 Task: In the Company bankofamerica.com, Create email and send with subject: 'Welcome to a New Paradigm: Introducing Our Visionary Solution', and with mail content 'Good Morning,_x000D_
Welcome to a community of trailblazers and innovators. Discover a transformative opportunity that will empower you to thrive in your industry._x000D_
Thanks & Regards', attach the document: Project_plan.docx and insert image: visitingcard.jpg. Below Thanks and Regards, write facebook and insert the URL: 'www.facebook.com'. Mark checkbox to create task to follow up : In 3 business days .  Enter or choose an email address of recipient's from company's contact and send.. Logged in from softage.5@softage.net
Action: Mouse moved to (93, 71)
Screenshot: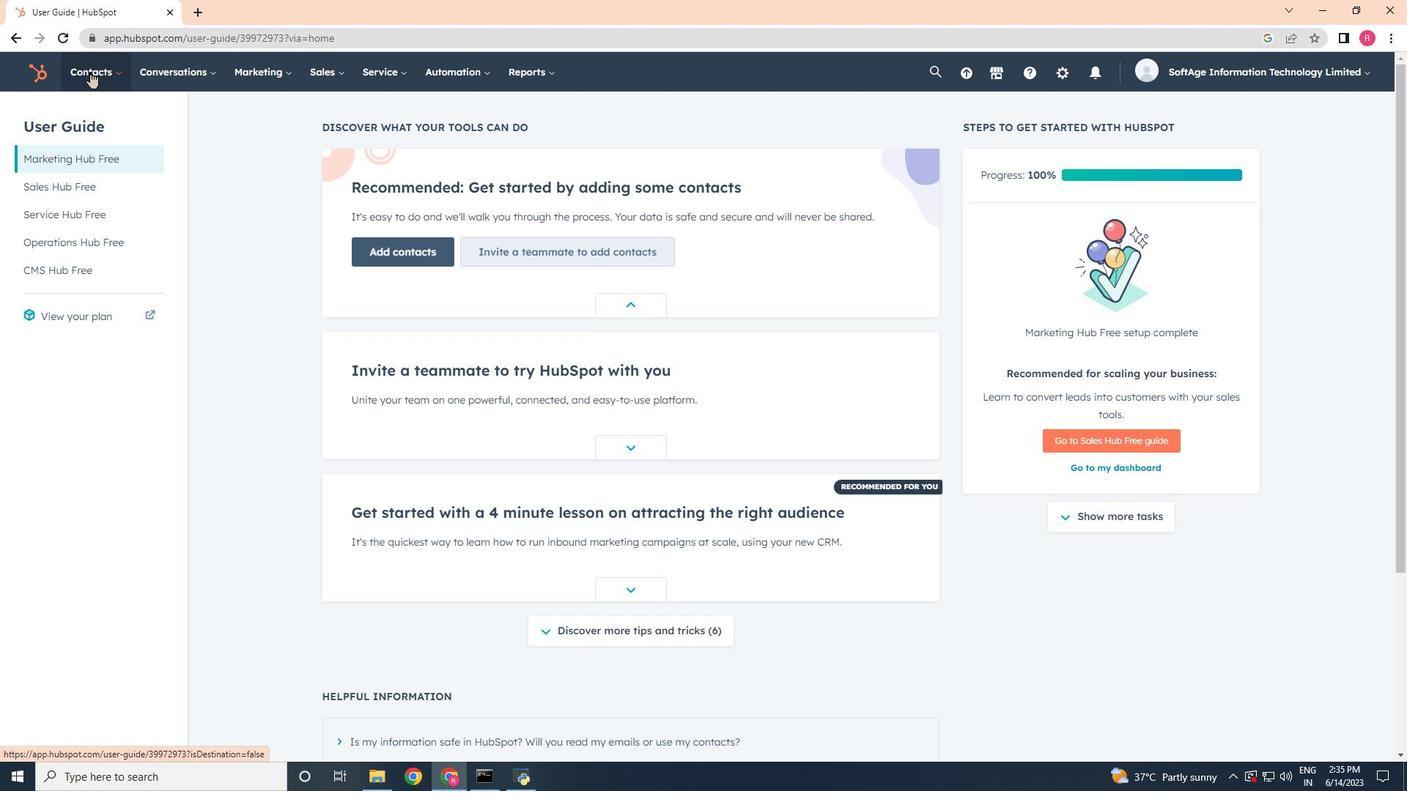 
Action: Mouse pressed left at (93, 71)
Screenshot: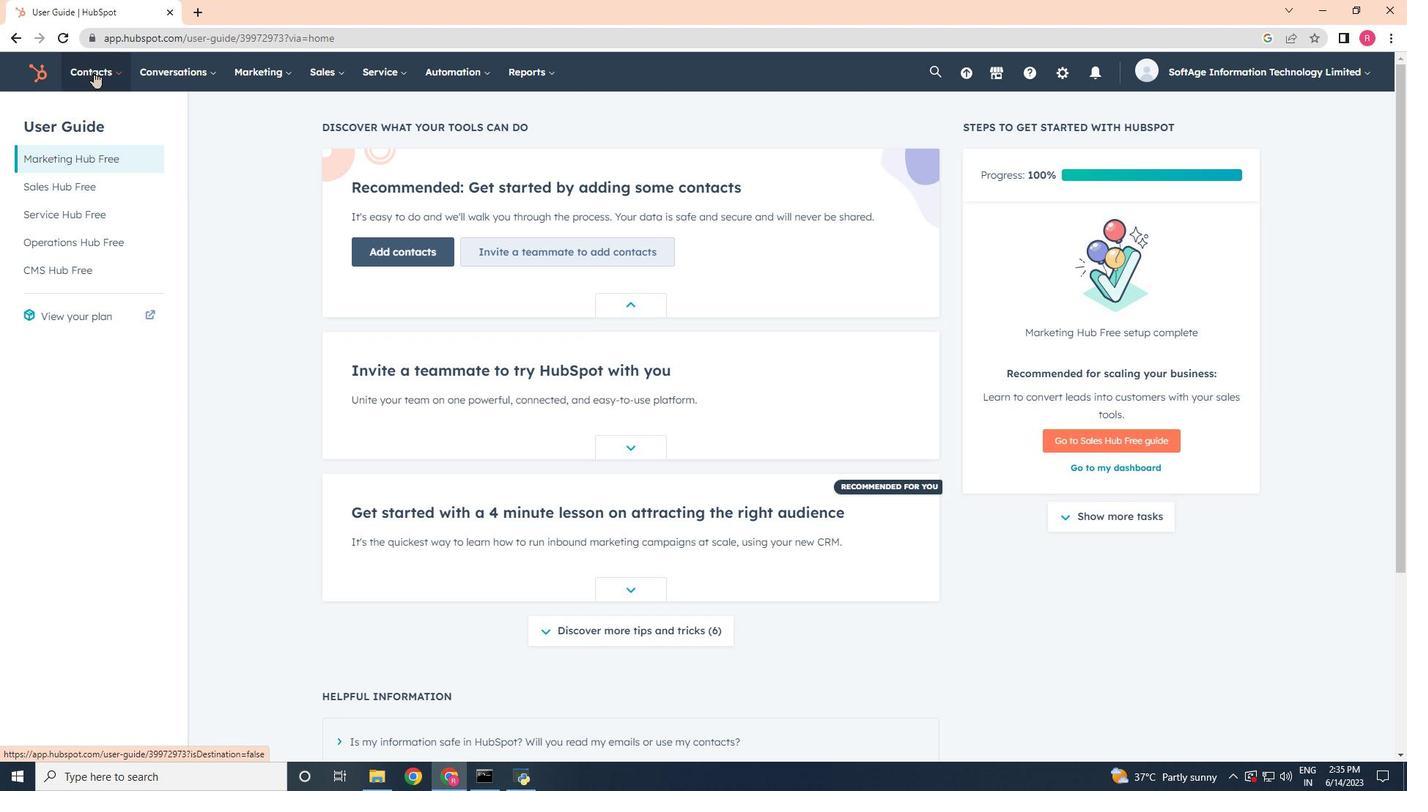 
Action: Mouse moved to (112, 137)
Screenshot: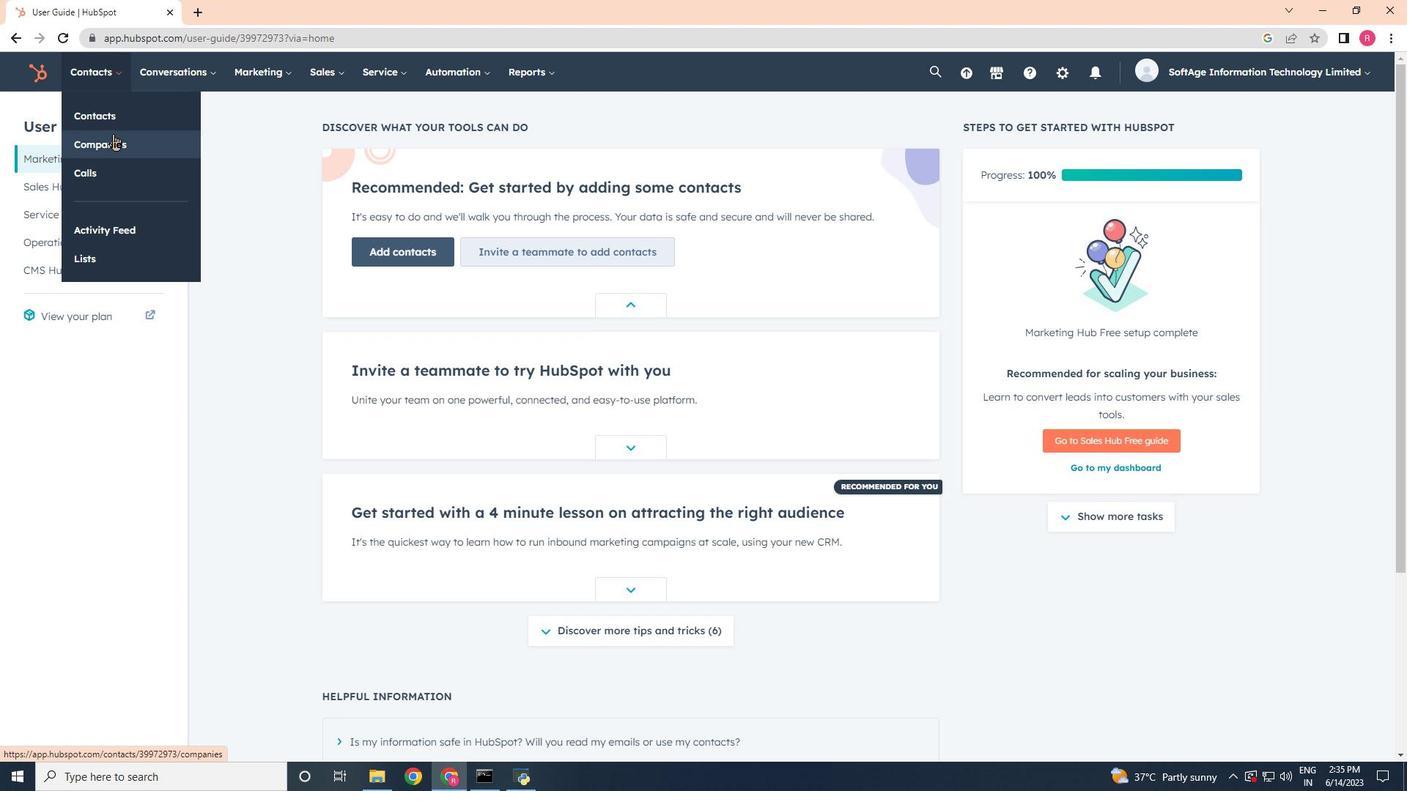
Action: Mouse pressed left at (112, 137)
Screenshot: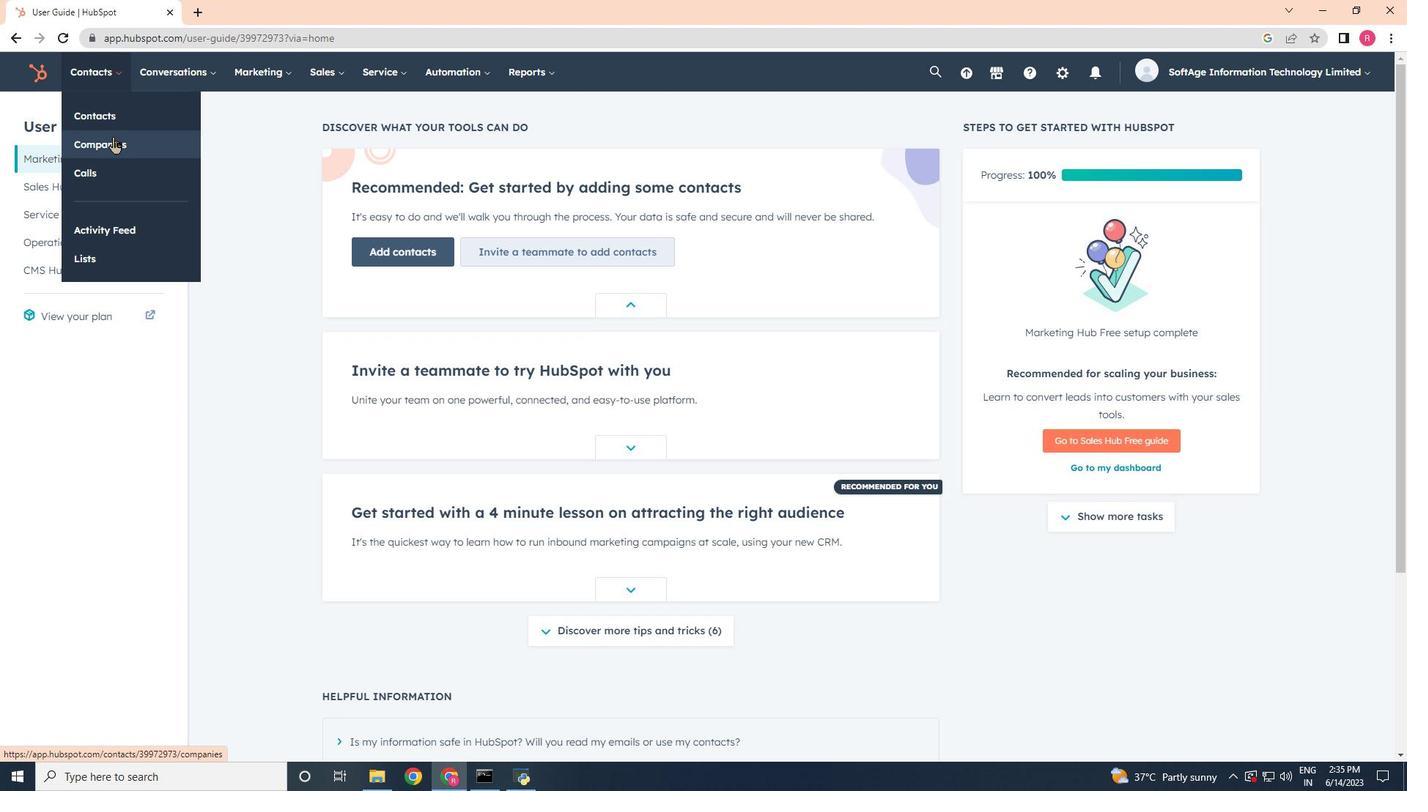 
Action: Mouse moved to (140, 243)
Screenshot: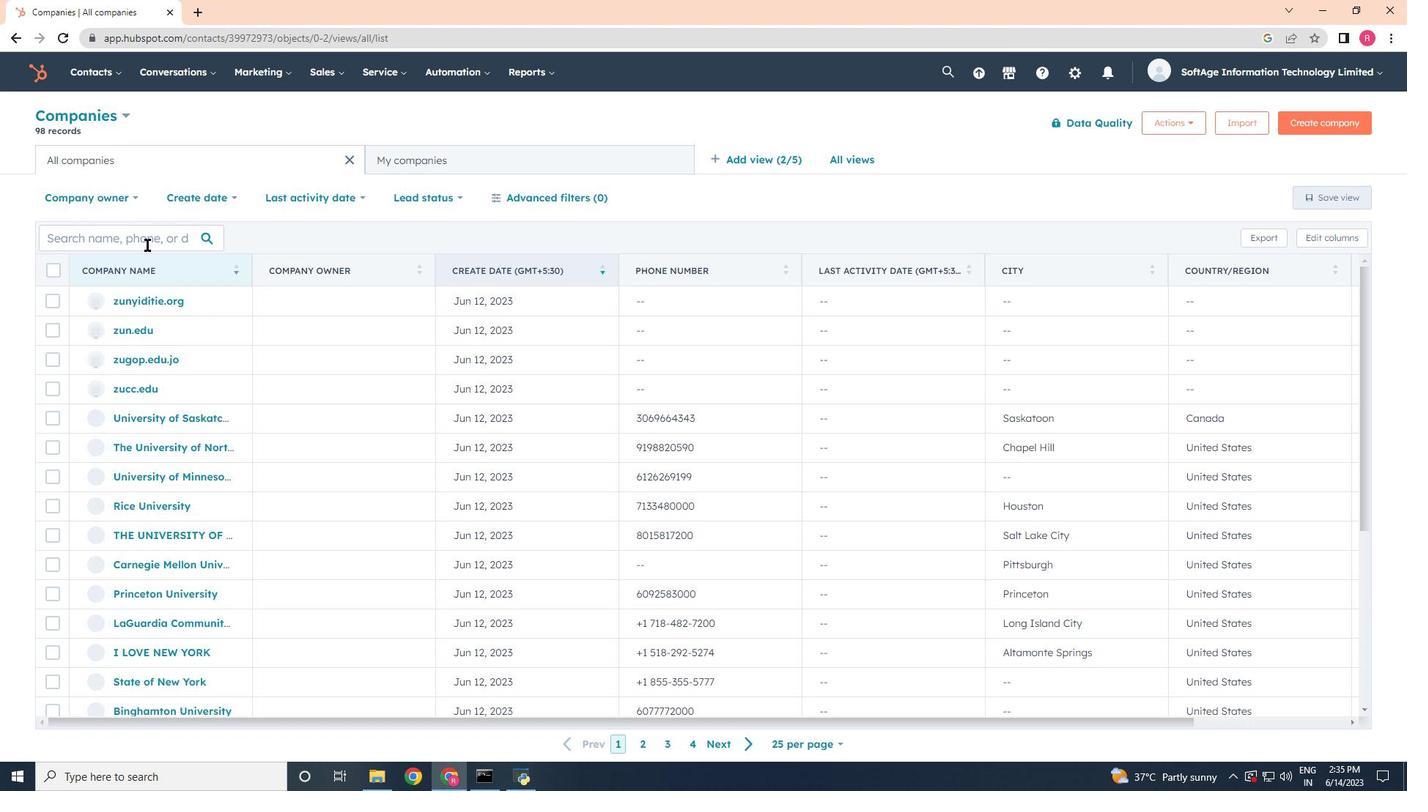 
Action: Mouse pressed left at (140, 243)
Screenshot: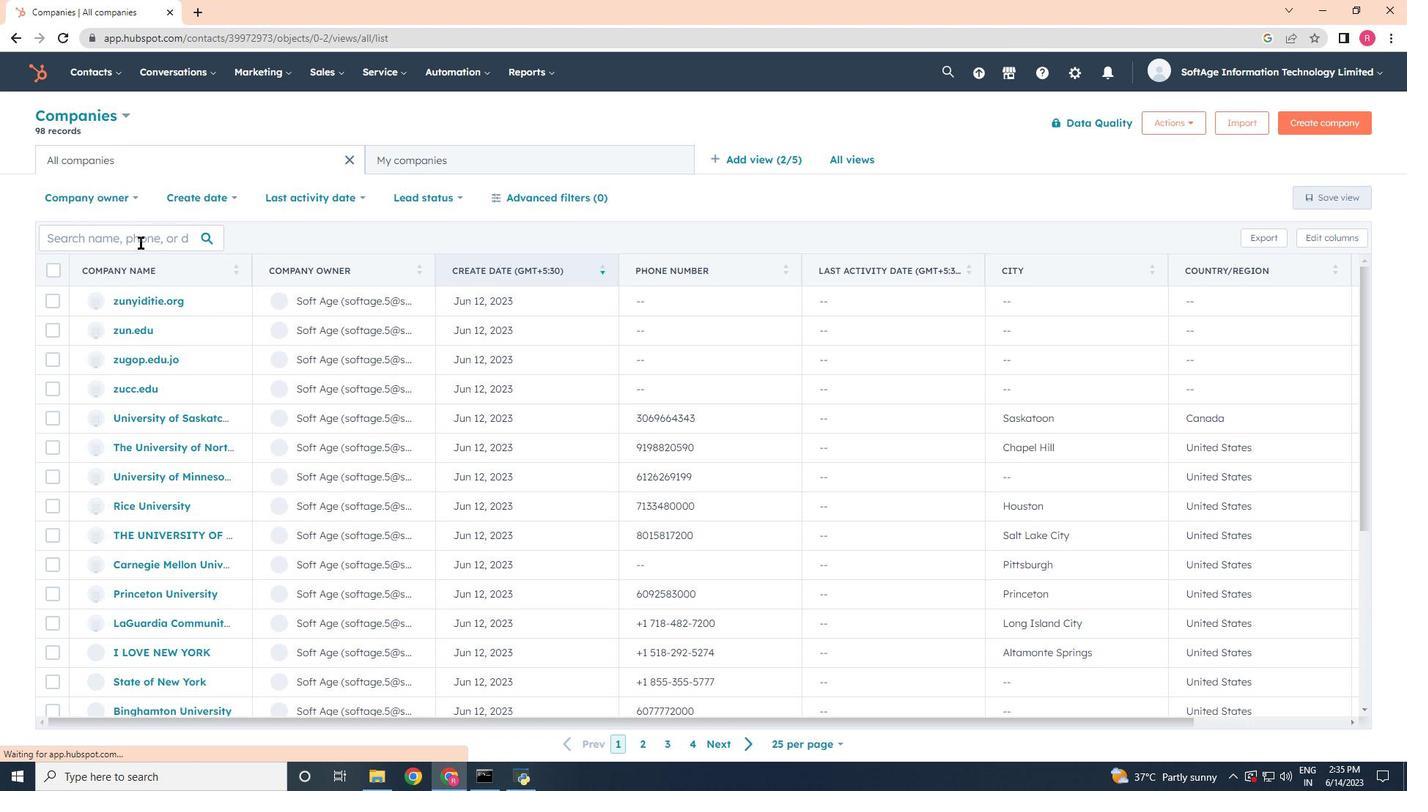 
Action: Key pressed bankofamerica
Screenshot: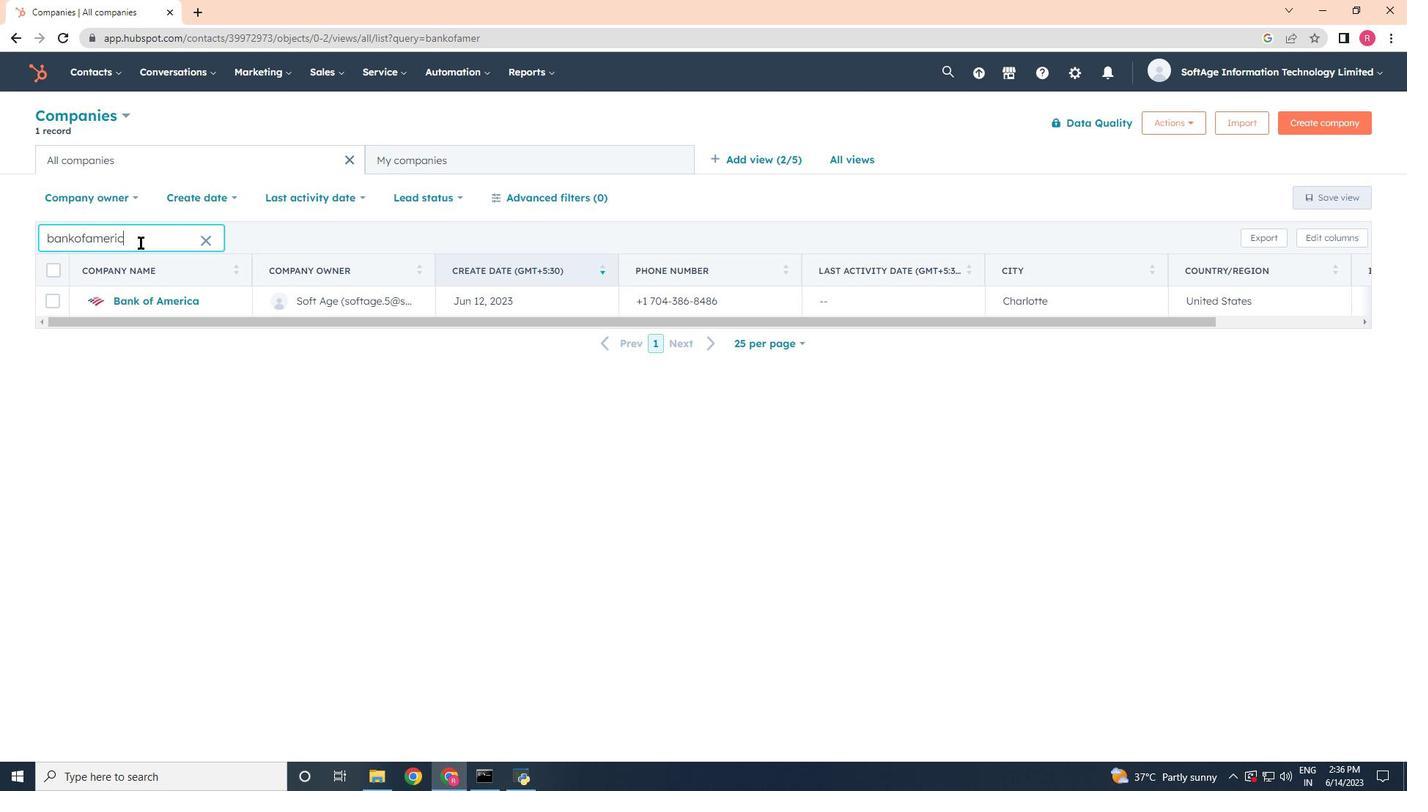 
Action: Mouse moved to (135, 301)
Screenshot: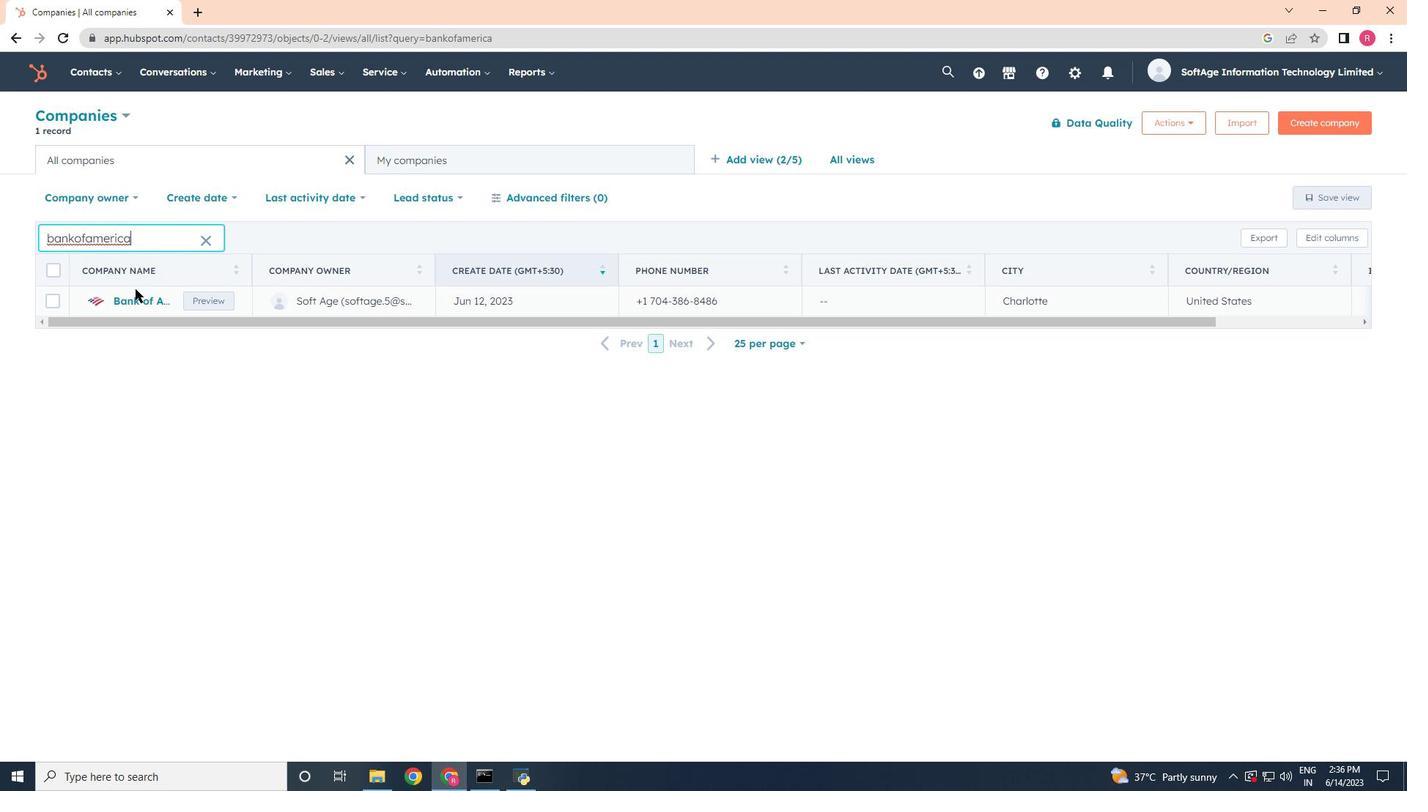 
Action: Mouse pressed left at (135, 301)
Screenshot: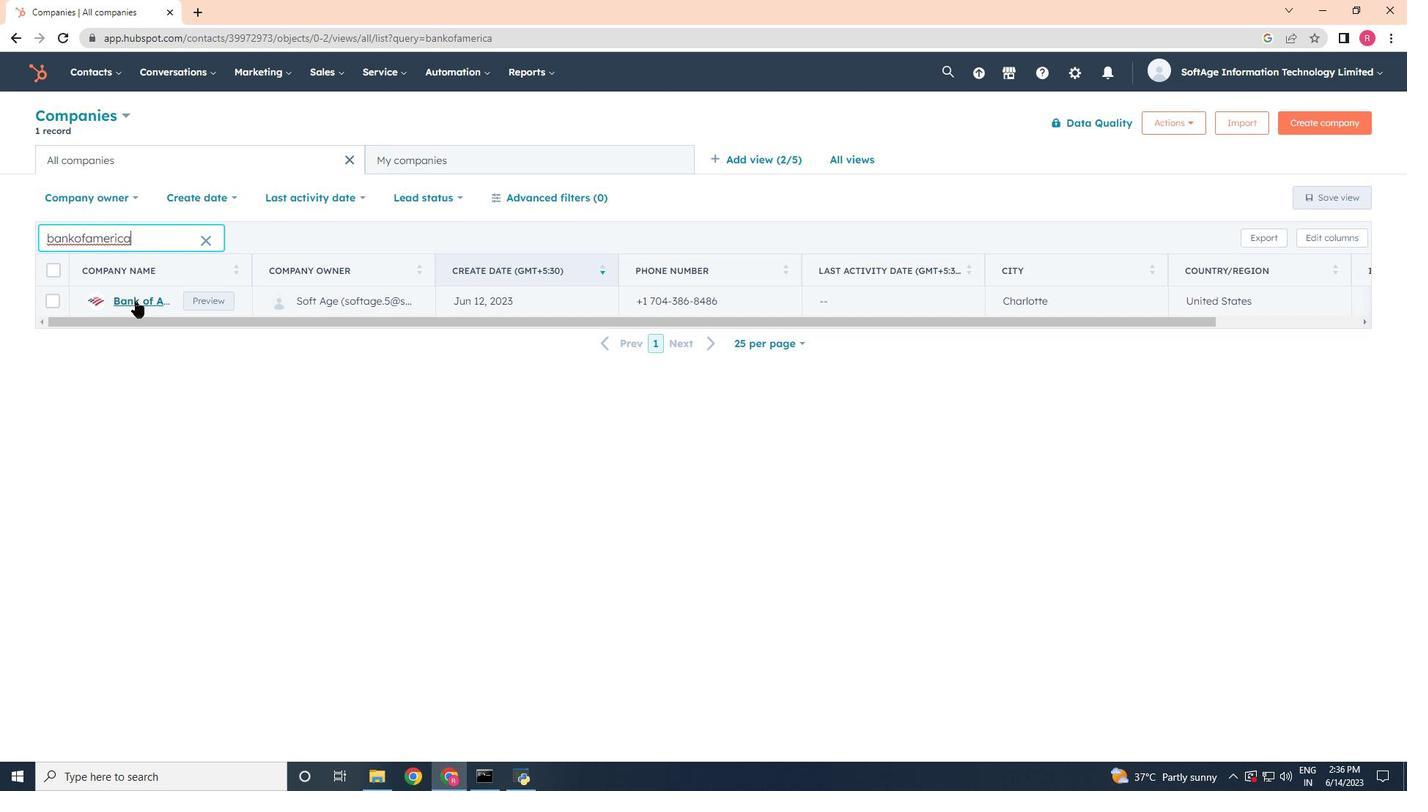 
Action: Mouse moved to (104, 249)
Screenshot: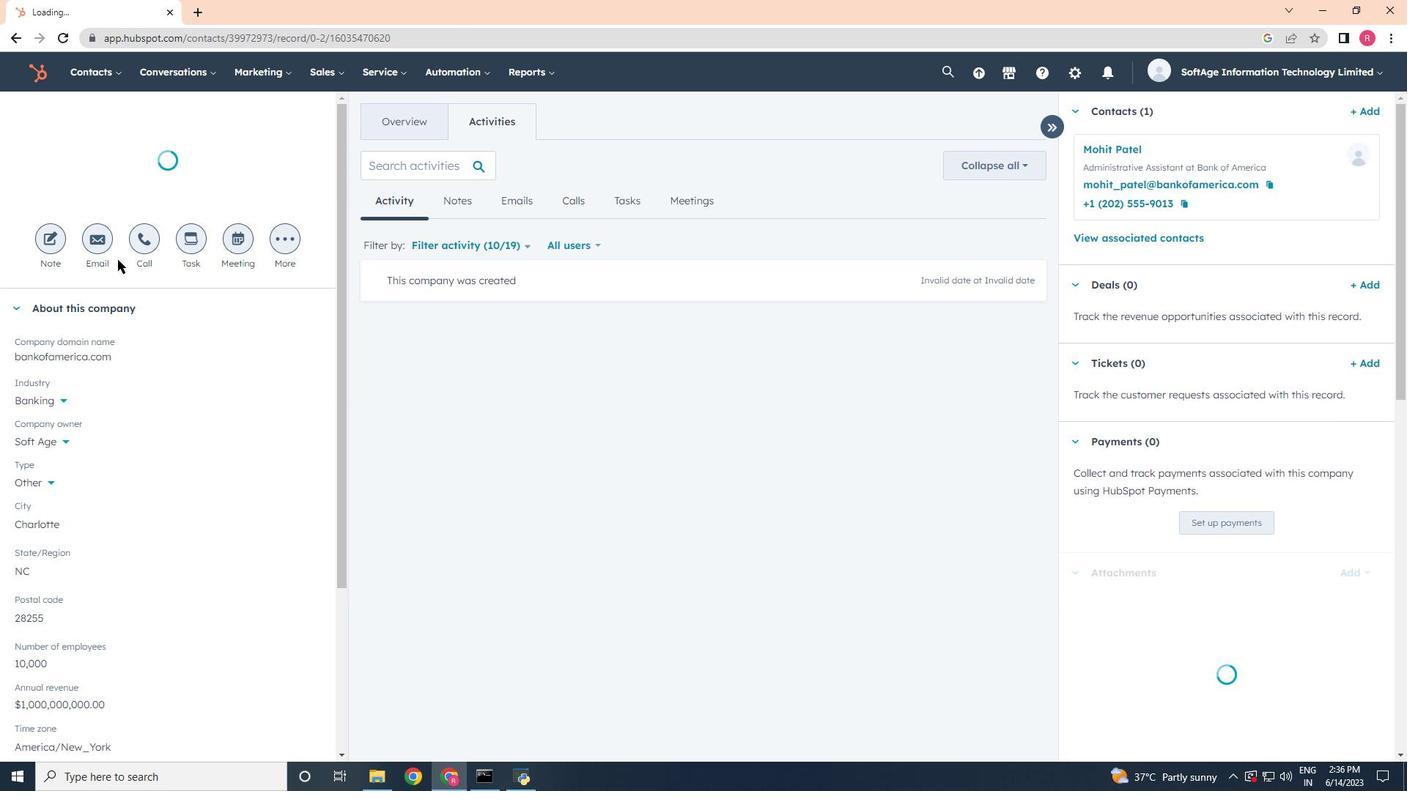 
Action: Mouse pressed left at (104, 249)
Screenshot: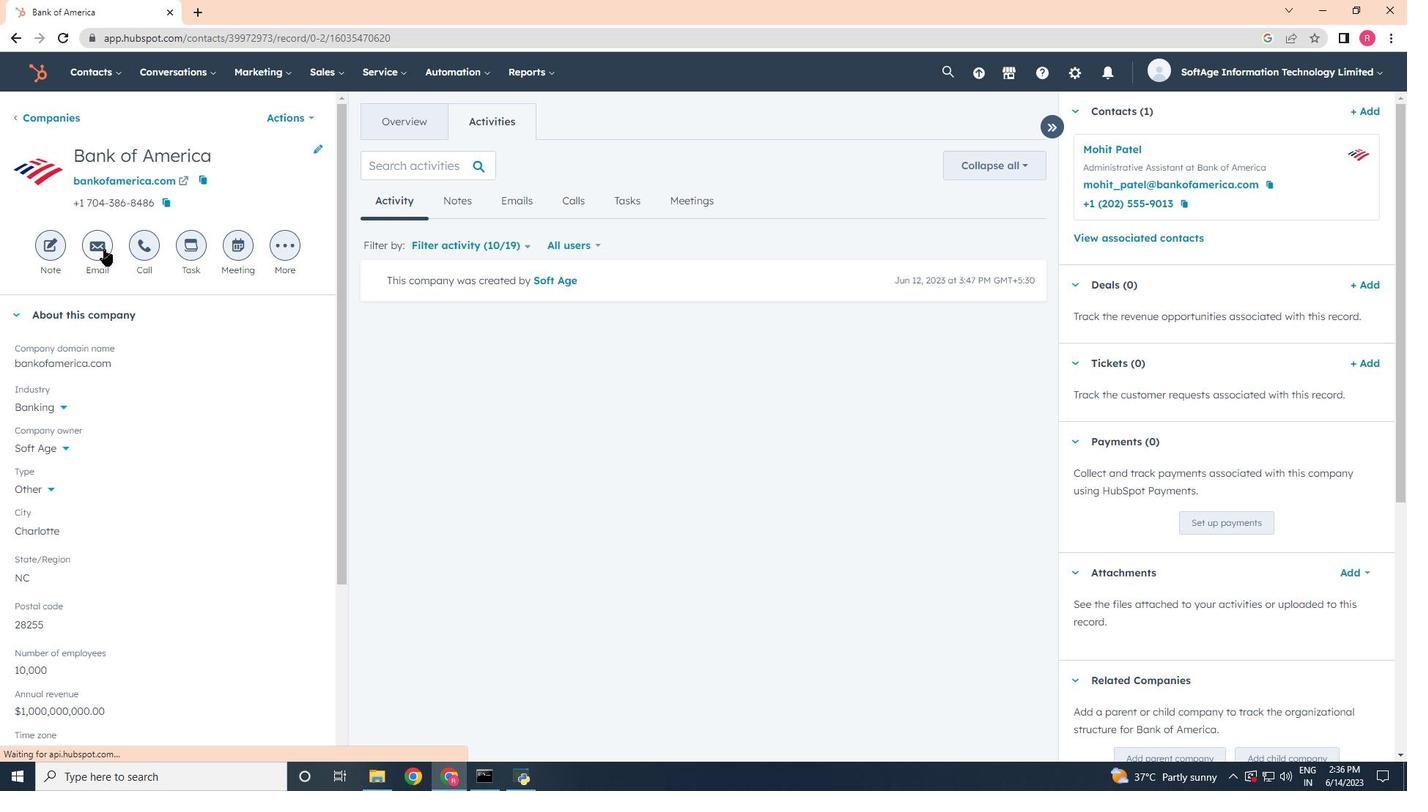 
Action: Mouse moved to (1237, 371)
Screenshot: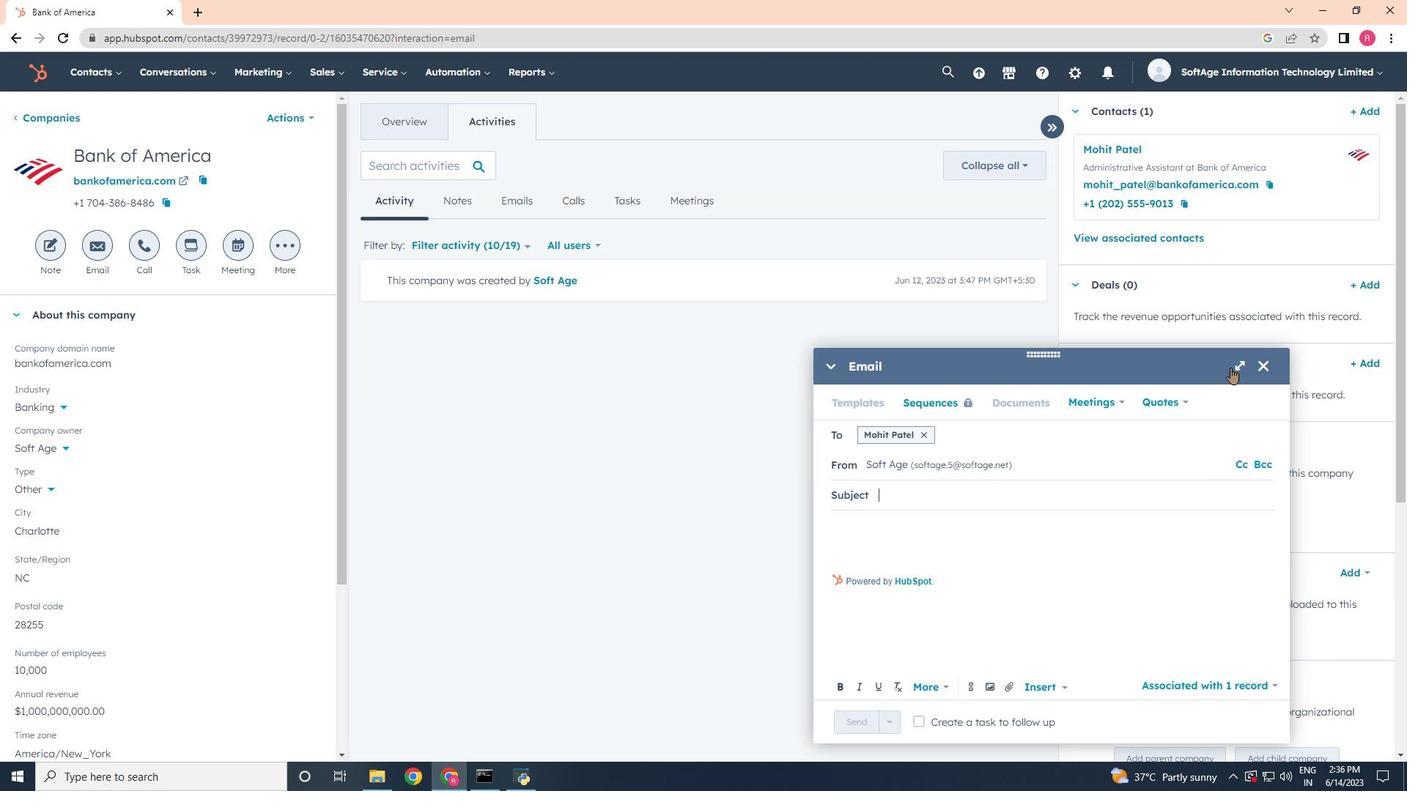 
Action: Mouse pressed left at (1237, 371)
Screenshot: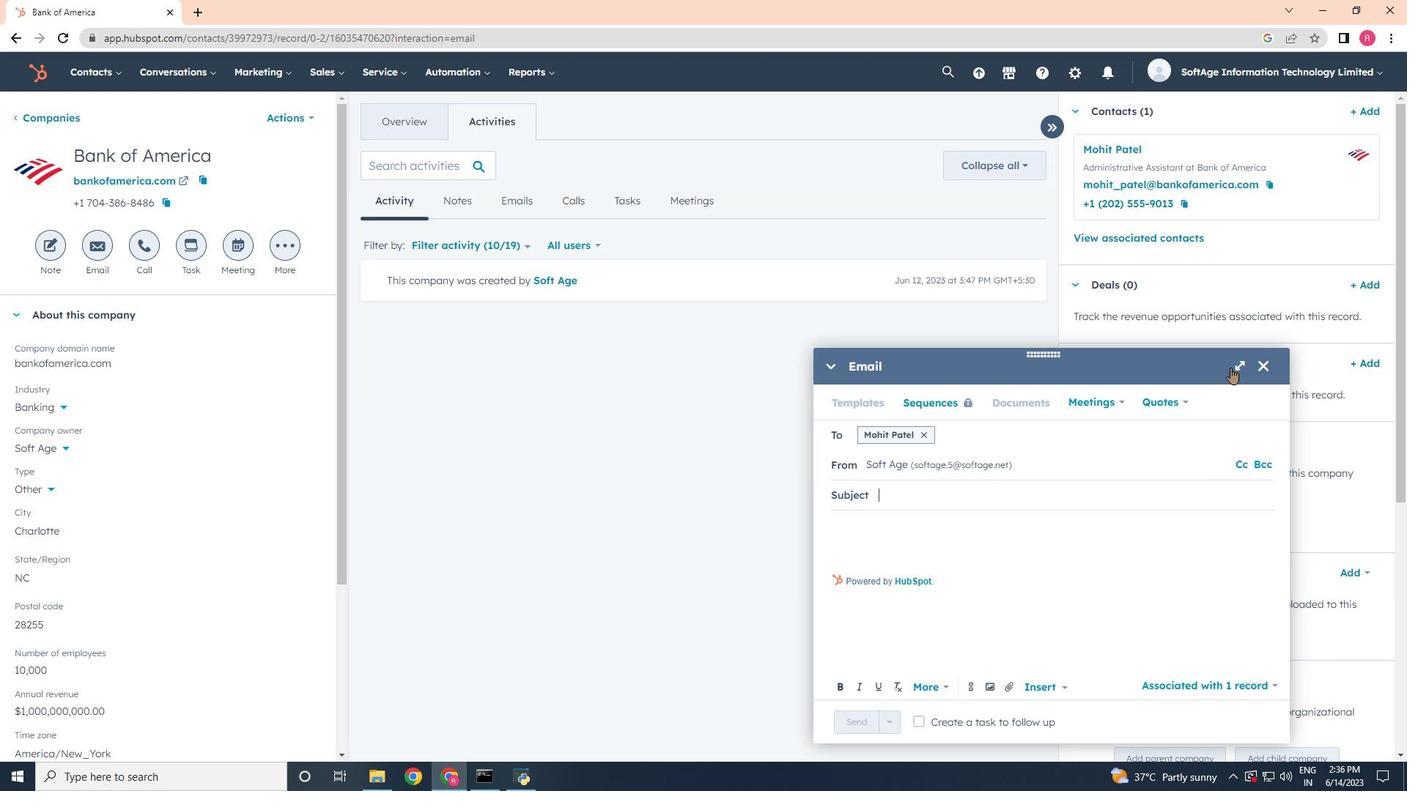 
Action: Mouse moved to (377, 279)
Screenshot: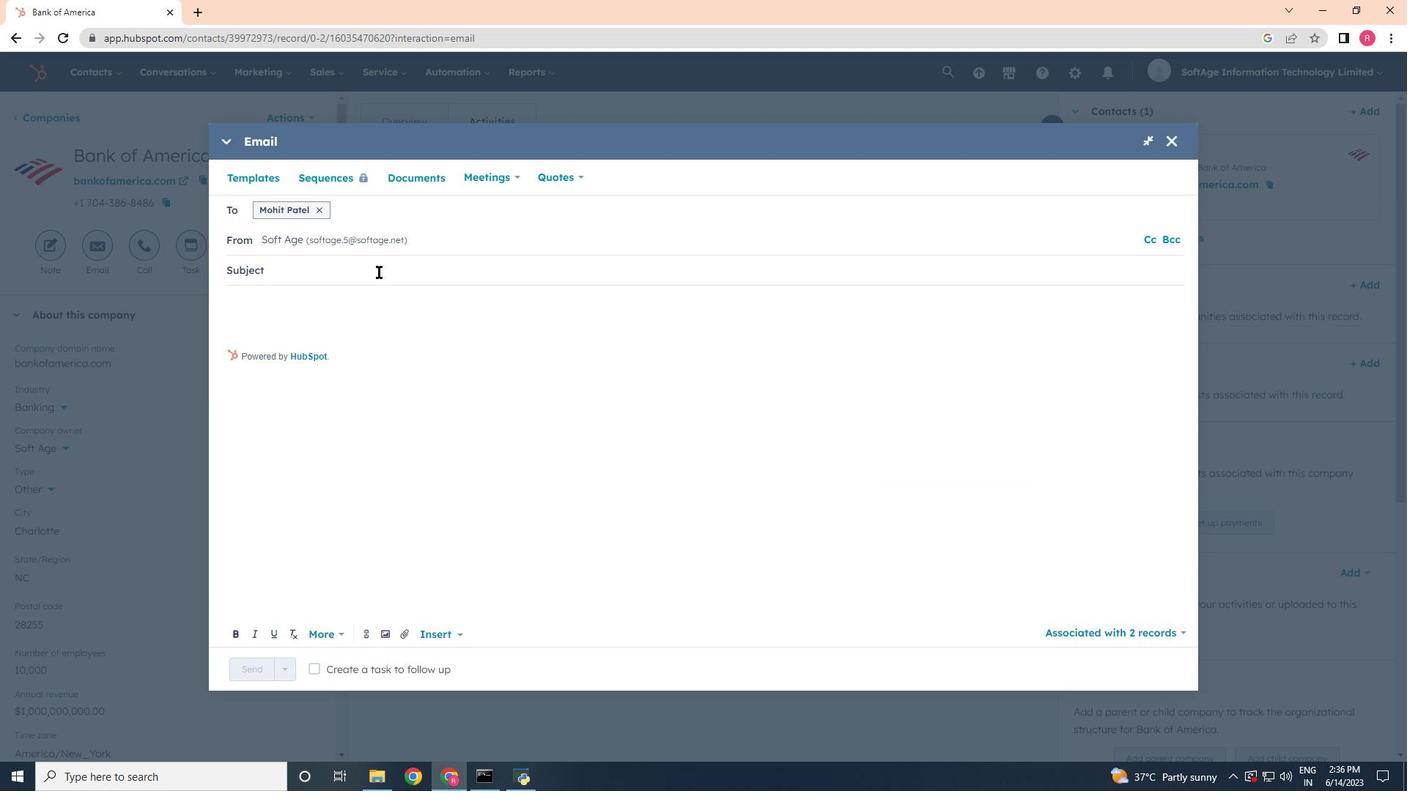 
Action: Key pressed <Key.shift>Welcome<Key.space>to<Key.space>a<Key.space><Key.shift>NEW<Key.backspace><Key.backspace>ew<Key.space><Key.shift><Key.shift><Key.shift><Key.shift><Key.shift><Key.shift>Solution<Key.shift_r><Key.shift_r><Key.shift_r><Key.shift_r><Key.shift_r>:<Key.space><Key.backspace><Key.backspace><Key.space><Key.backspace><Key.backspace><Key.backspace><Key.backspace><Key.backspace><Key.backspace><Key.backspace><Key.backspace><Key.backspace><Key.shift><Key.shift><Key.shift><Key.shift><Key.shift><Key.shift><Key.shift><Key.shift><Key.shift><Key.shift><Key.shift>Paradigm<Key.shift_r>:<Key.space><Key.shift>Introducing<Key.space><Key.shift>Our<Key.space><Key.shift>Visionary<Key.space><Key.shift>Solution
Screenshot: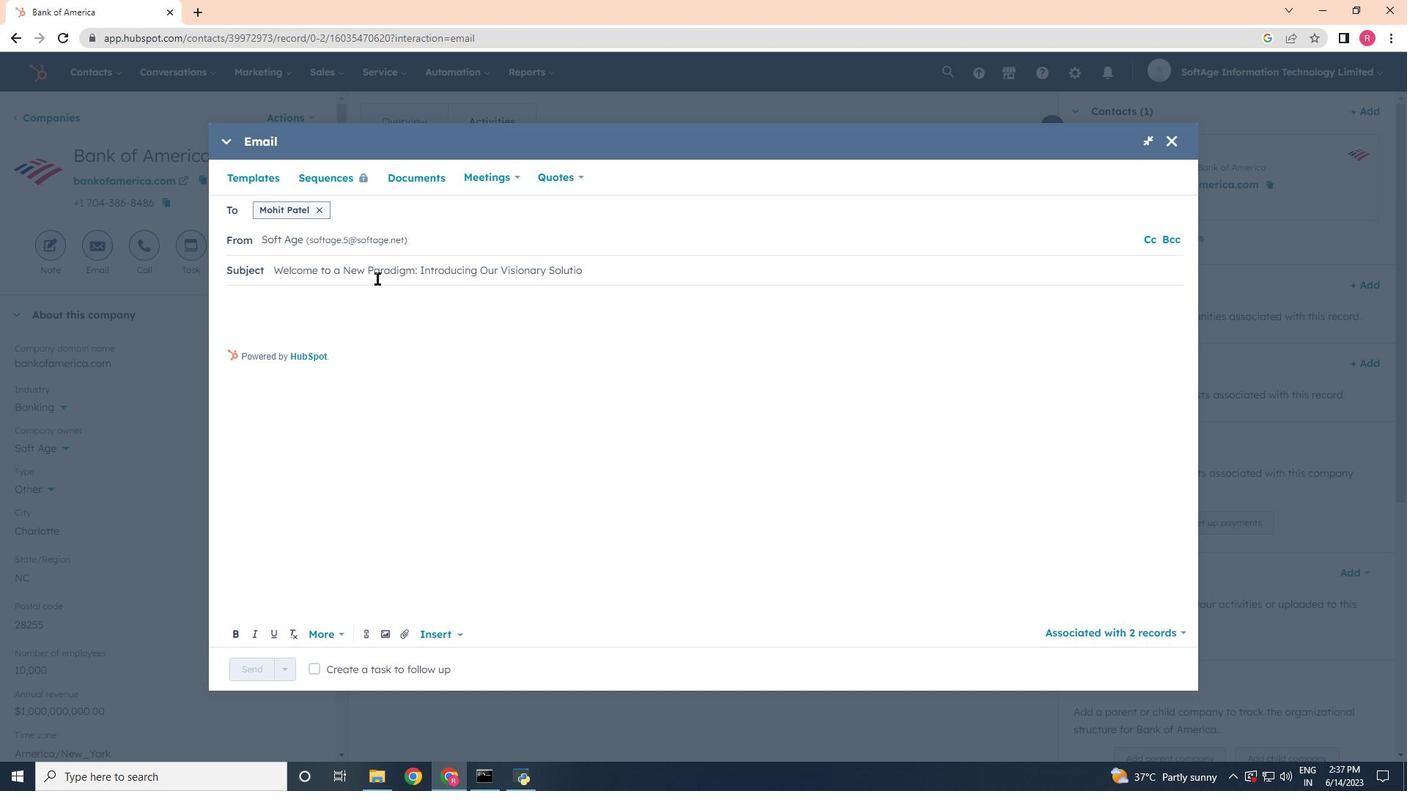 
Action: Mouse moved to (245, 296)
Screenshot: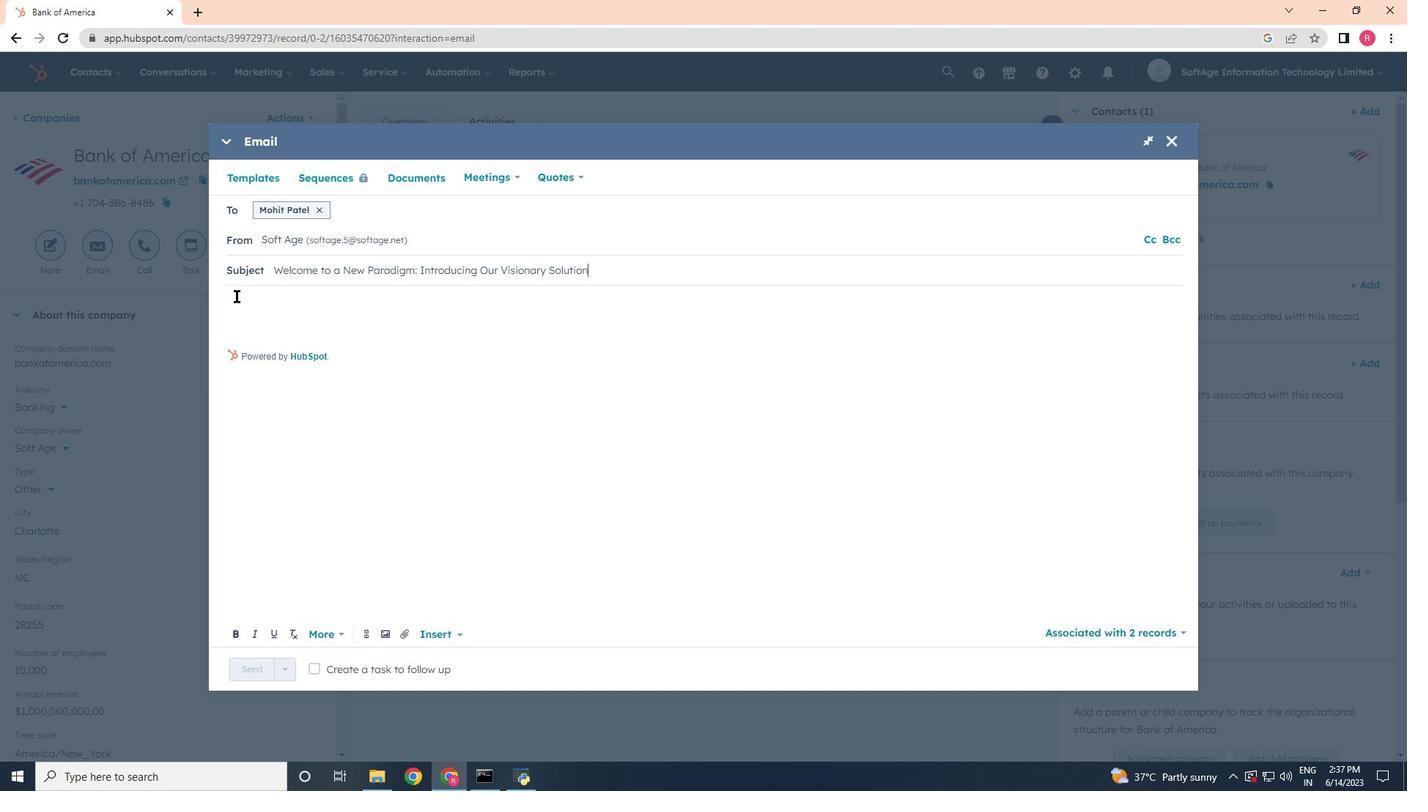 
Action: Mouse pressed left at (245, 296)
Screenshot: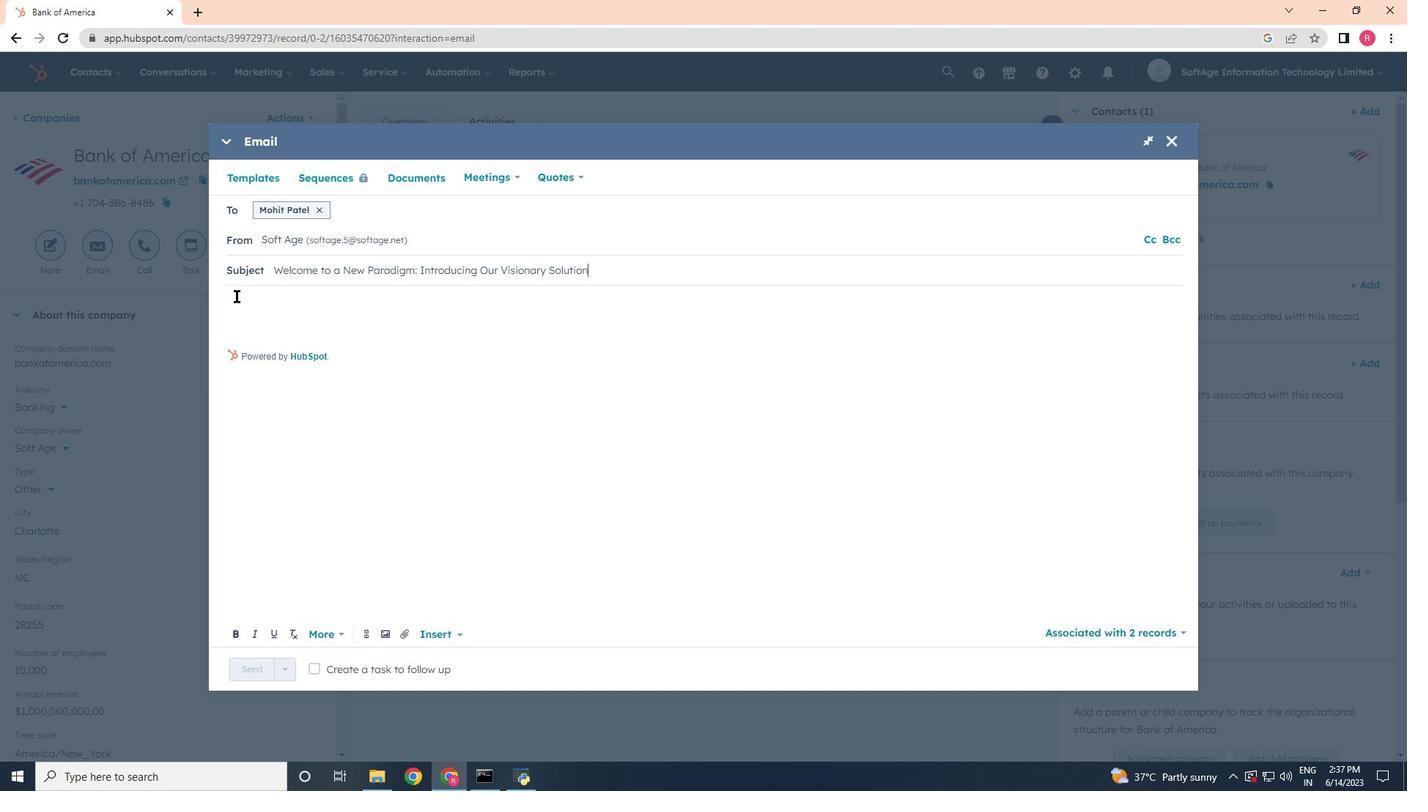 
Action: Mouse moved to (243, 295)
Screenshot: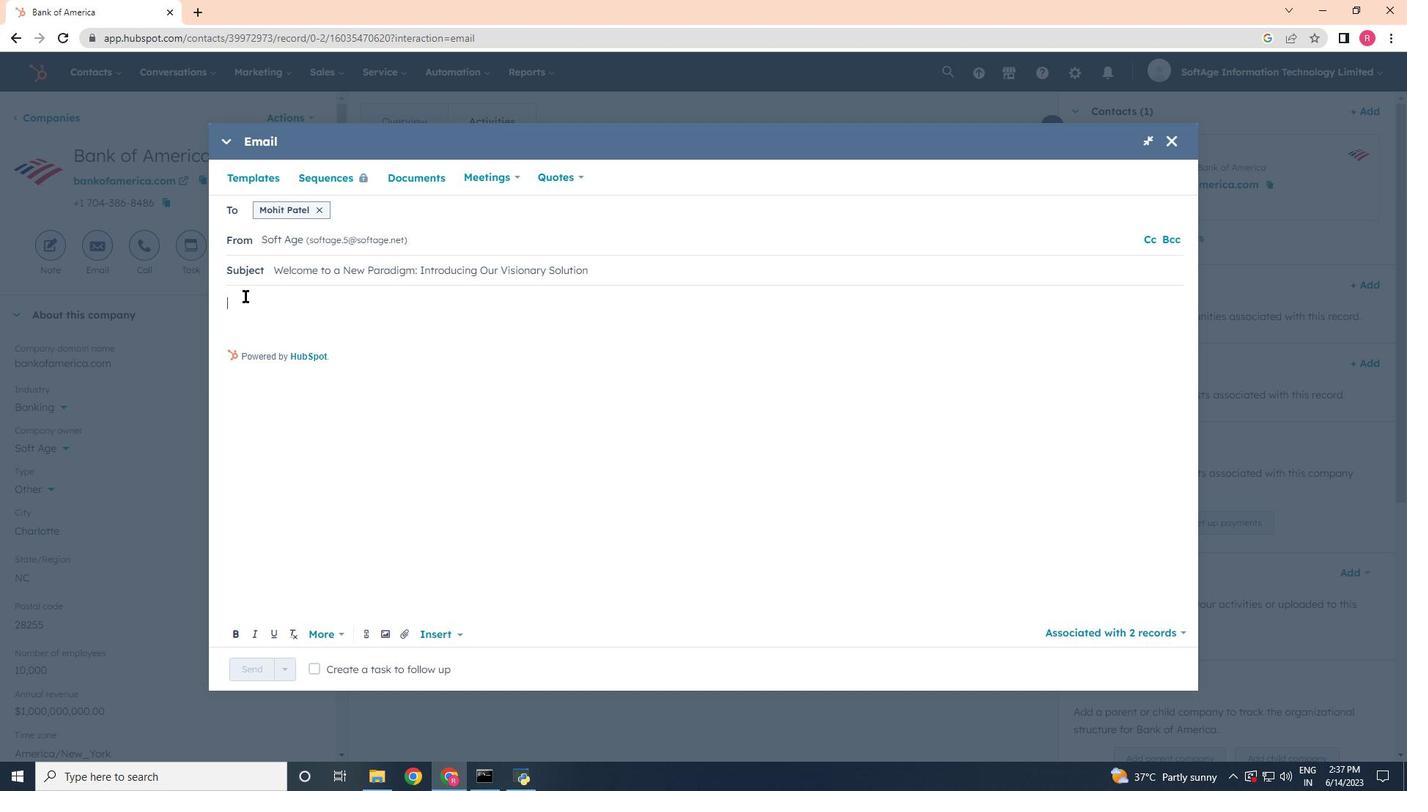 
Action: Key pressed <Key.shift>Good<Key.space><Key.shift>Morning,<Key.enter><Key.enter><Key.shift>Welcome<Key.space>to<Key.space>a<Key.space>community<Key.space>of<Key.space>trailblazers<Key.space>and<Key.space>innovators.<Key.space><Key.shift>Discover<Key.space>a<Key.space>transformative<Key.space>opportunity<Key.space>that<Key.space>will<Key.space>empower<Key.space>you<Key.space>to<Key.space>theive<Key.space><Key.backspace><Key.backspace><Key.backspace><Key.backspace><Key.backspace>rive<Key.space>in<Key.space>your<Key.space>industry<Key.space><Key.backspace>.<Key.enter><Key.enter><Key.shift>Thanks<Key.space><Key.shift><Key.shift><Key.shift><Key.shift><Key.shift>&<Key.space><Key.shift>regards,<Key.enter>
Screenshot: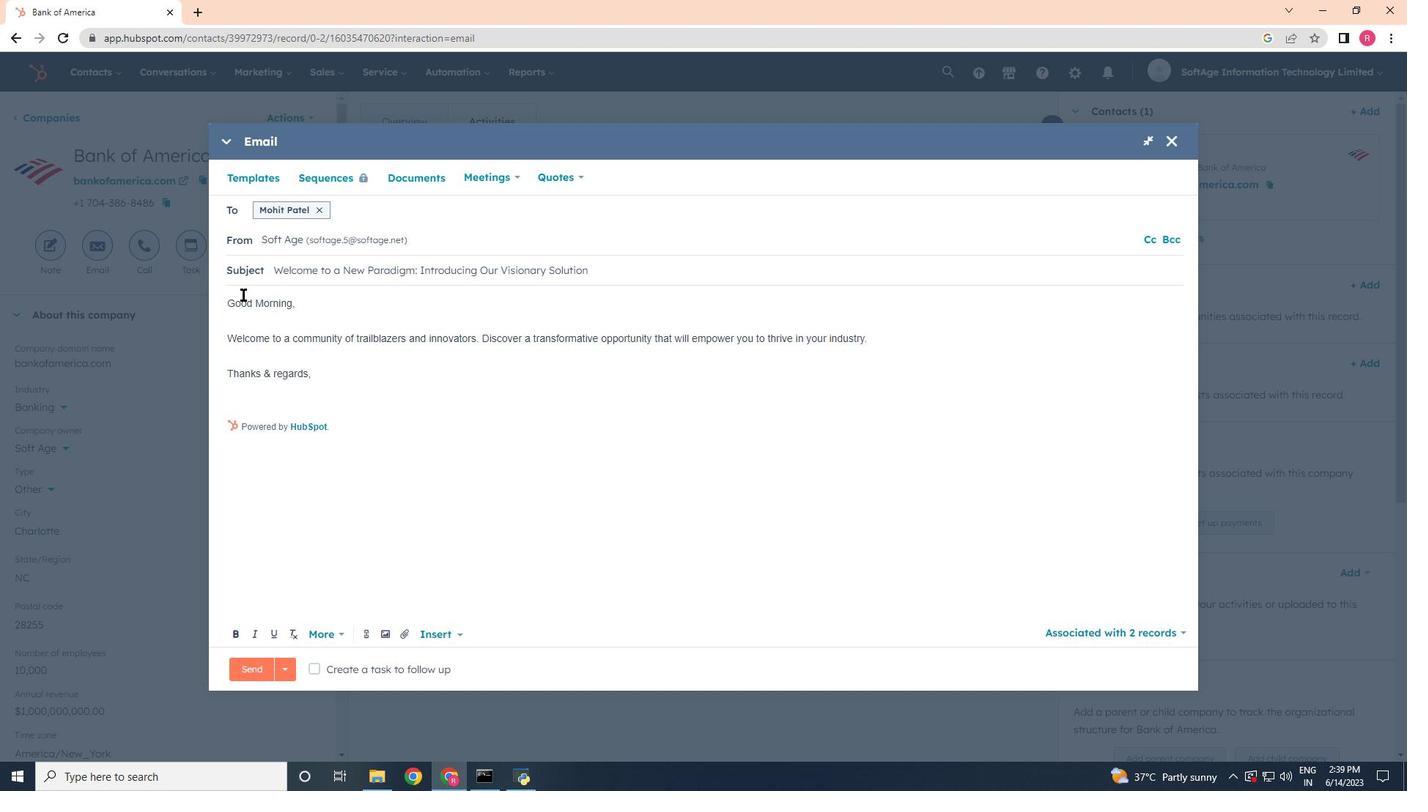 
Action: Mouse moved to (278, 376)
Screenshot: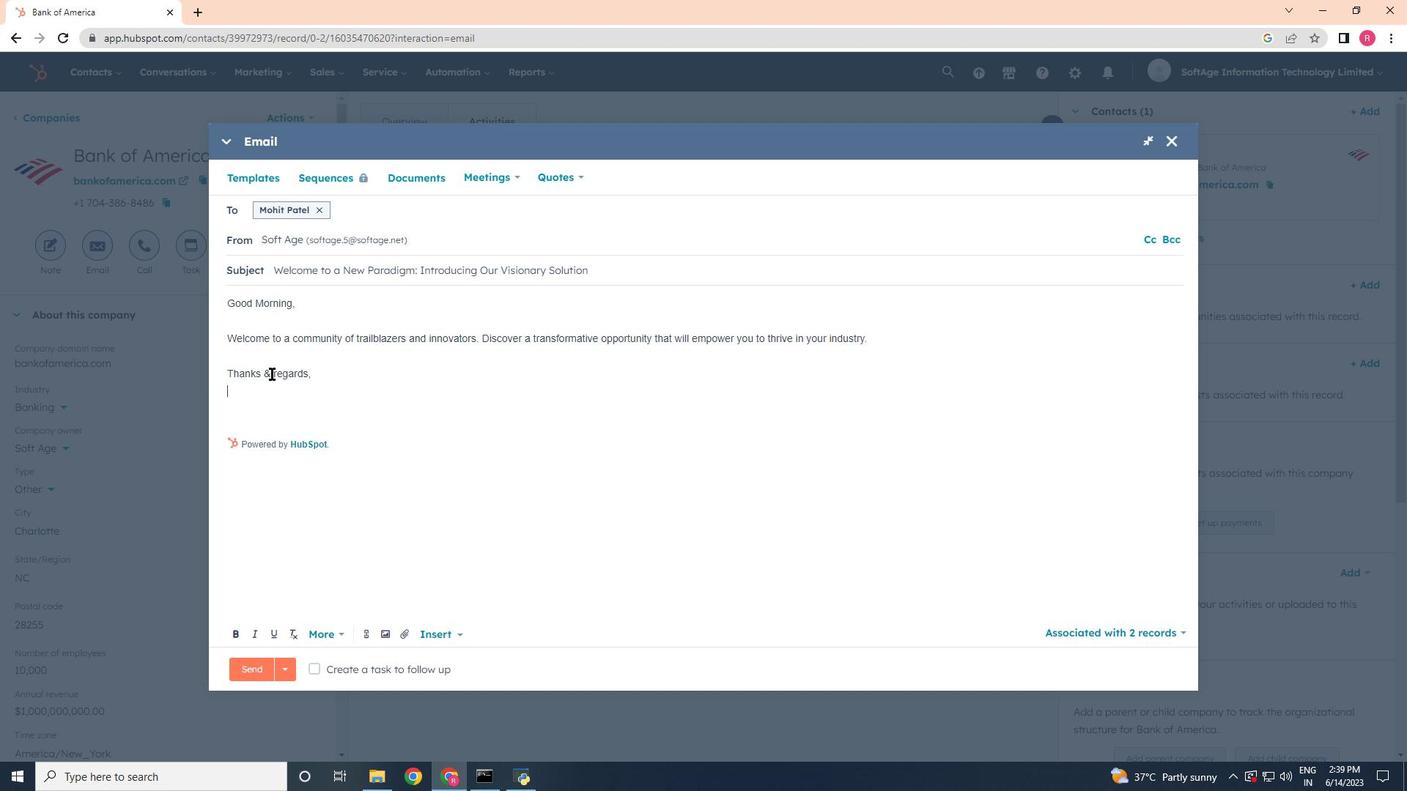 
Action: Mouse pressed left at (278, 376)
Screenshot: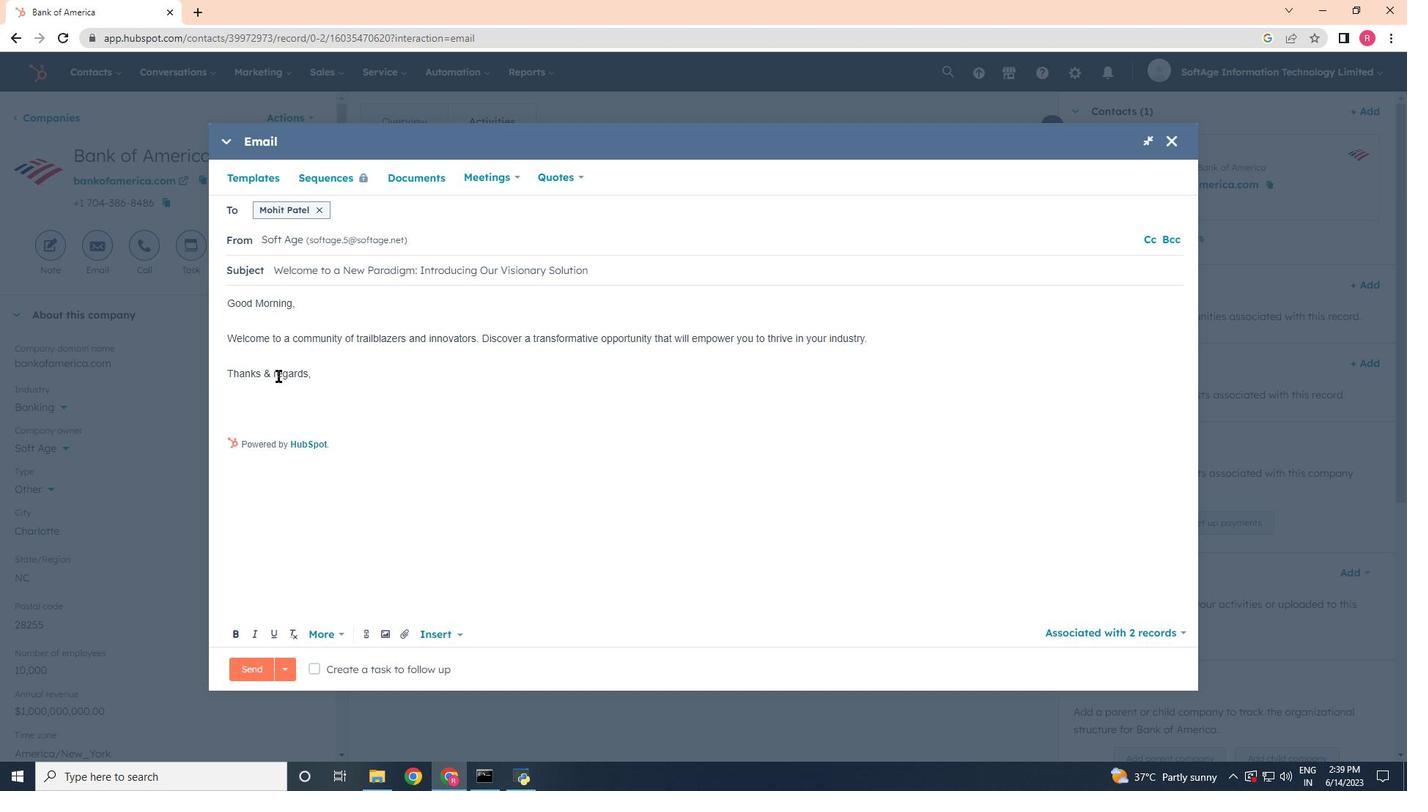 
Action: Mouse moved to (261, 368)
Screenshot: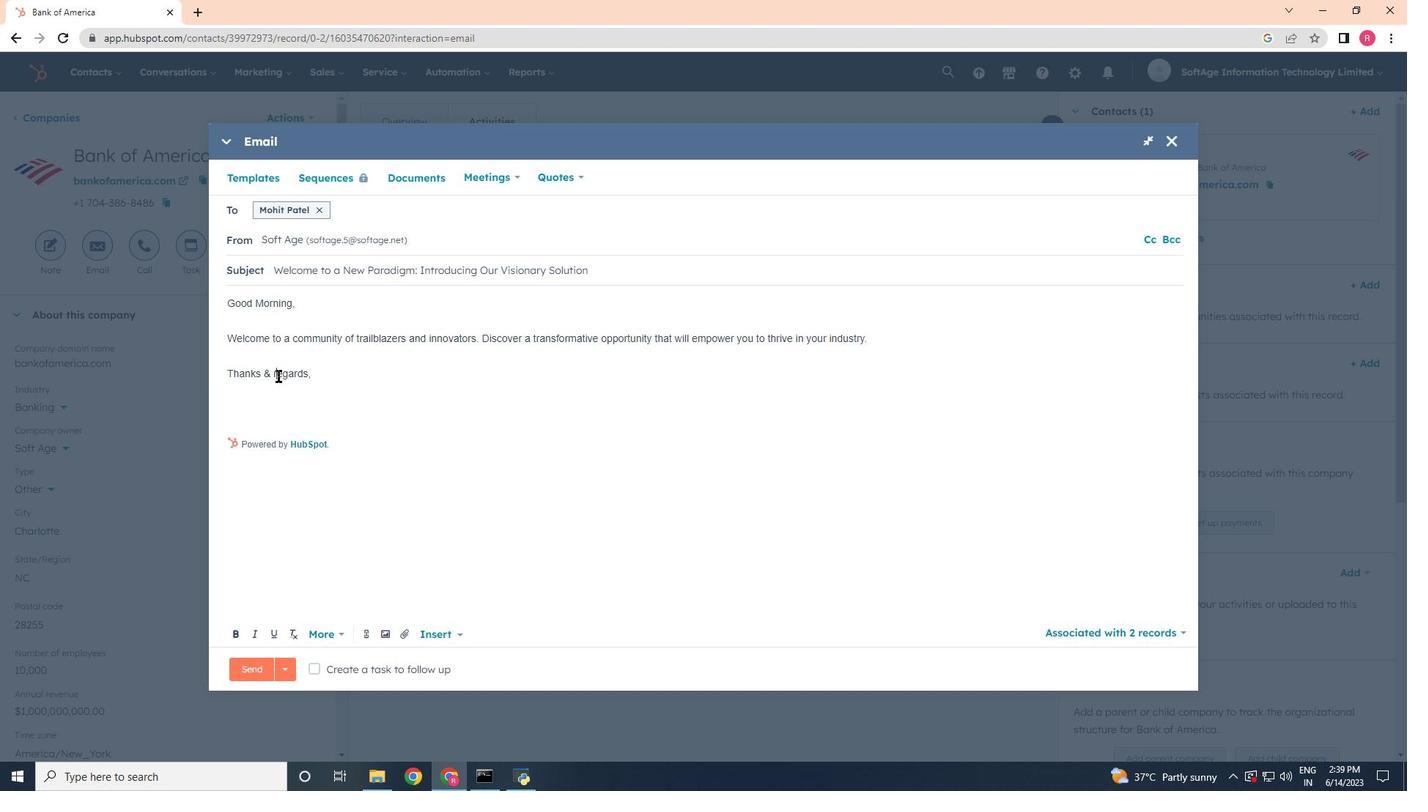 
Action: Key pressed <Key.backspace><Key.shift><Key.shift>R
Screenshot: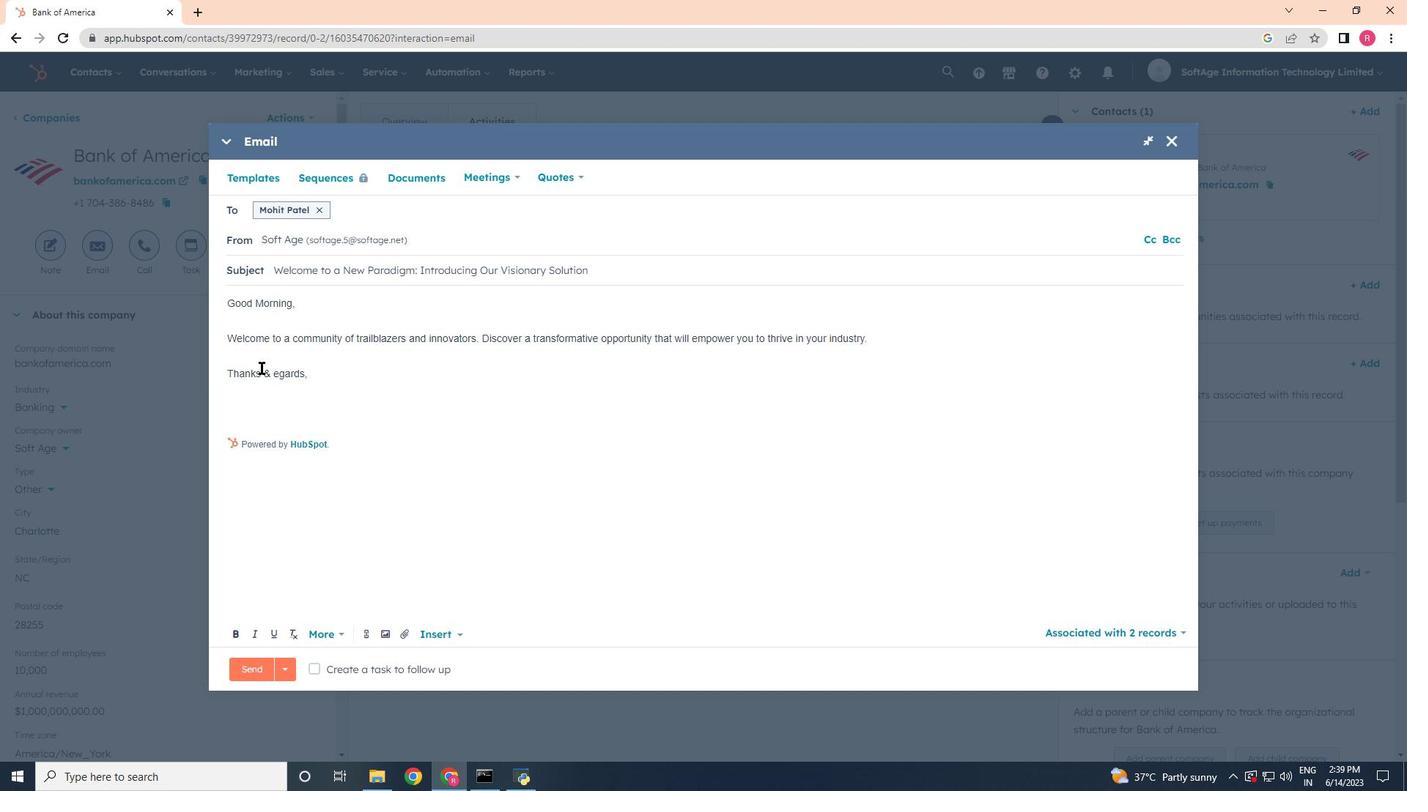 
Action: Mouse moved to (276, 414)
Screenshot: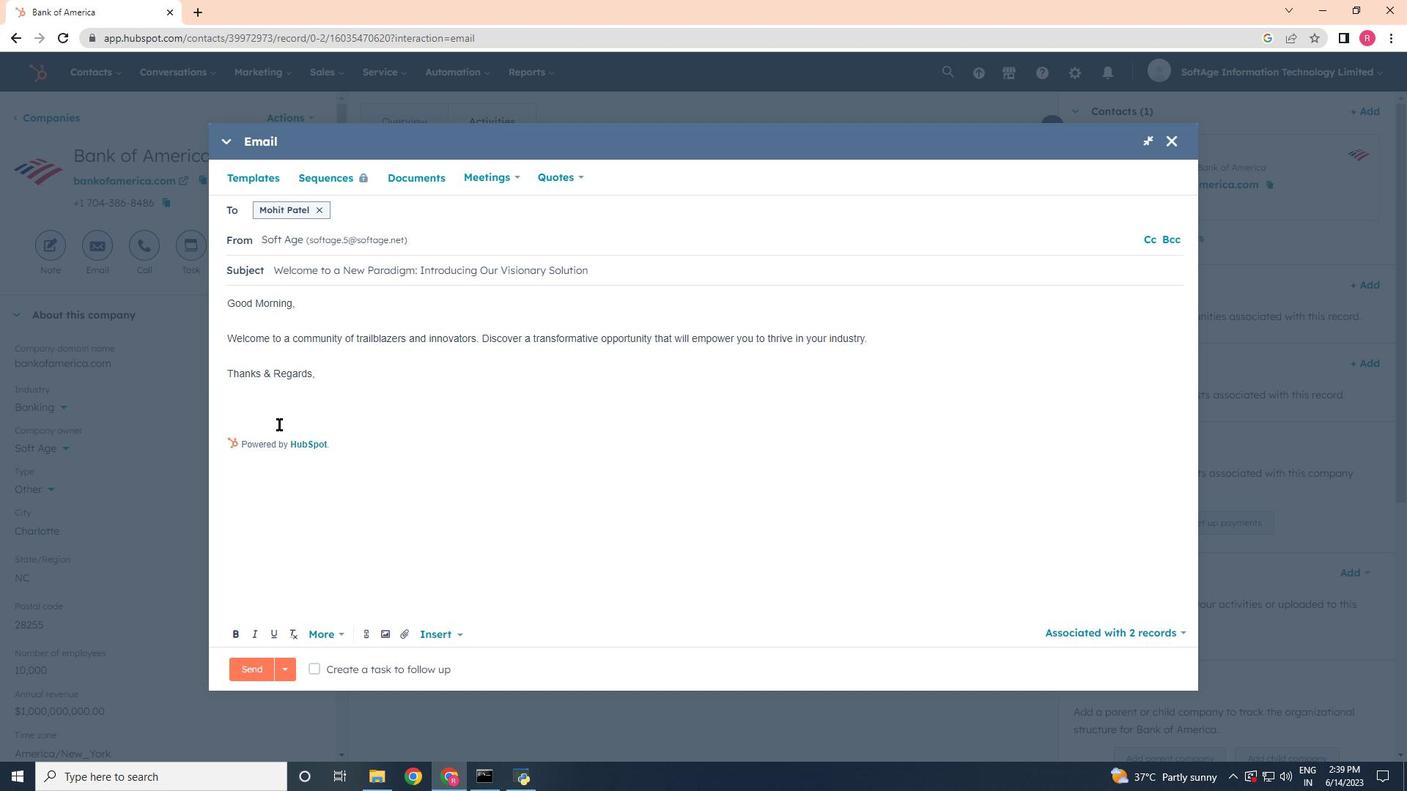 
Action: Mouse pressed left at (276, 414)
Screenshot: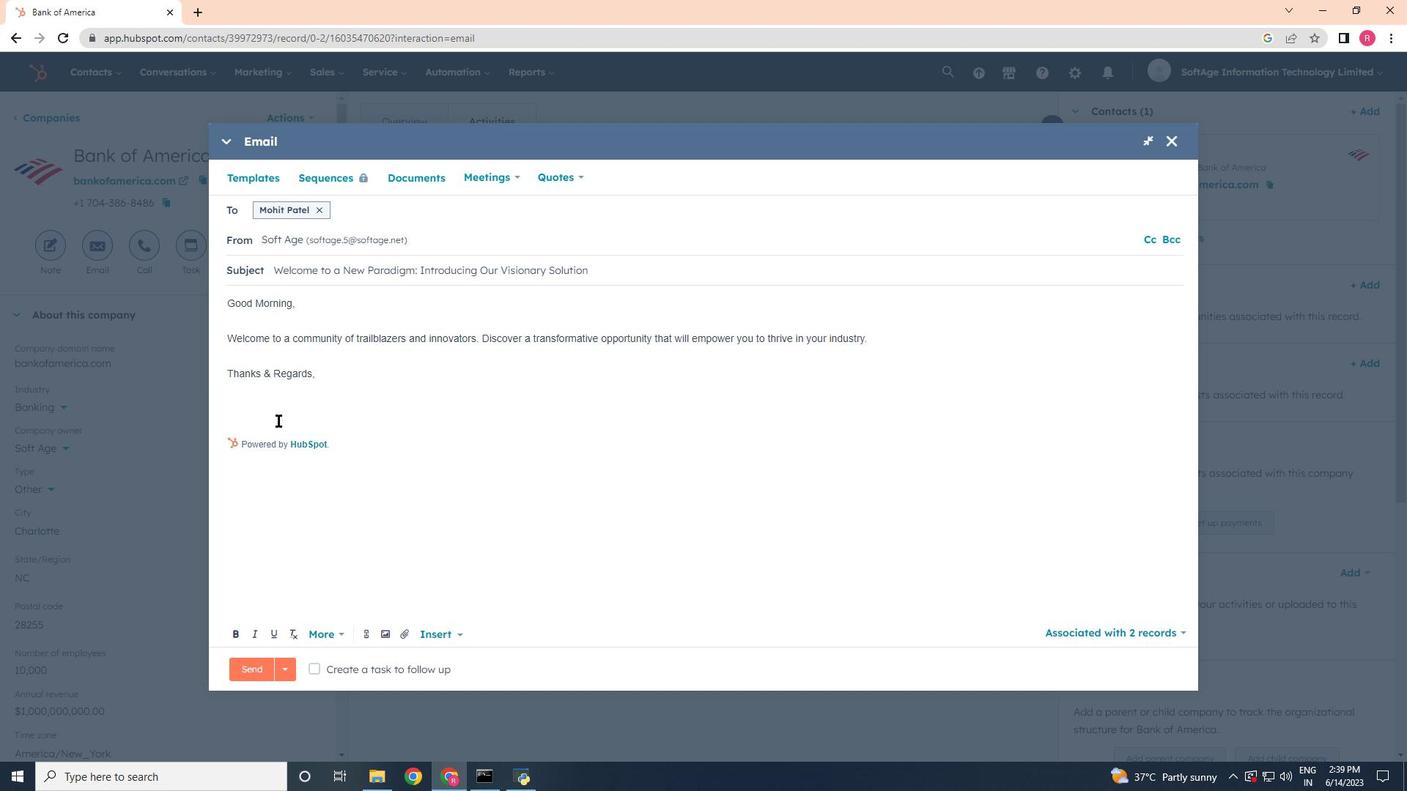 
Action: Mouse moved to (266, 408)
Screenshot: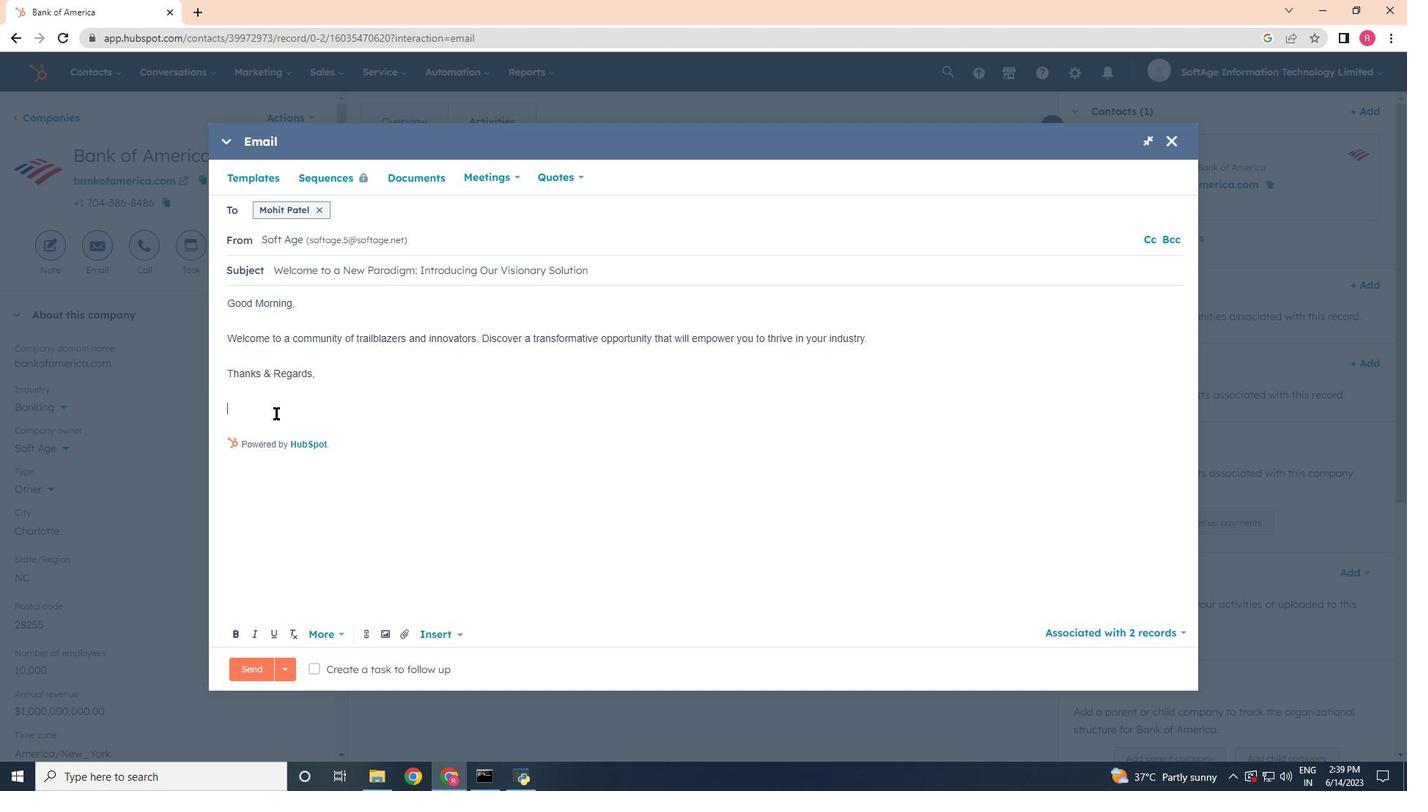
Action: Key pressed <Key.backspace>
Screenshot: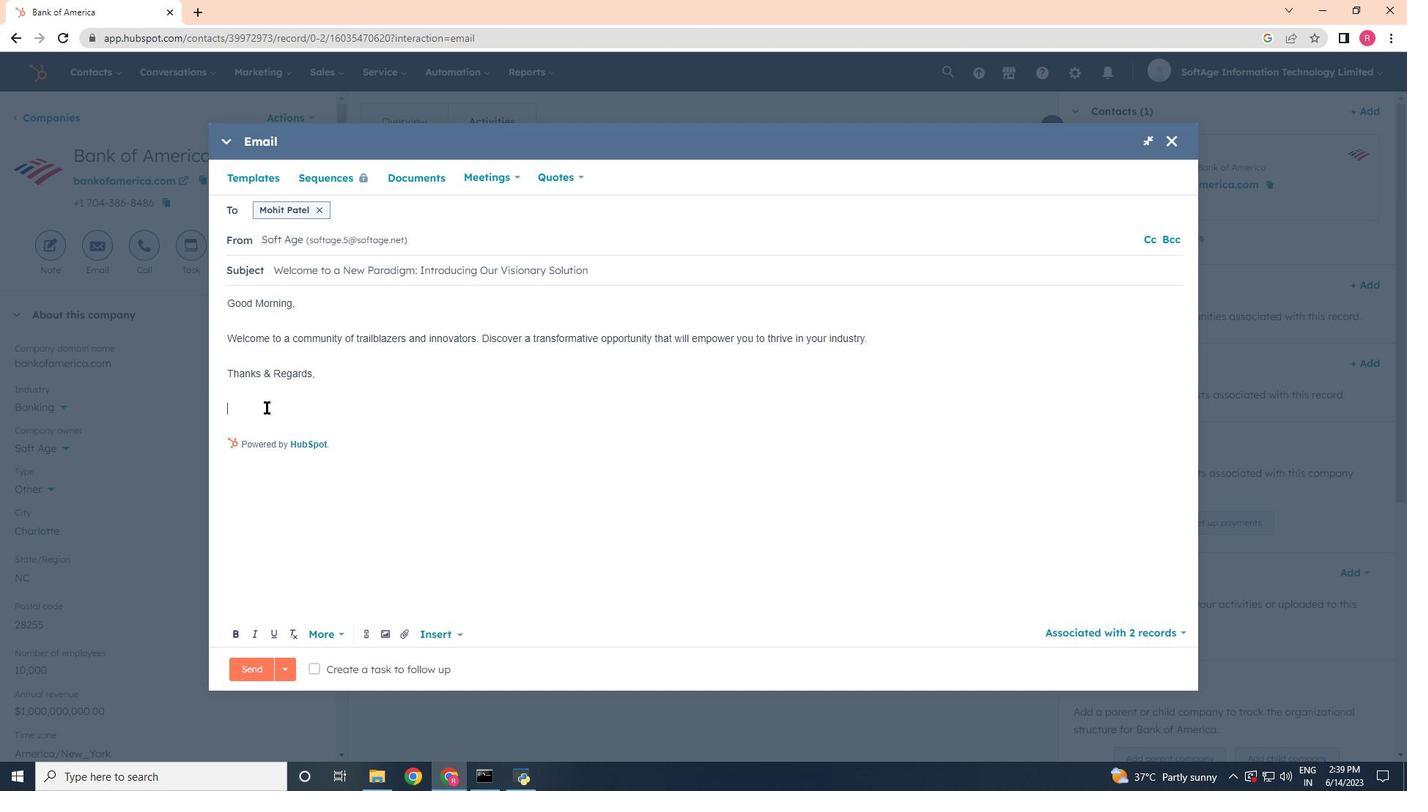 
Action: Mouse moved to (405, 636)
Screenshot: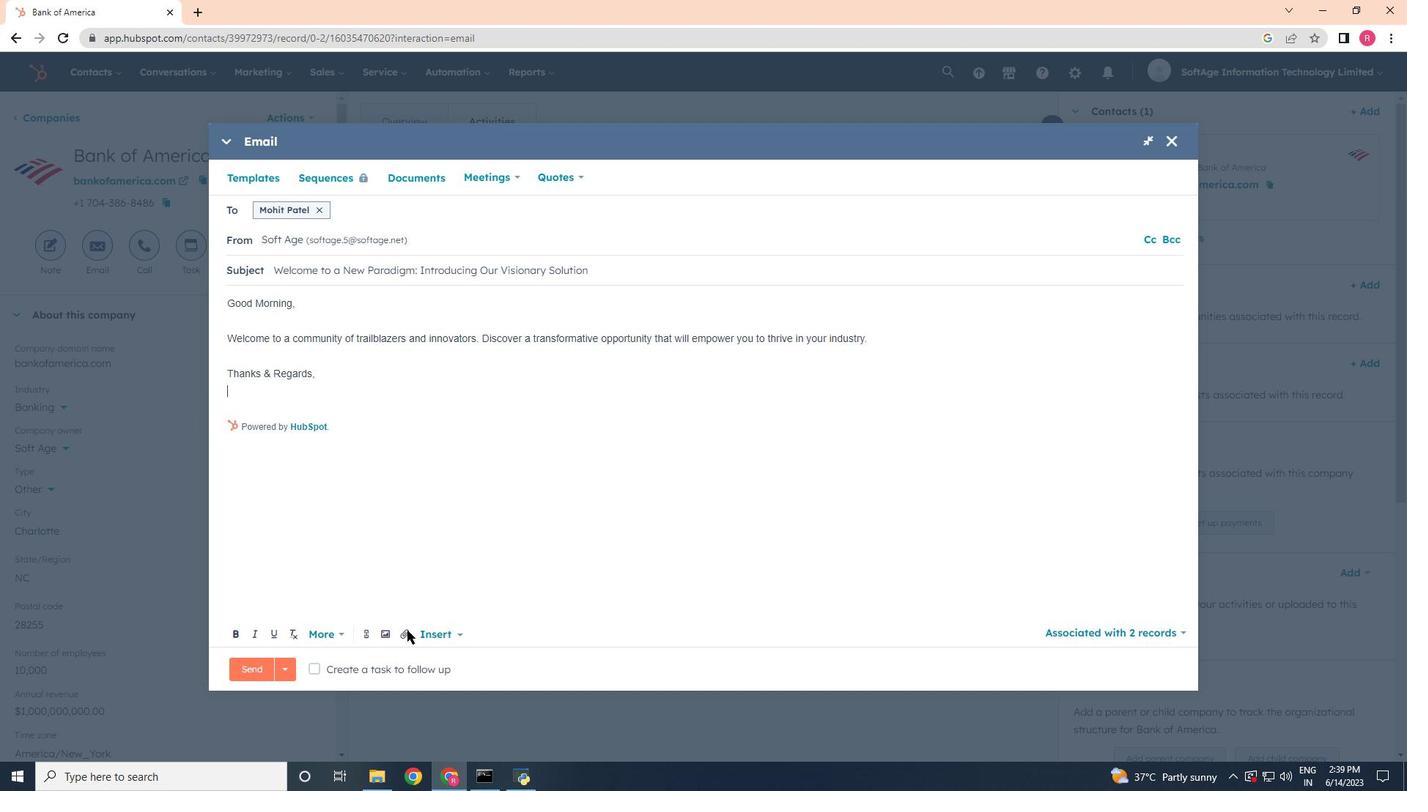 
Action: Mouse pressed left at (405, 636)
Screenshot: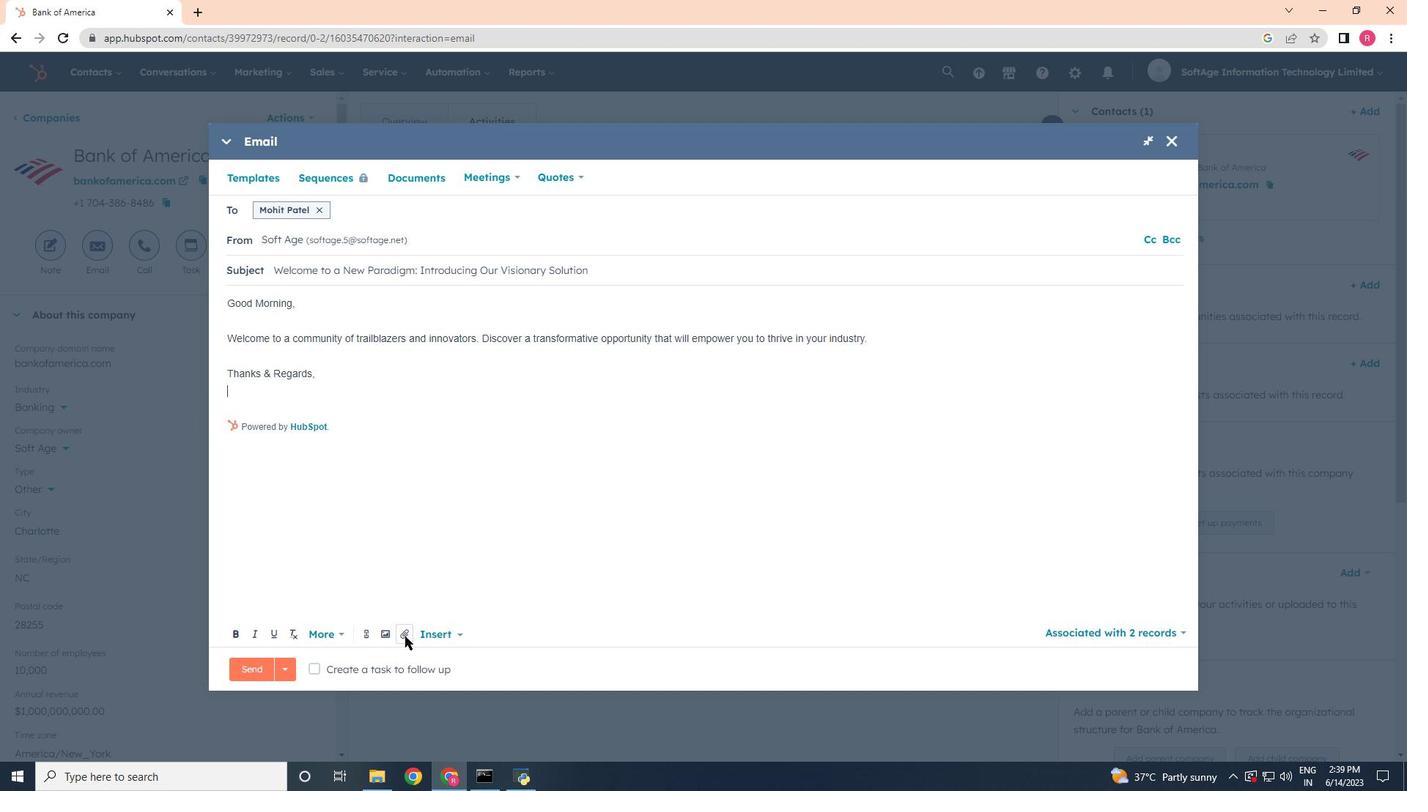 
Action: Mouse moved to (411, 599)
Screenshot: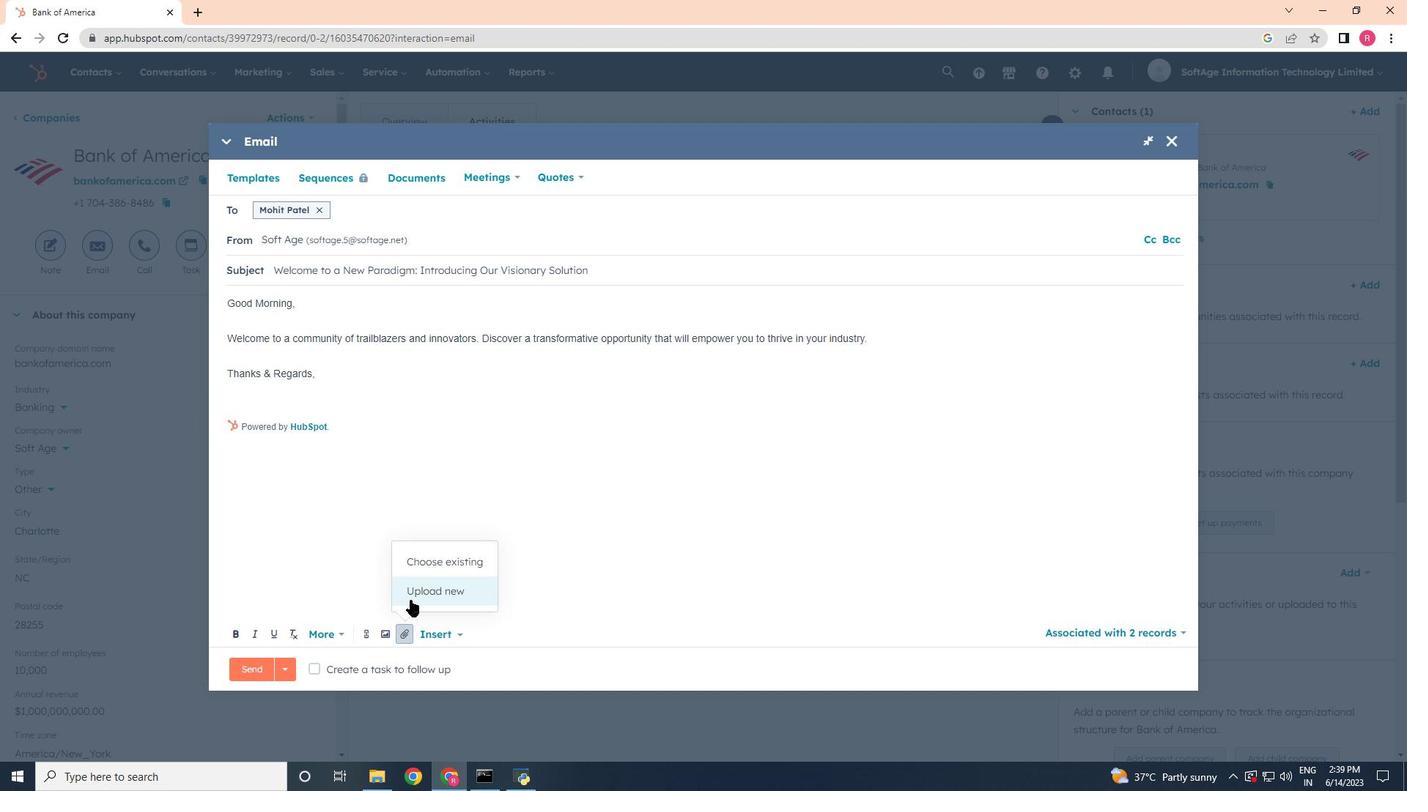 
Action: Mouse pressed left at (411, 599)
Screenshot: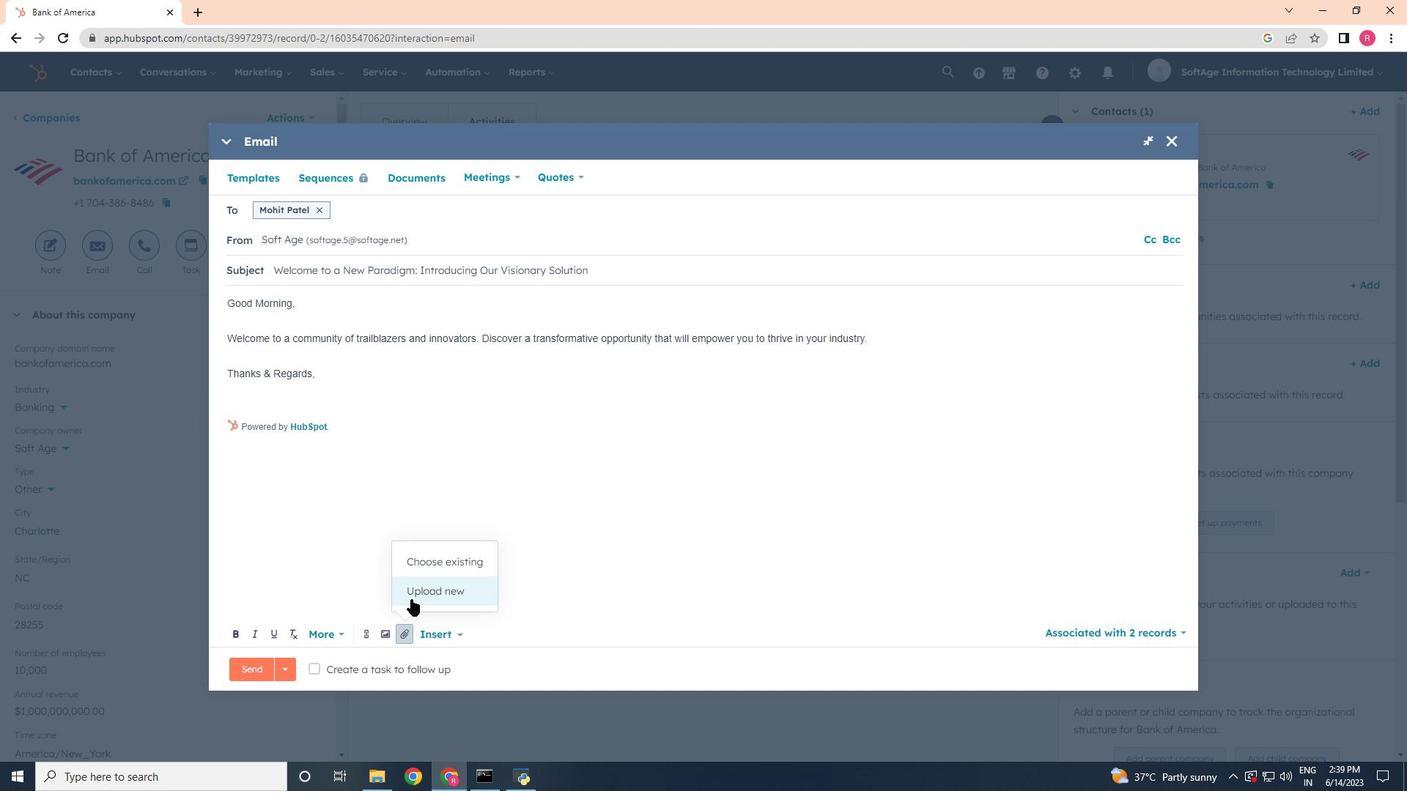 
Action: Mouse moved to (252, 258)
Screenshot: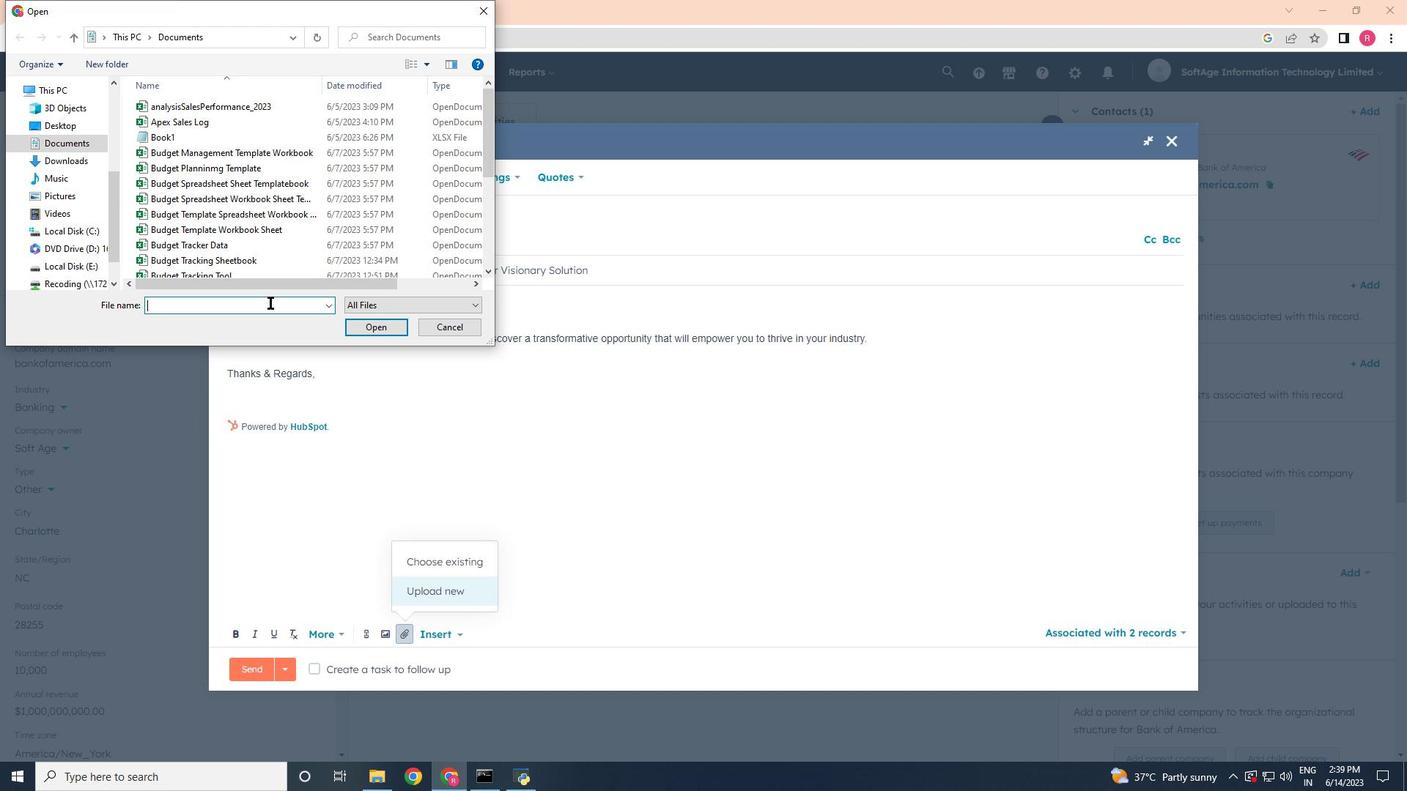 
Action: Mouse scrolled (252, 258) with delta (0, 0)
Screenshot: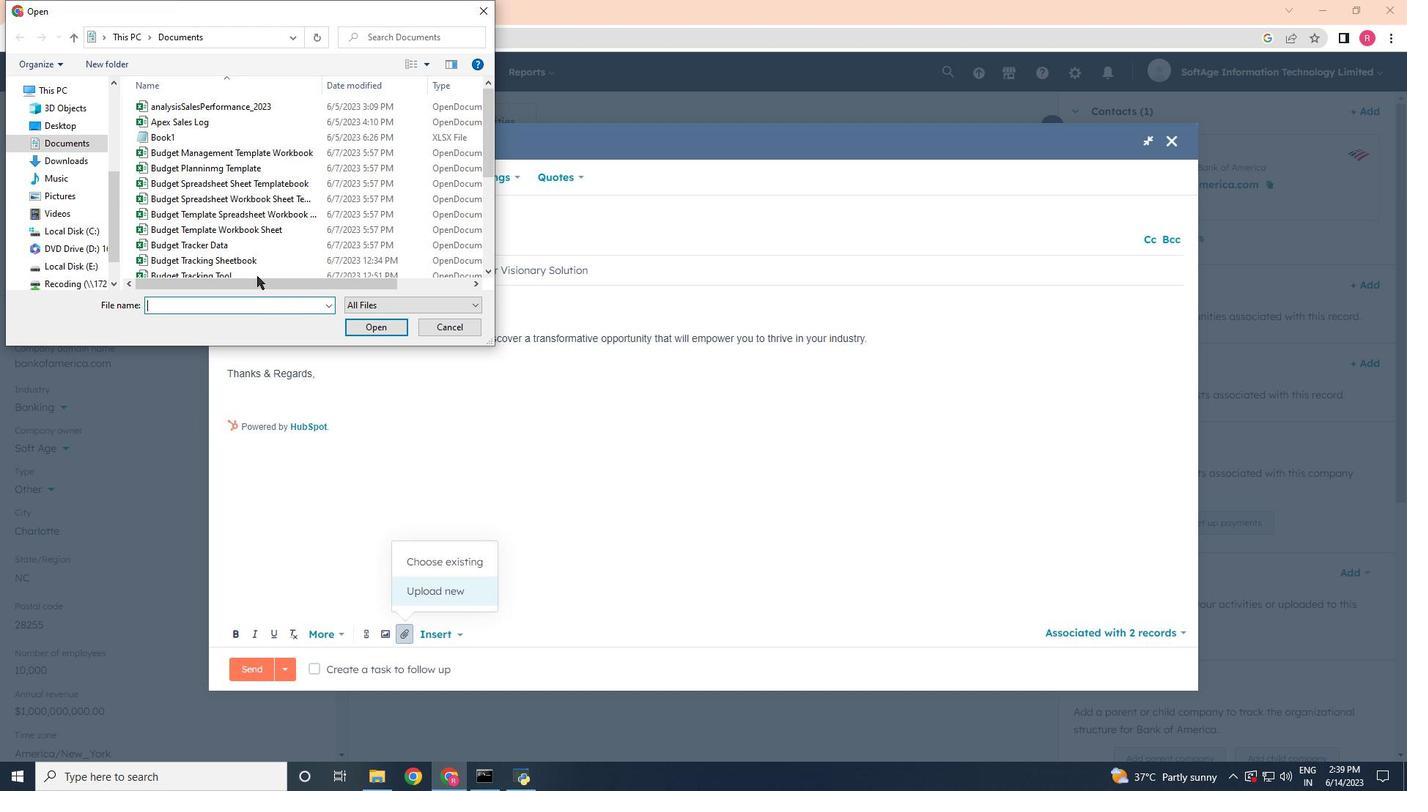 
Action: Mouse scrolled (252, 258) with delta (0, 0)
Screenshot: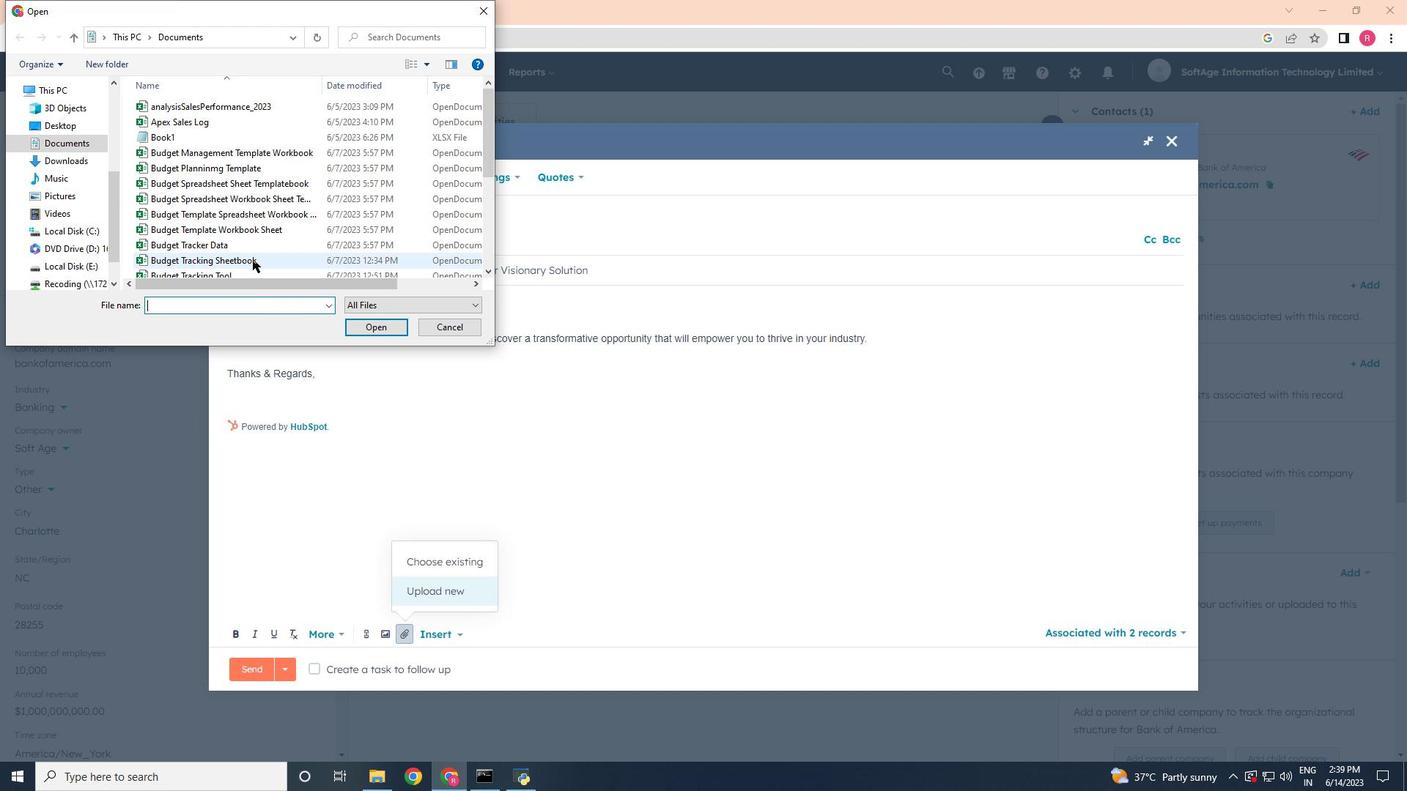 
Action: Mouse scrolled (252, 258) with delta (0, 0)
Screenshot: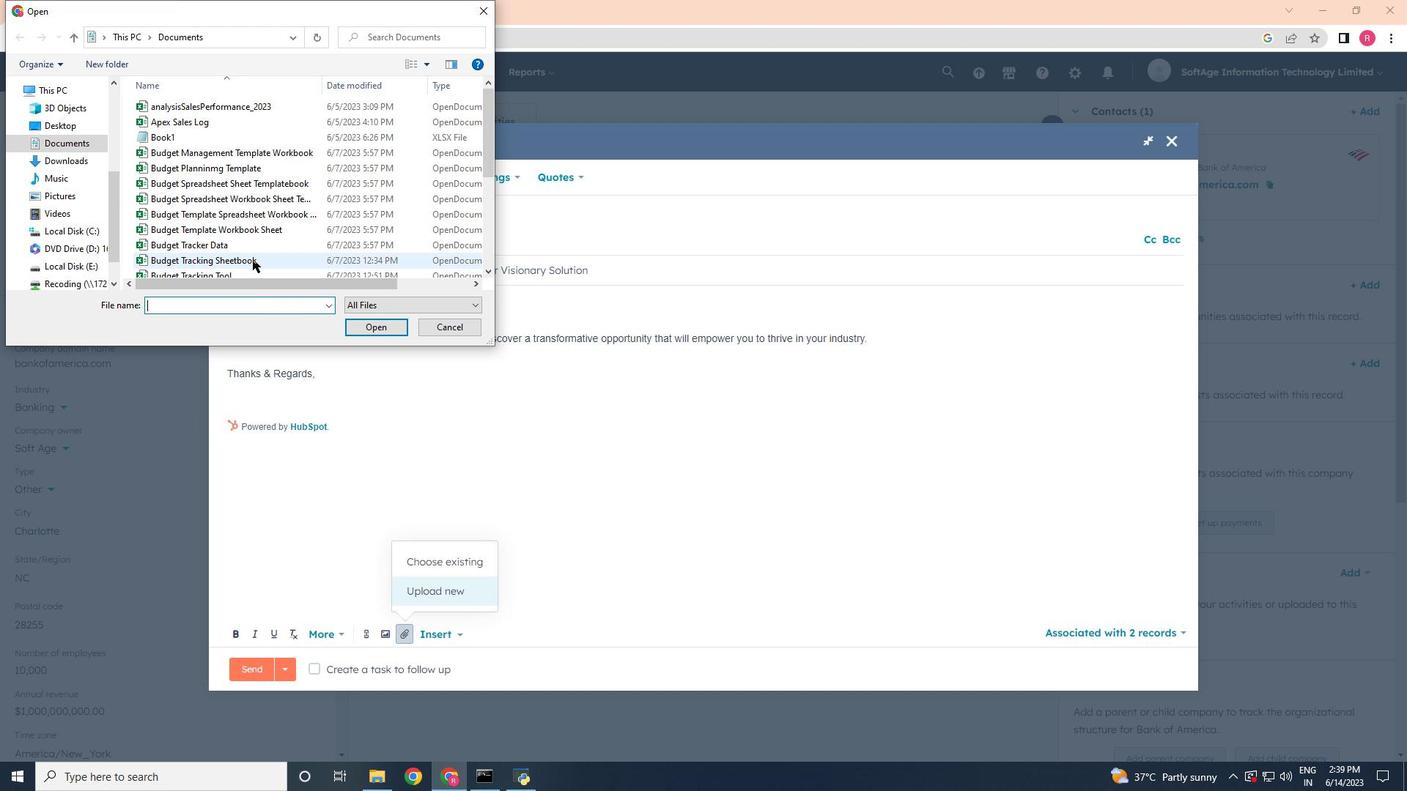 
Action: Mouse scrolled (252, 258) with delta (0, 0)
Screenshot: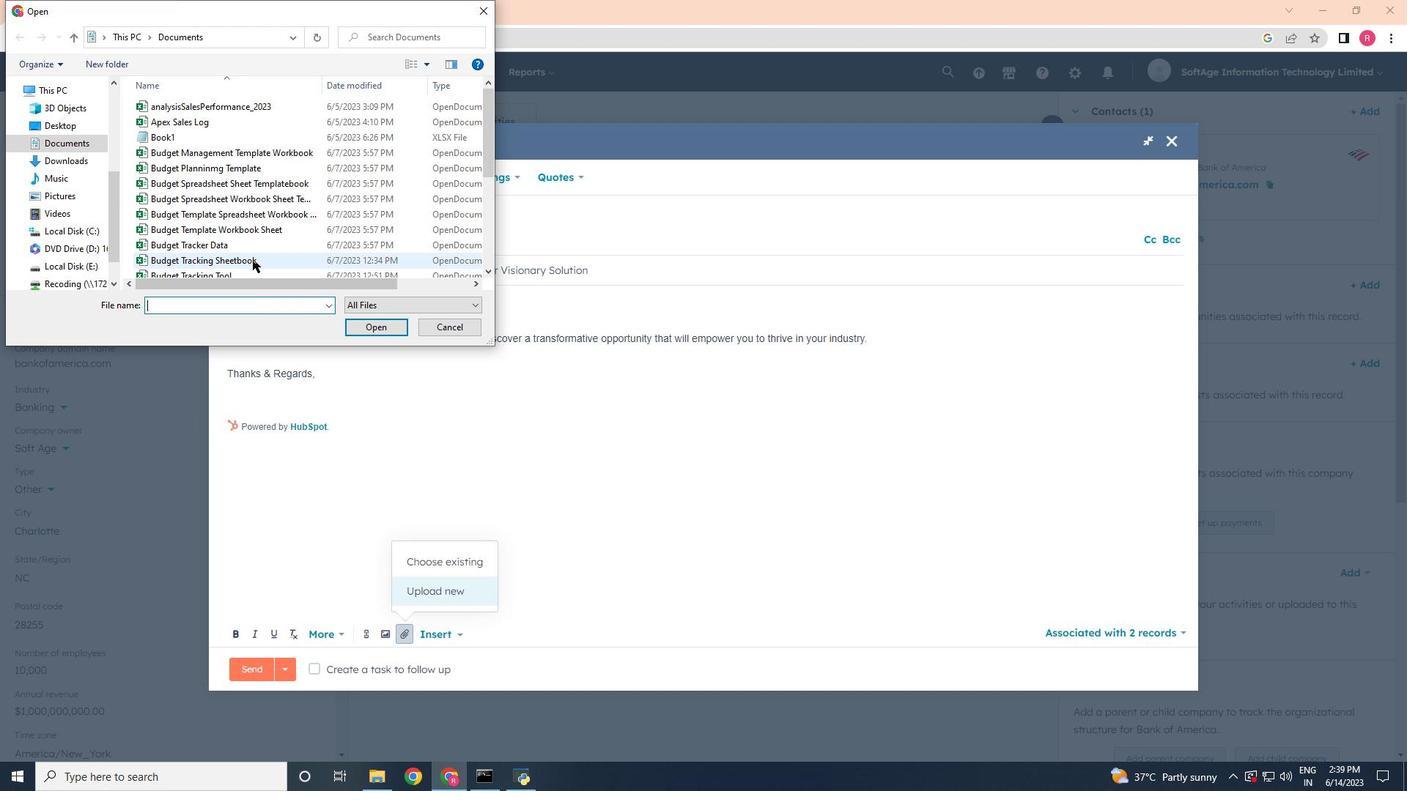 
Action: Mouse moved to (252, 258)
Screenshot: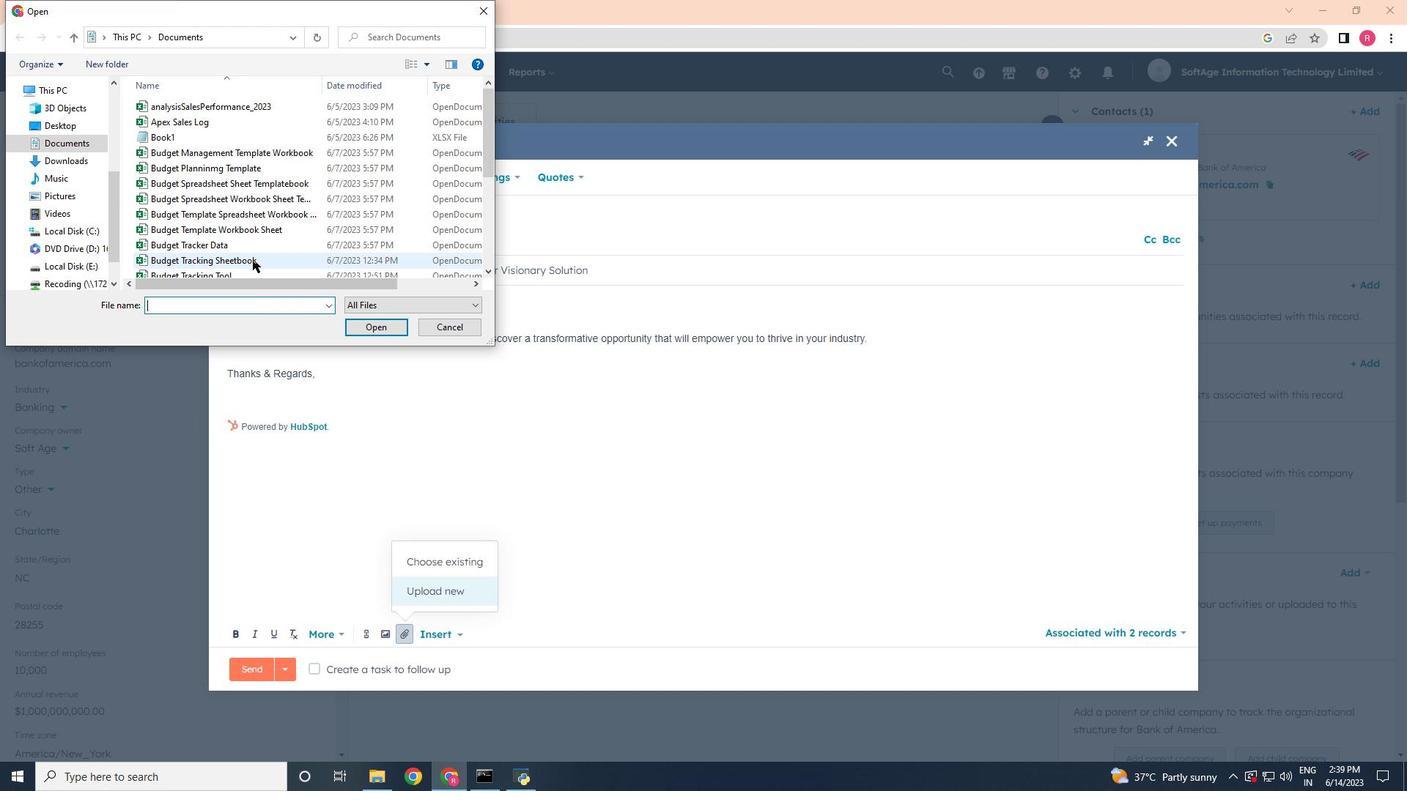 
Action: Mouse scrolled (252, 258) with delta (0, 0)
Screenshot: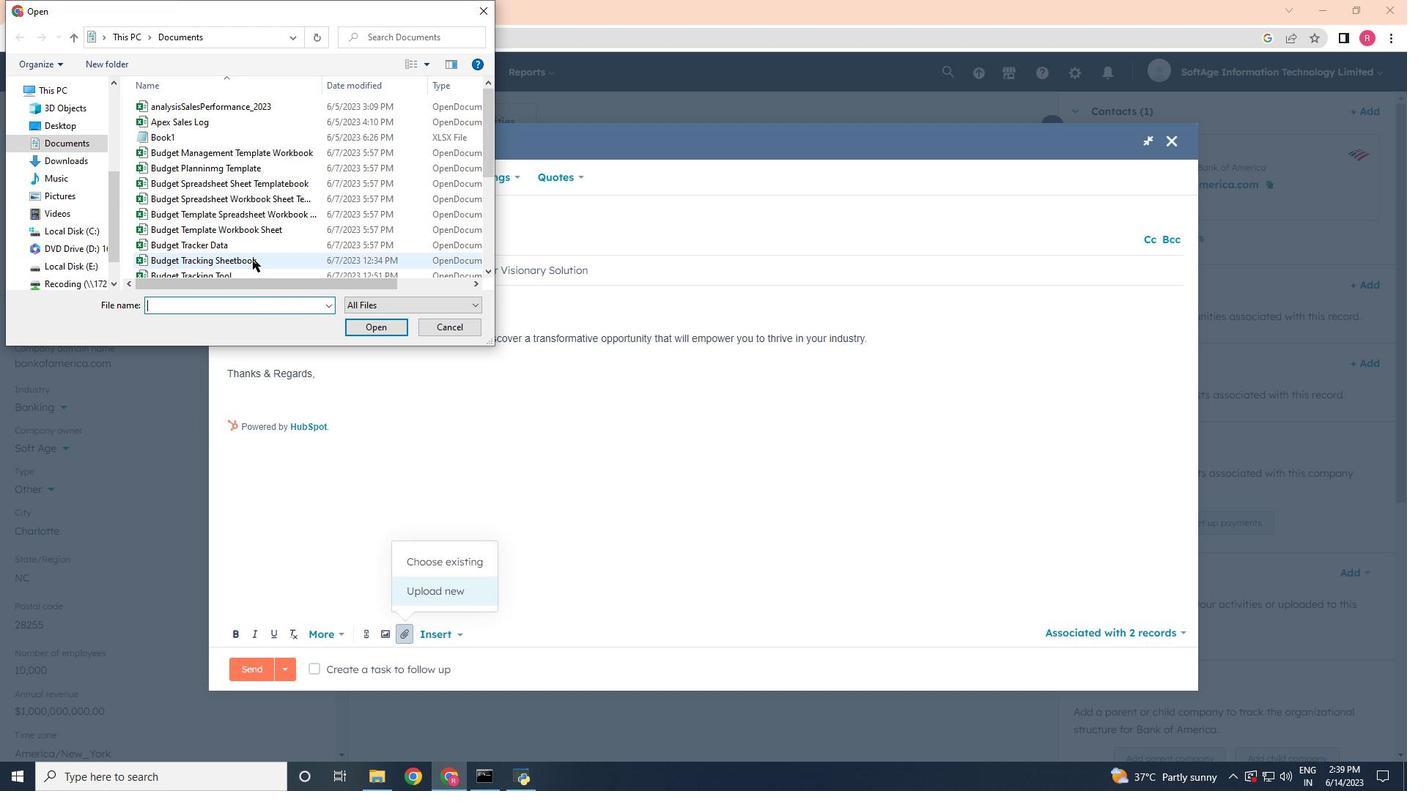
Action: Mouse moved to (203, 225)
Screenshot: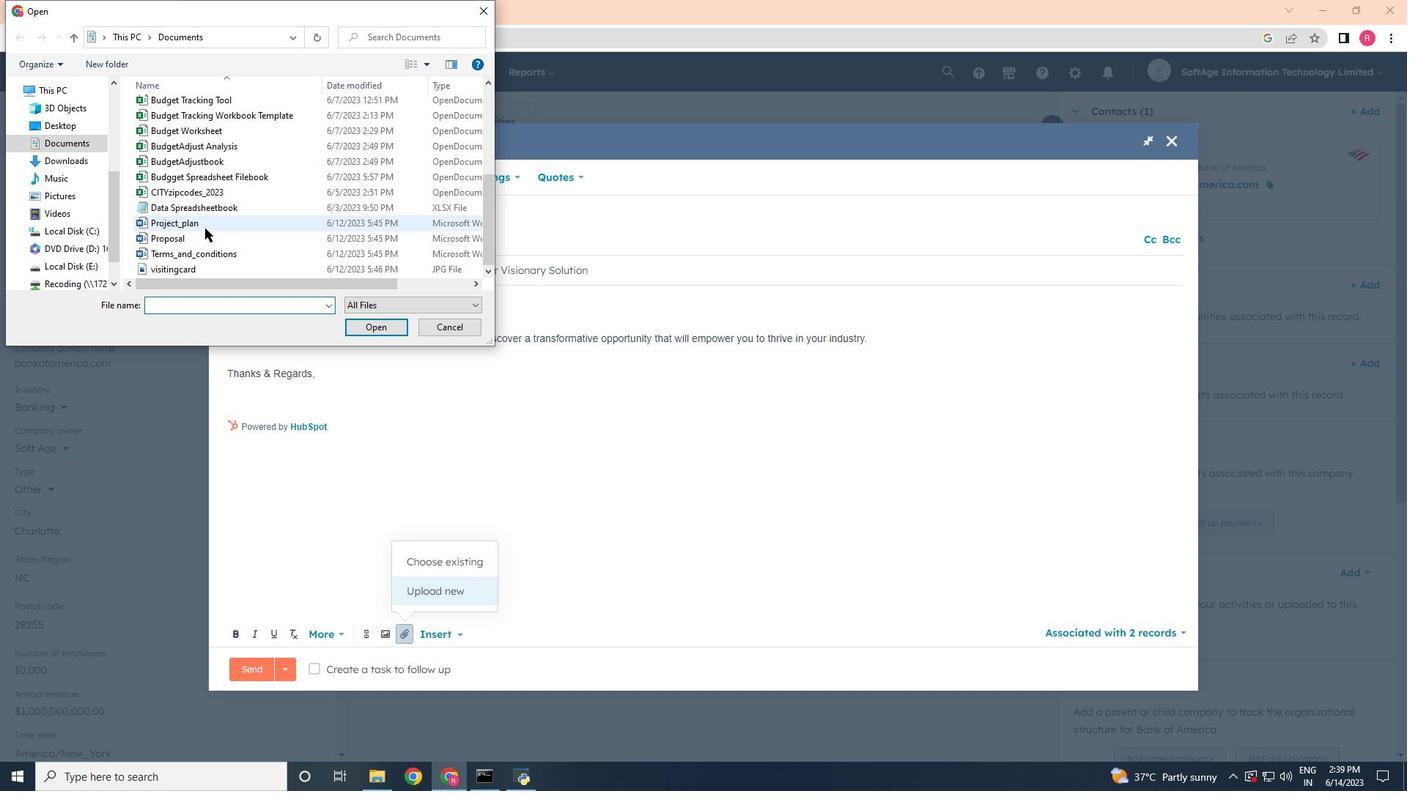 
Action: Mouse pressed left at (203, 225)
Screenshot: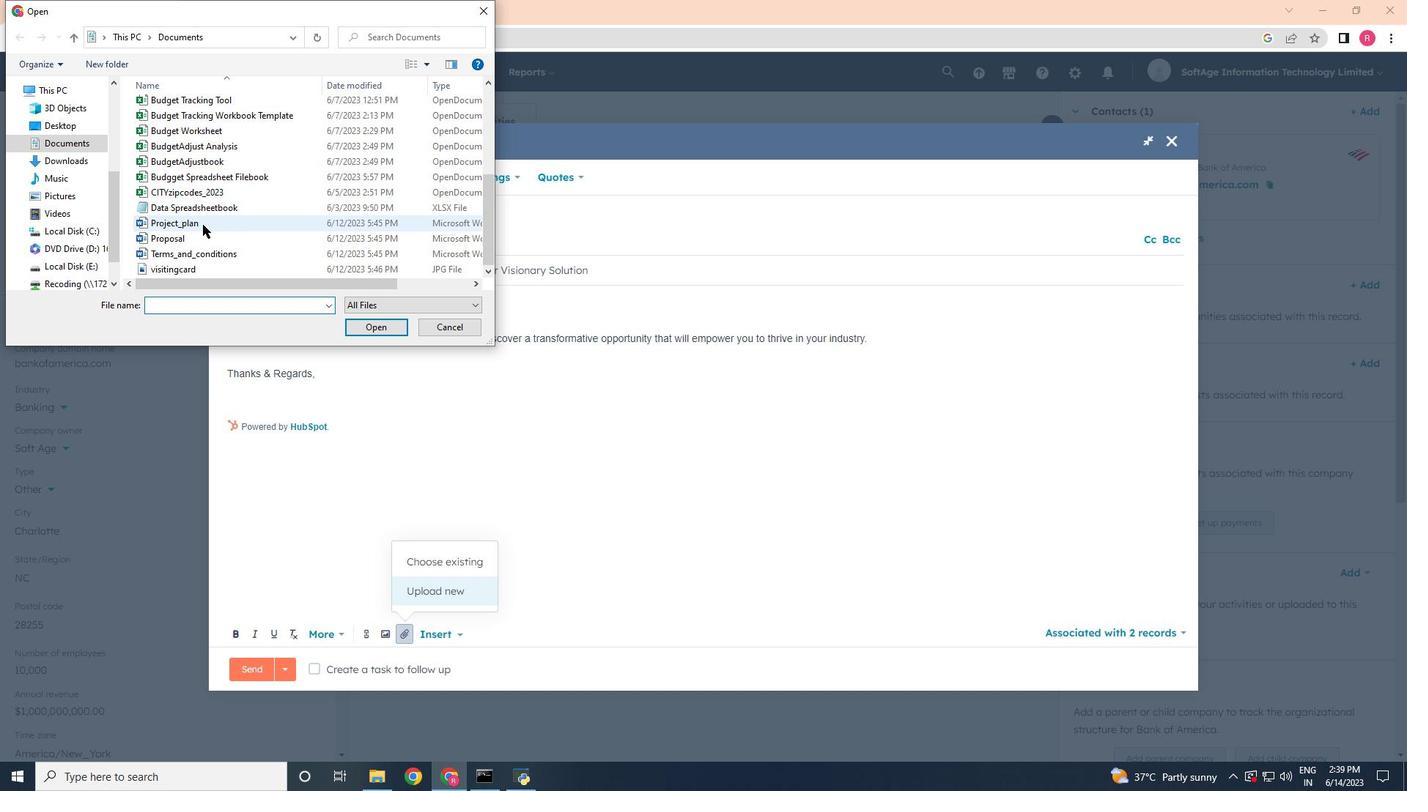 
Action: Mouse moved to (363, 326)
Screenshot: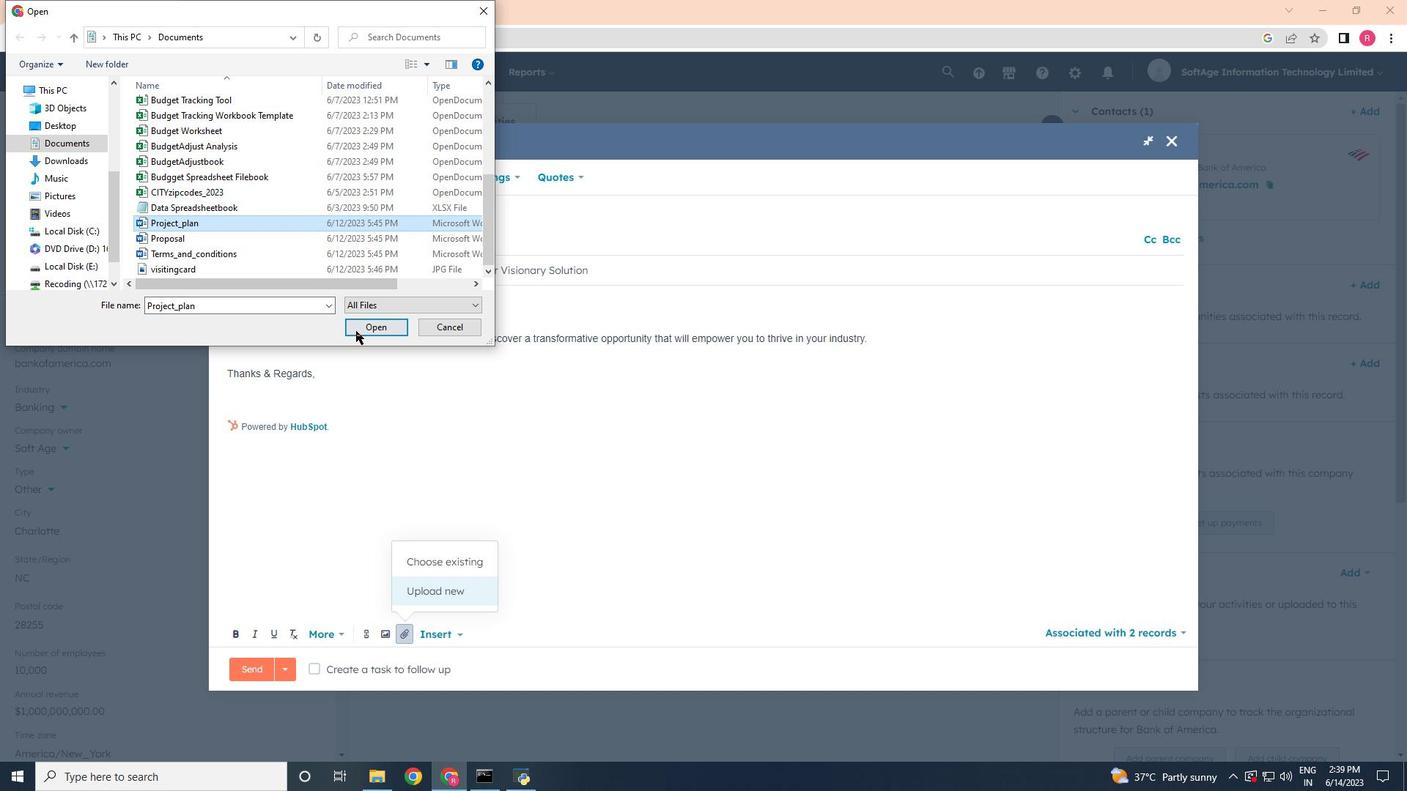 
Action: Mouse pressed left at (363, 326)
Screenshot: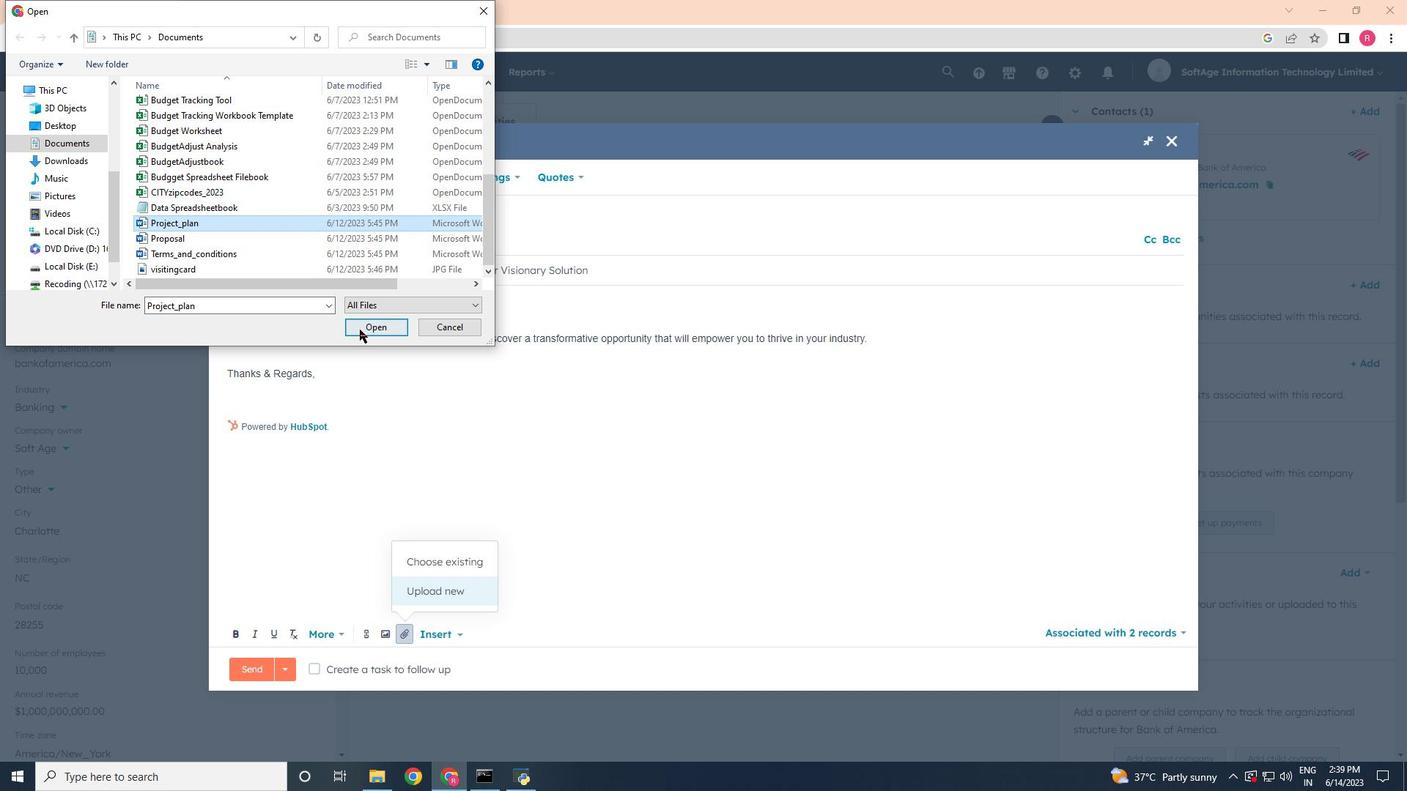 
Action: Mouse moved to (385, 598)
Screenshot: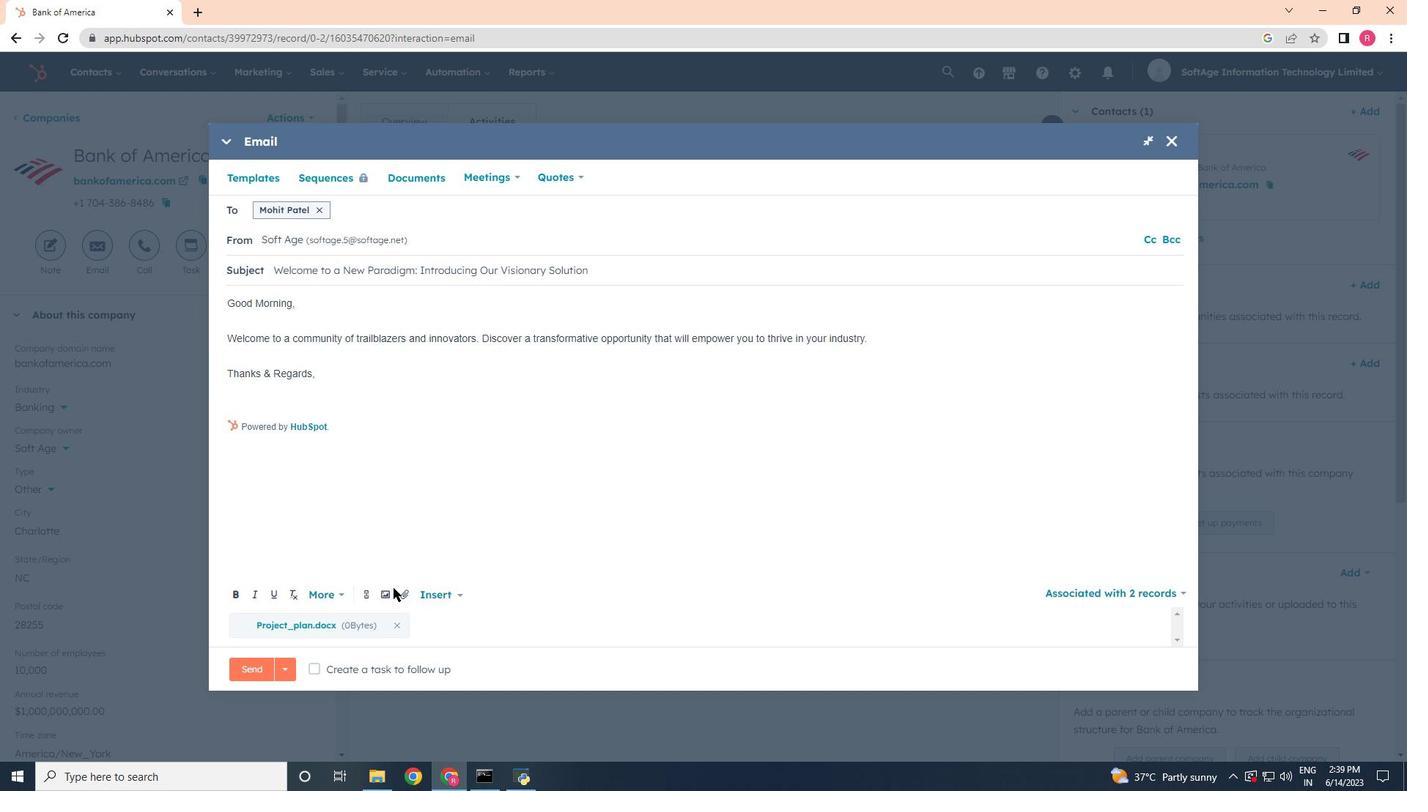 
Action: Mouse pressed left at (385, 598)
Screenshot: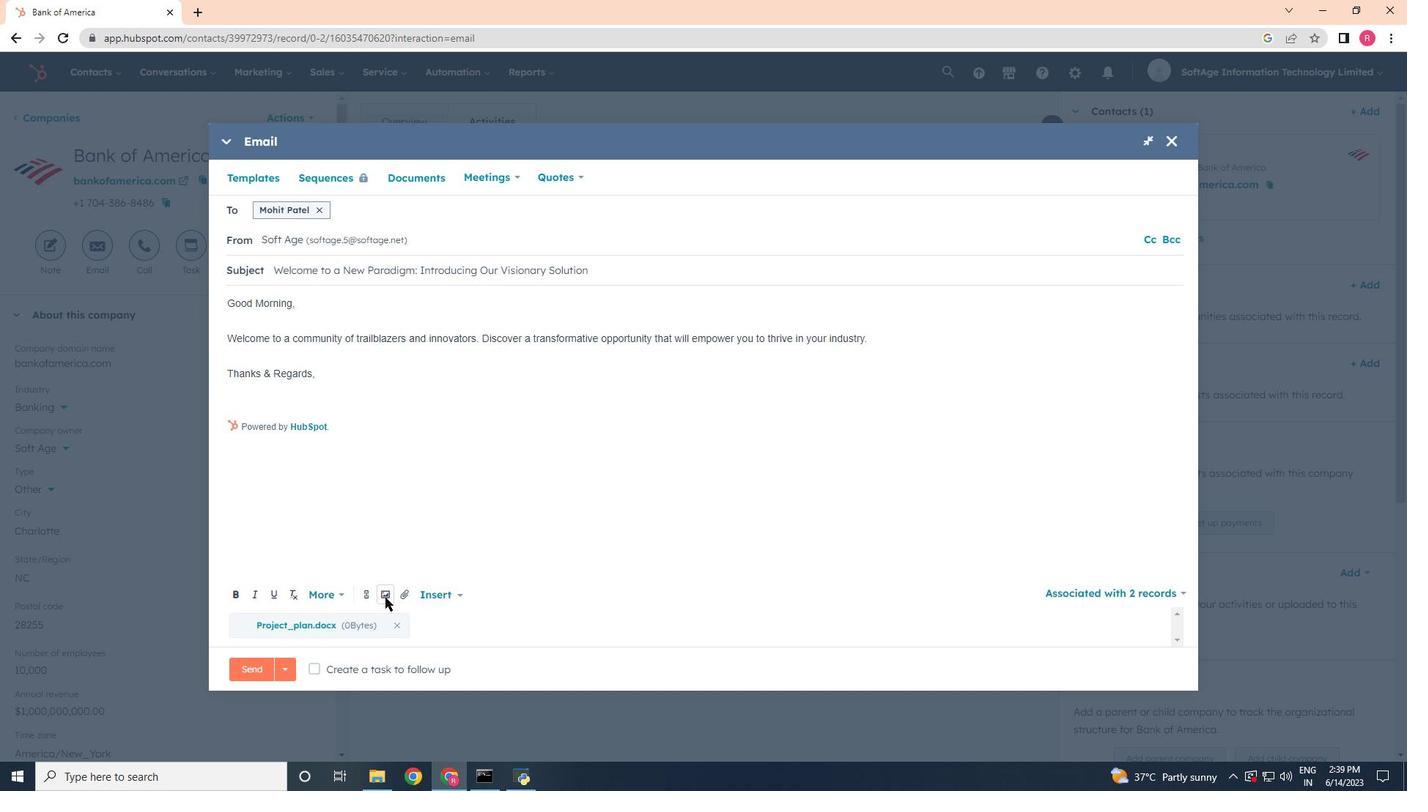 
Action: Mouse moved to (370, 546)
Screenshot: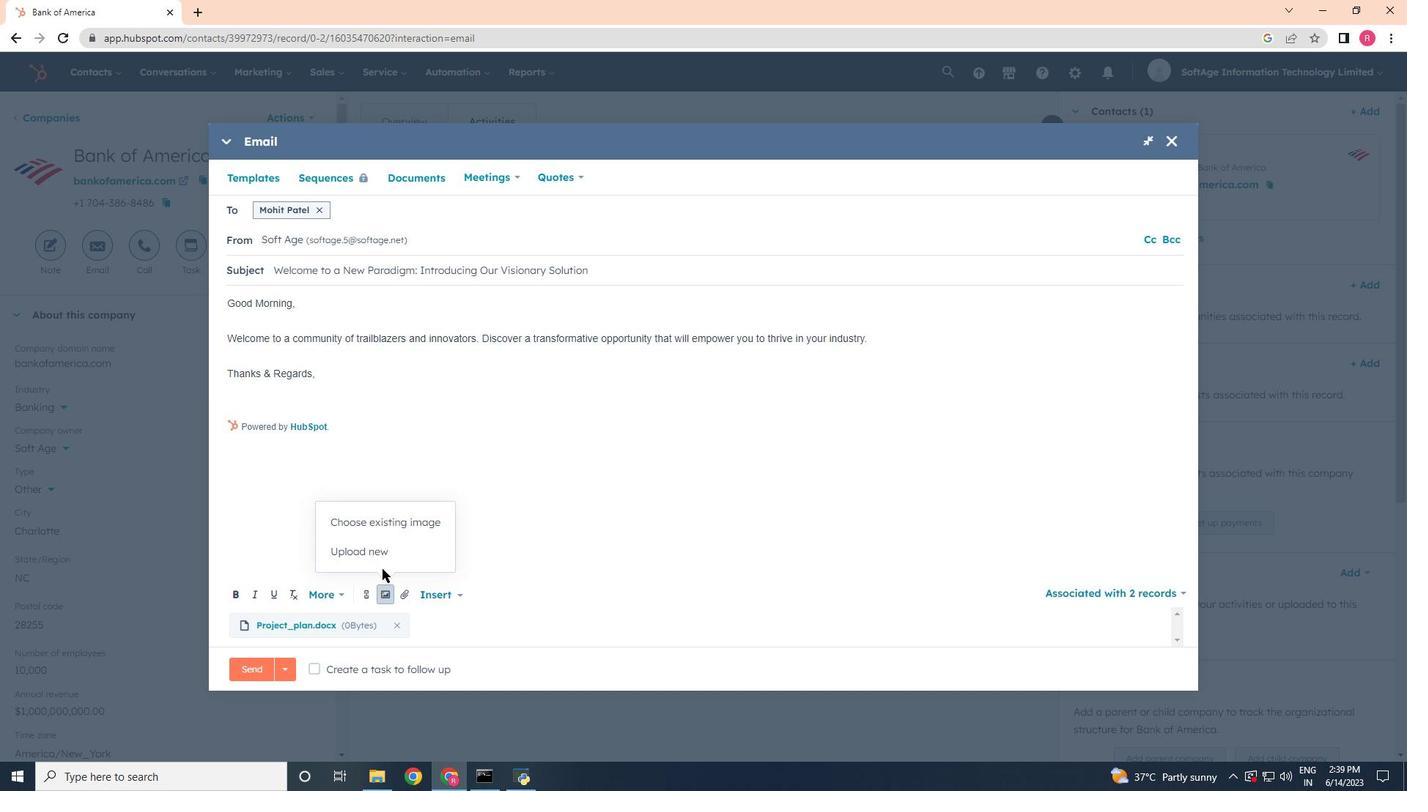 
Action: Mouse pressed left at (370, 546)
Screenshot: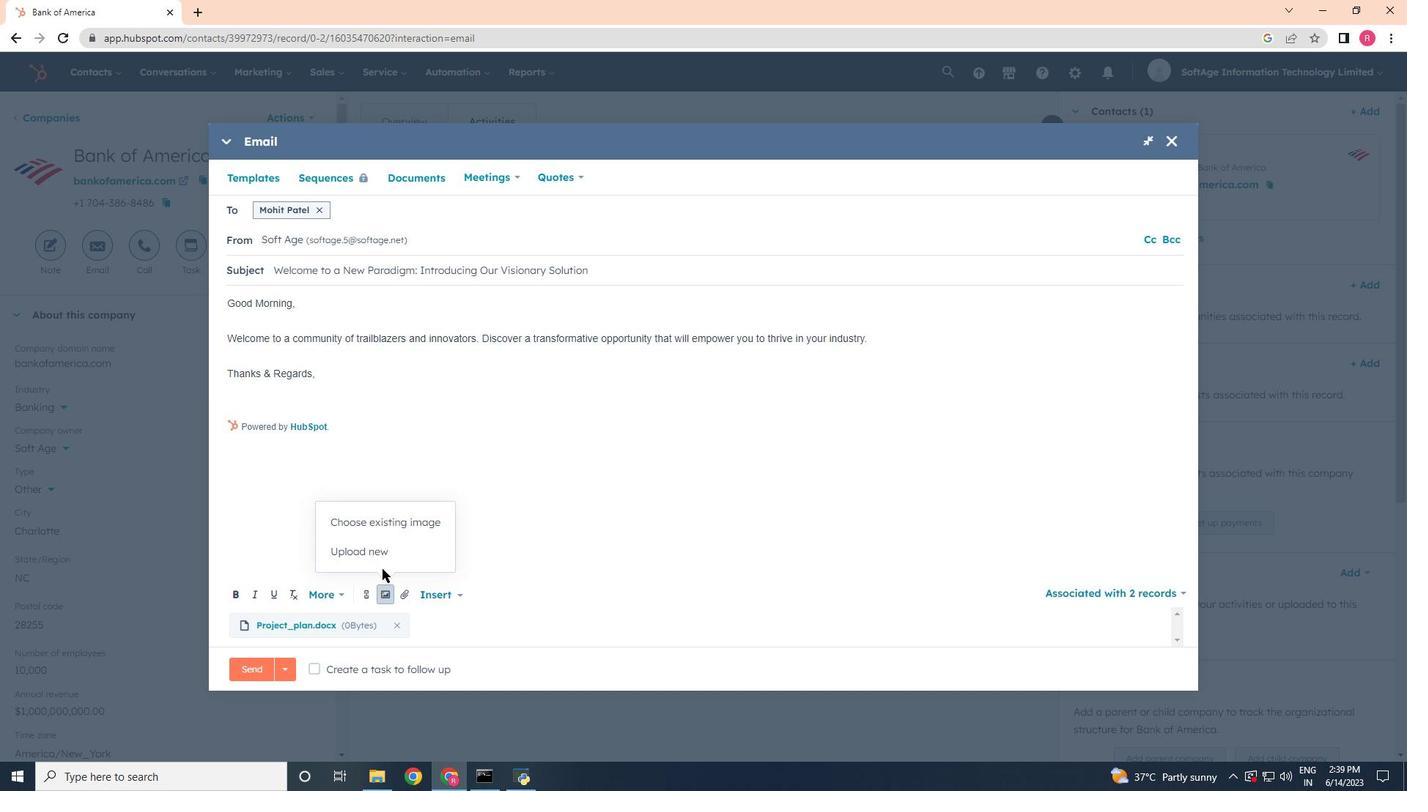 
Action: Mouse moved to (186, 137)
Screenshot: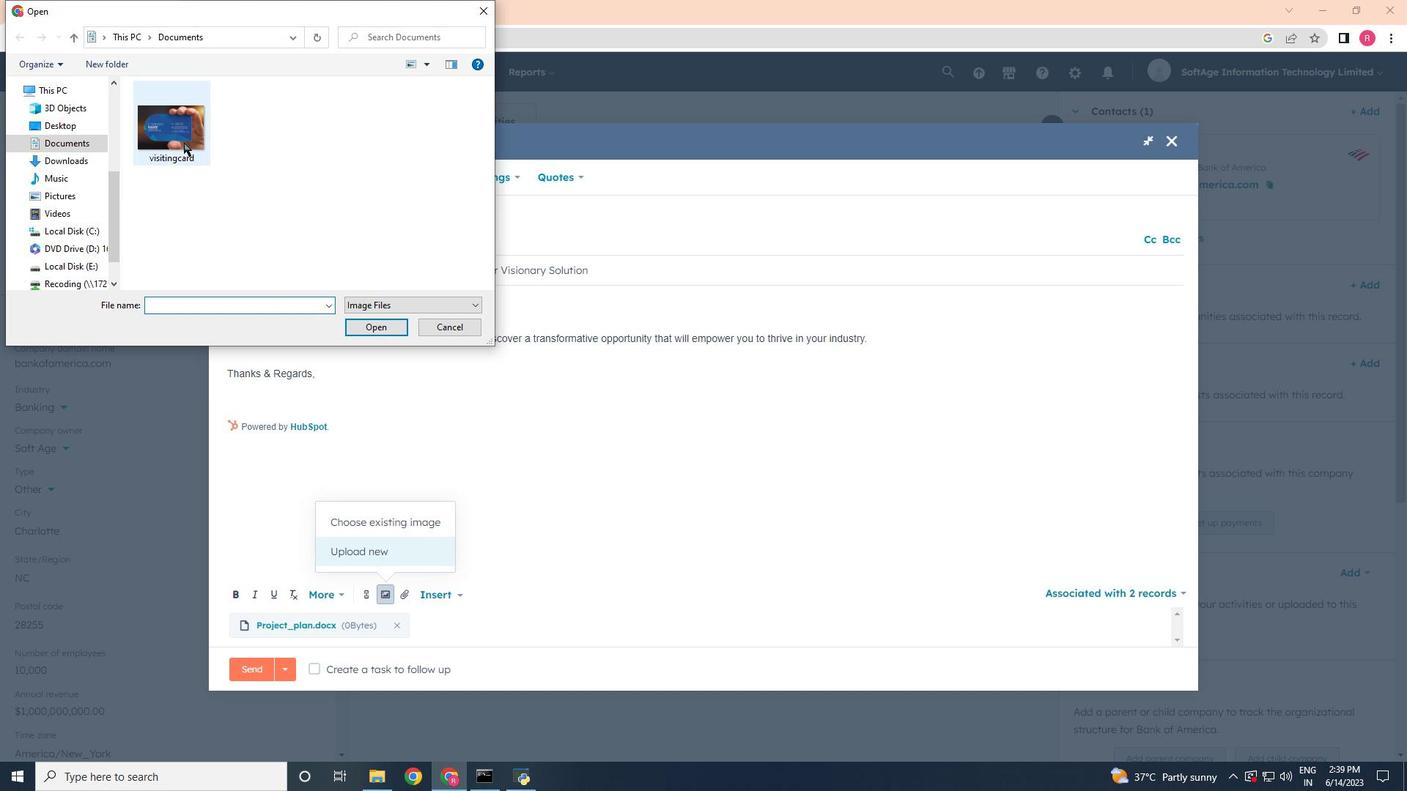 
Action: Mouse pressed left at (186, 137)
Screenshot: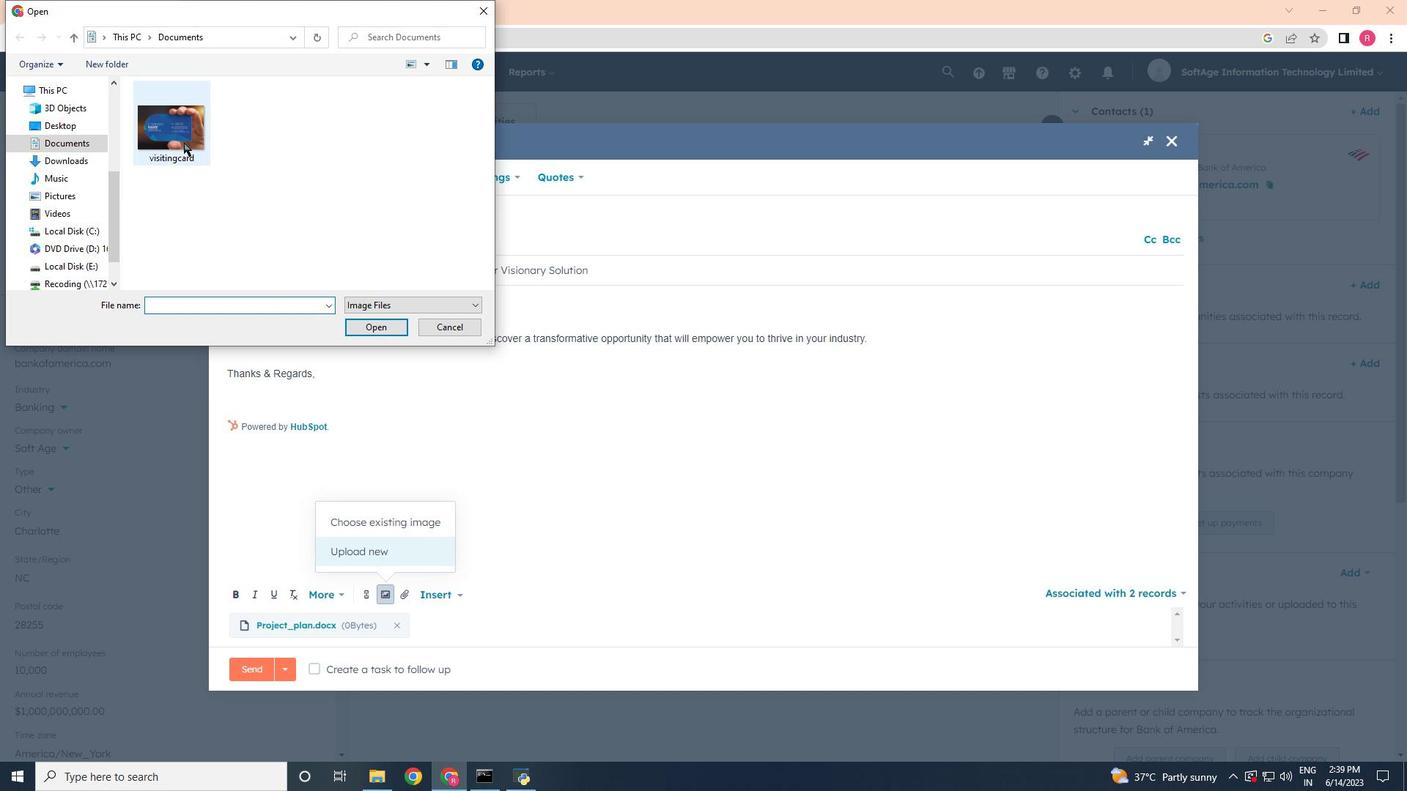 
Action: Mouse moved to (381, 330)
Screenshot: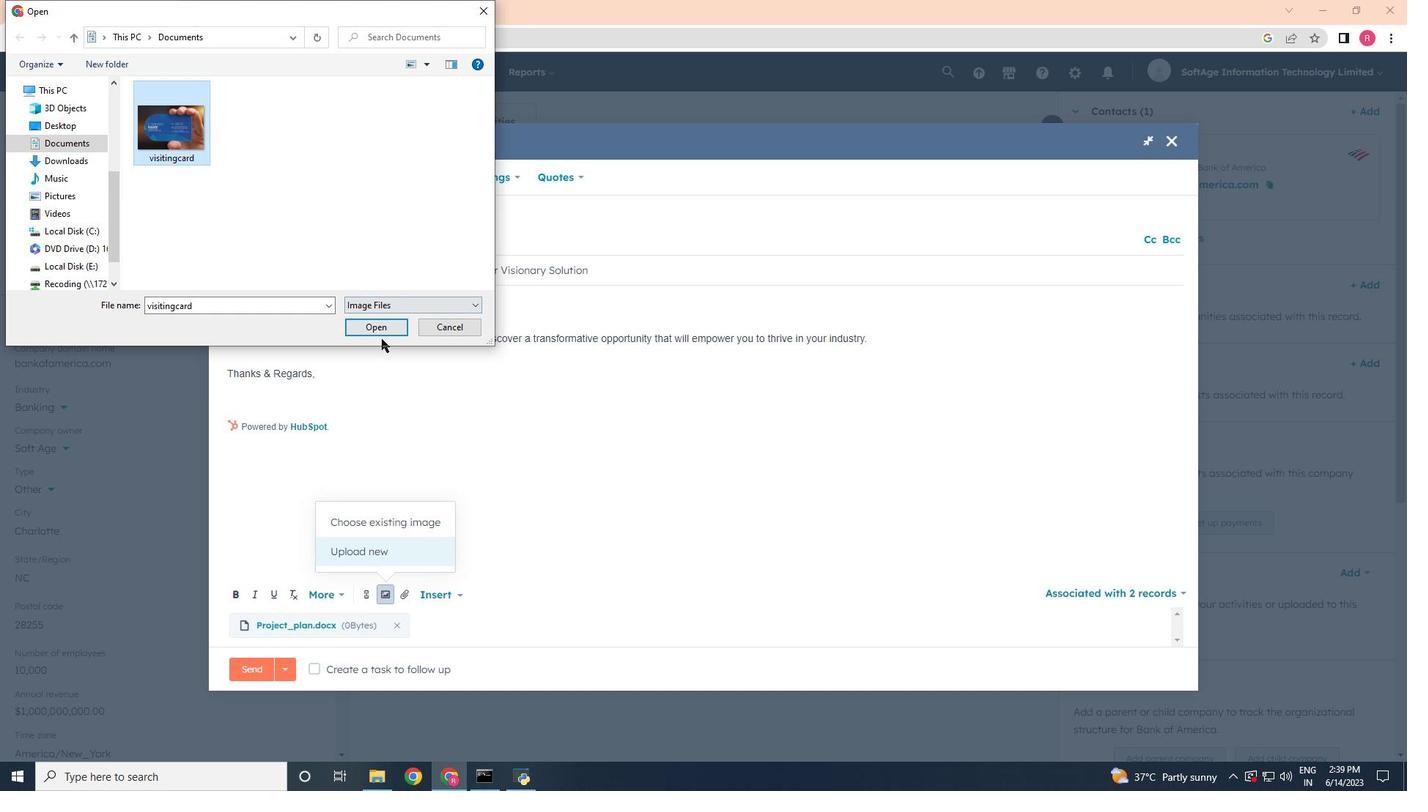 
Action: Mouse pressed left at (381, 330)
Screenshot: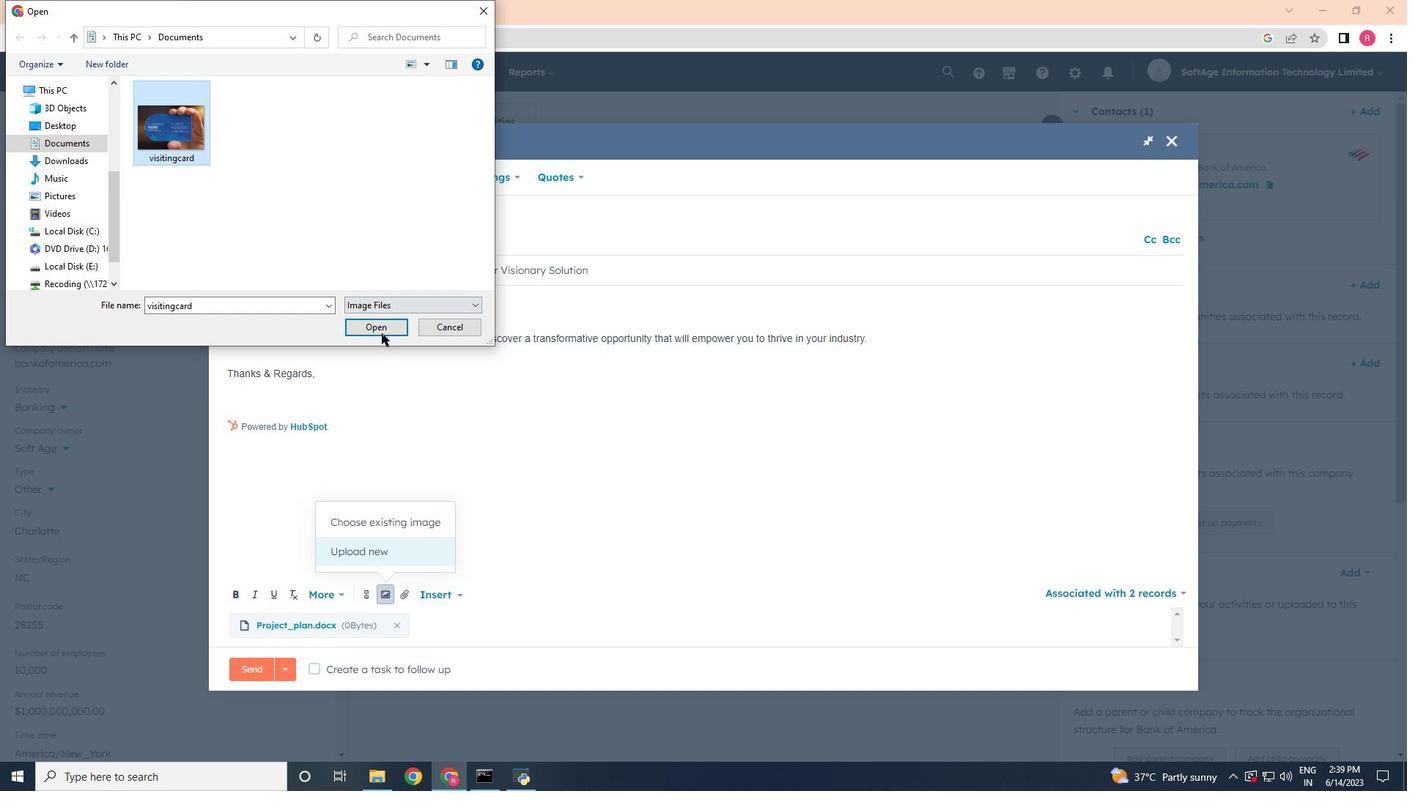 
Action: Mouse moved to (241, 342)
Screenshot: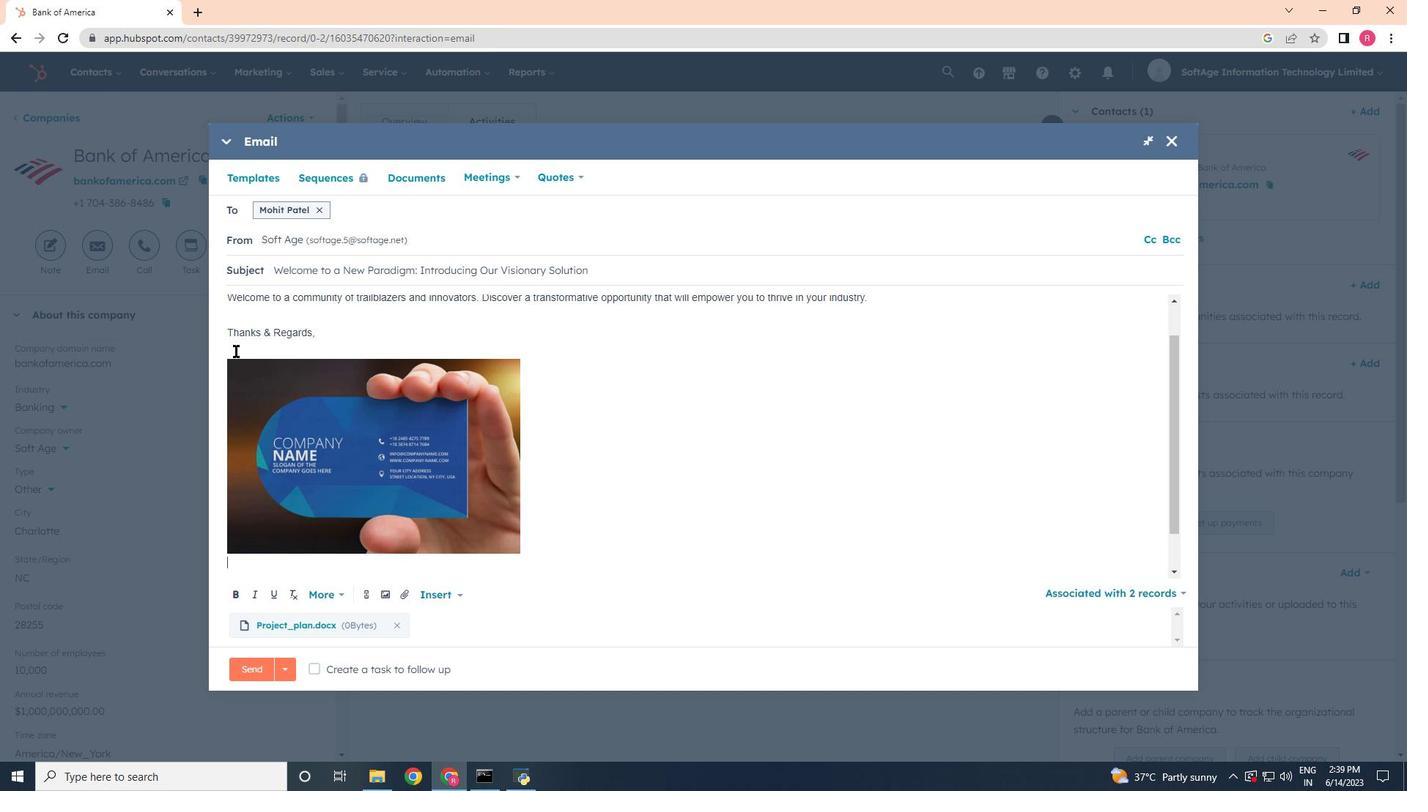 
Action: Mouse pressed left at (241, 342)
Screenshot: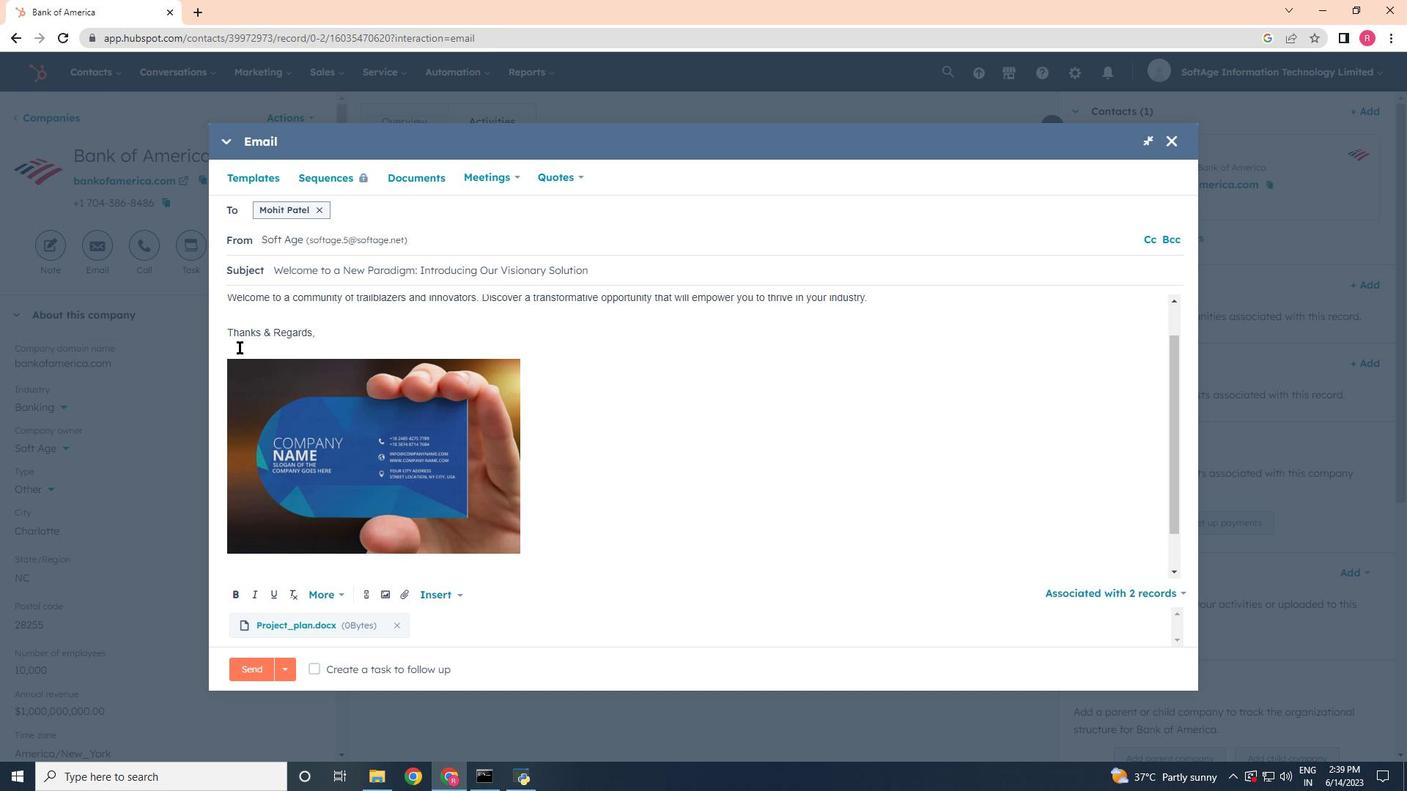 
Action: Mouse moved to (367, 598)
Screenshot: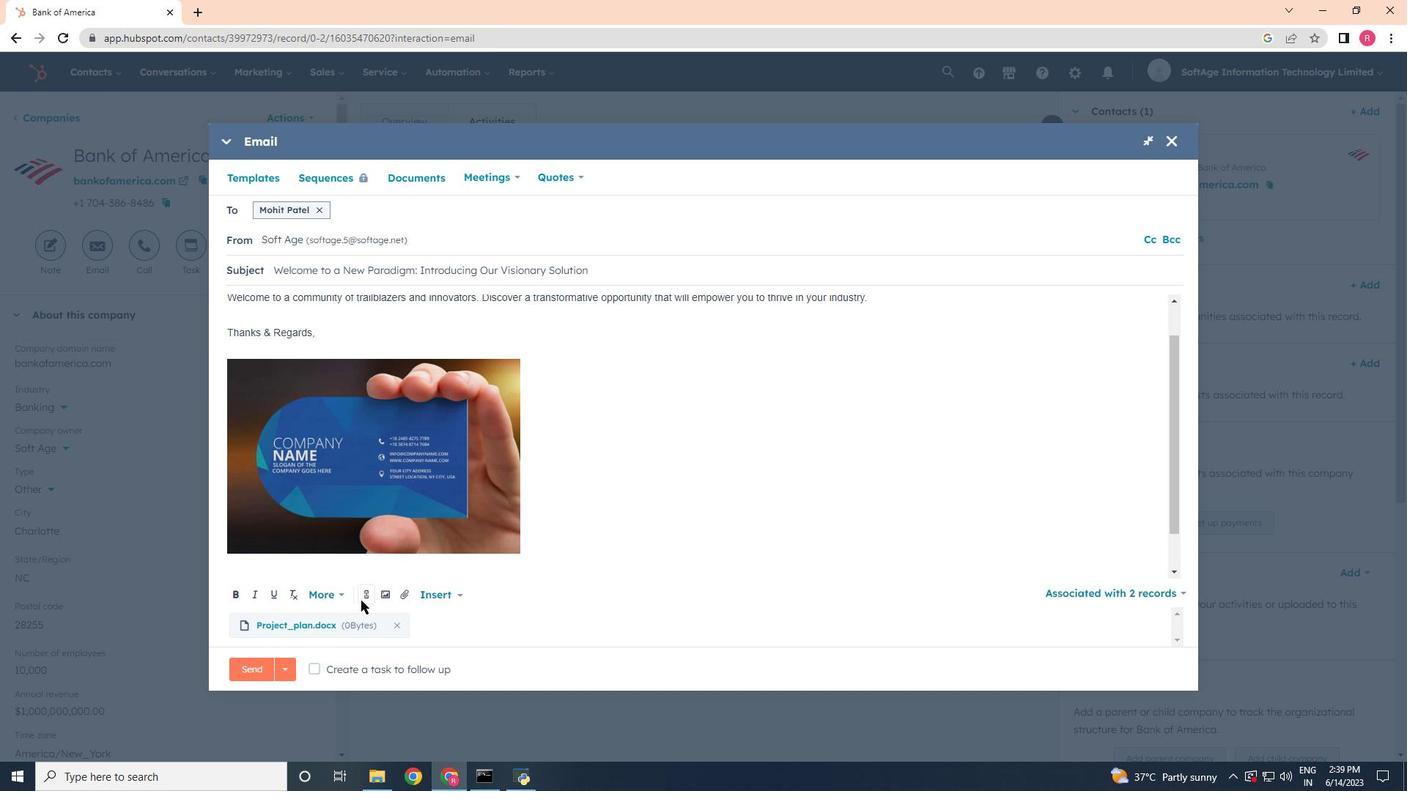 
Action: Mouse pressed left at (367, 598)
Screenshot: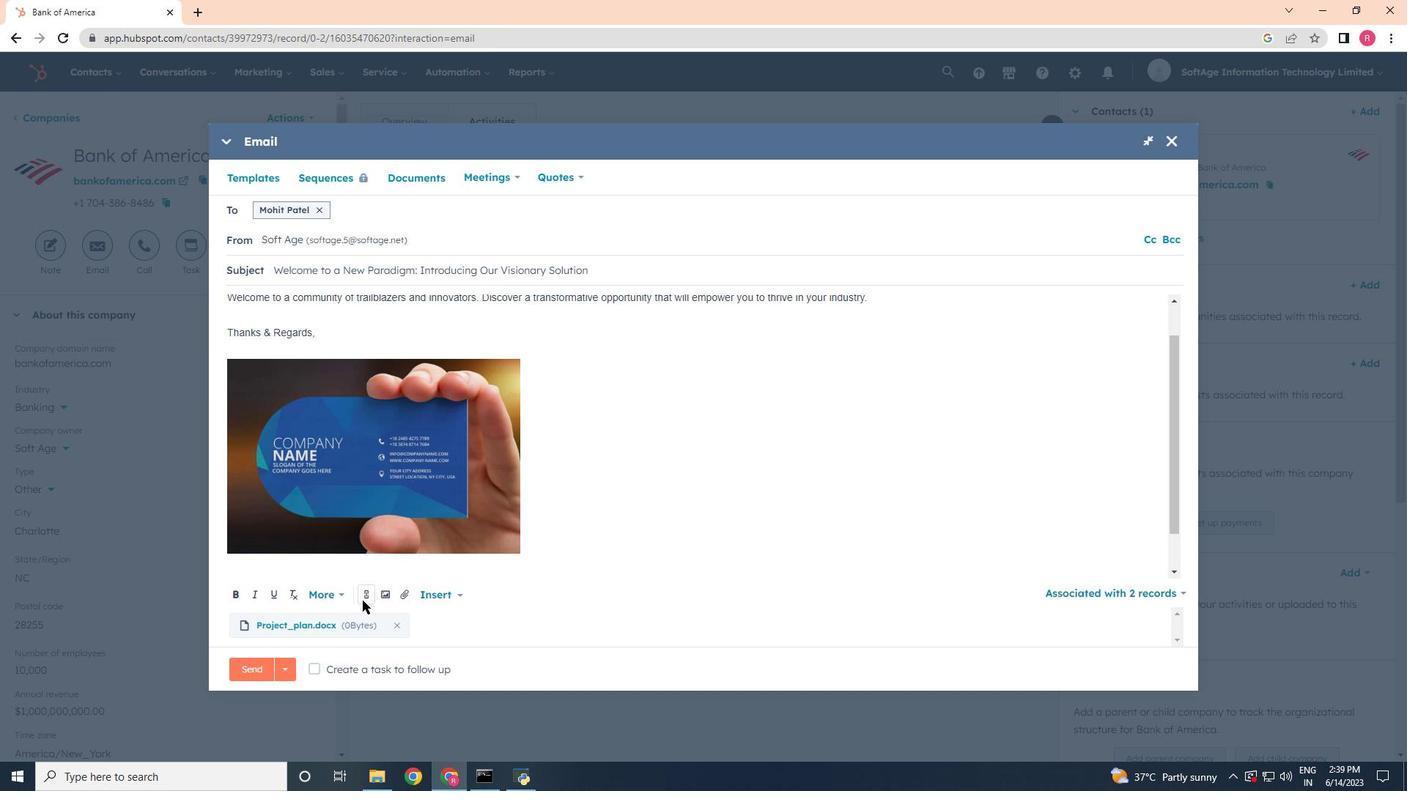 
Action: Mouse moved to (389, 426)
Screenshot: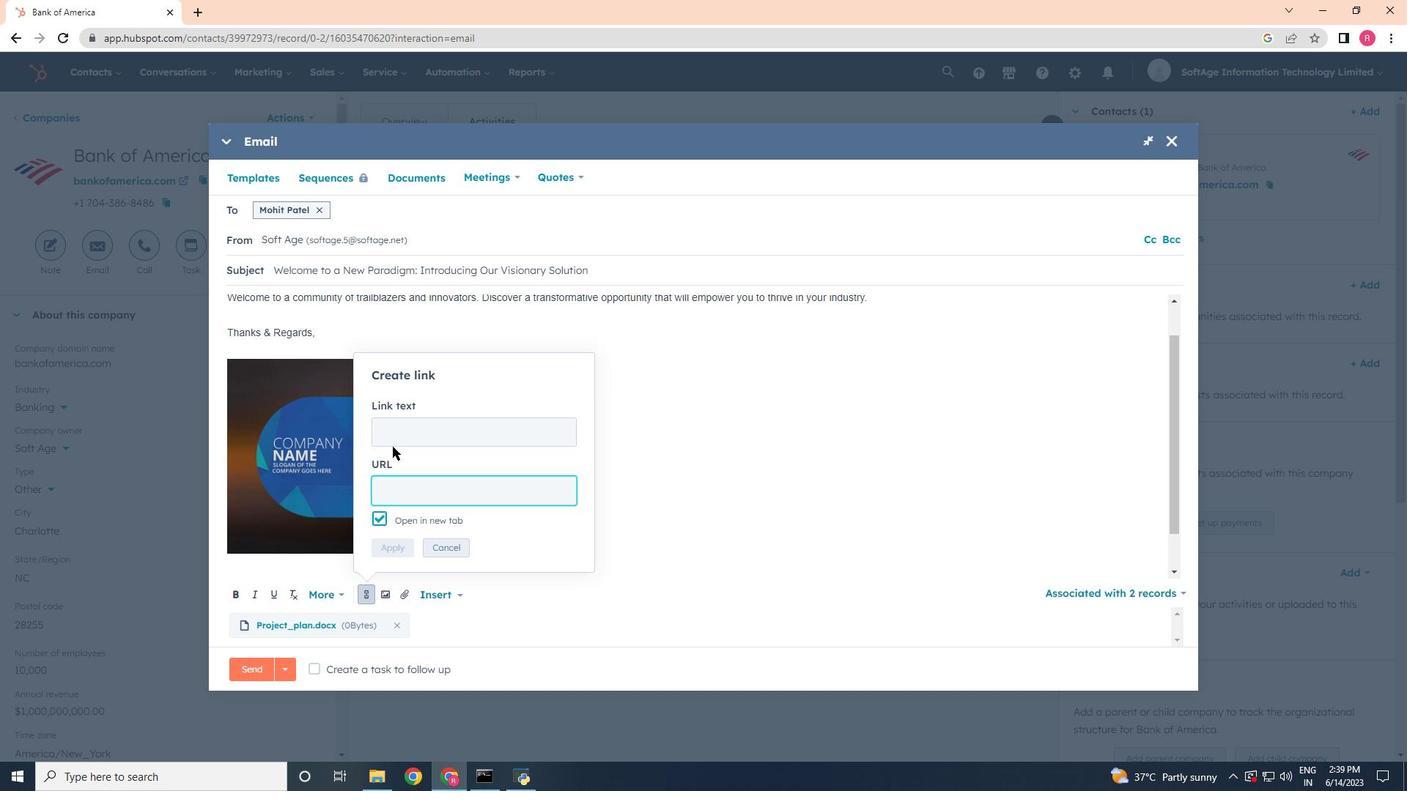 
Action: Mouse pressed left at (389, 426)
Screenshot: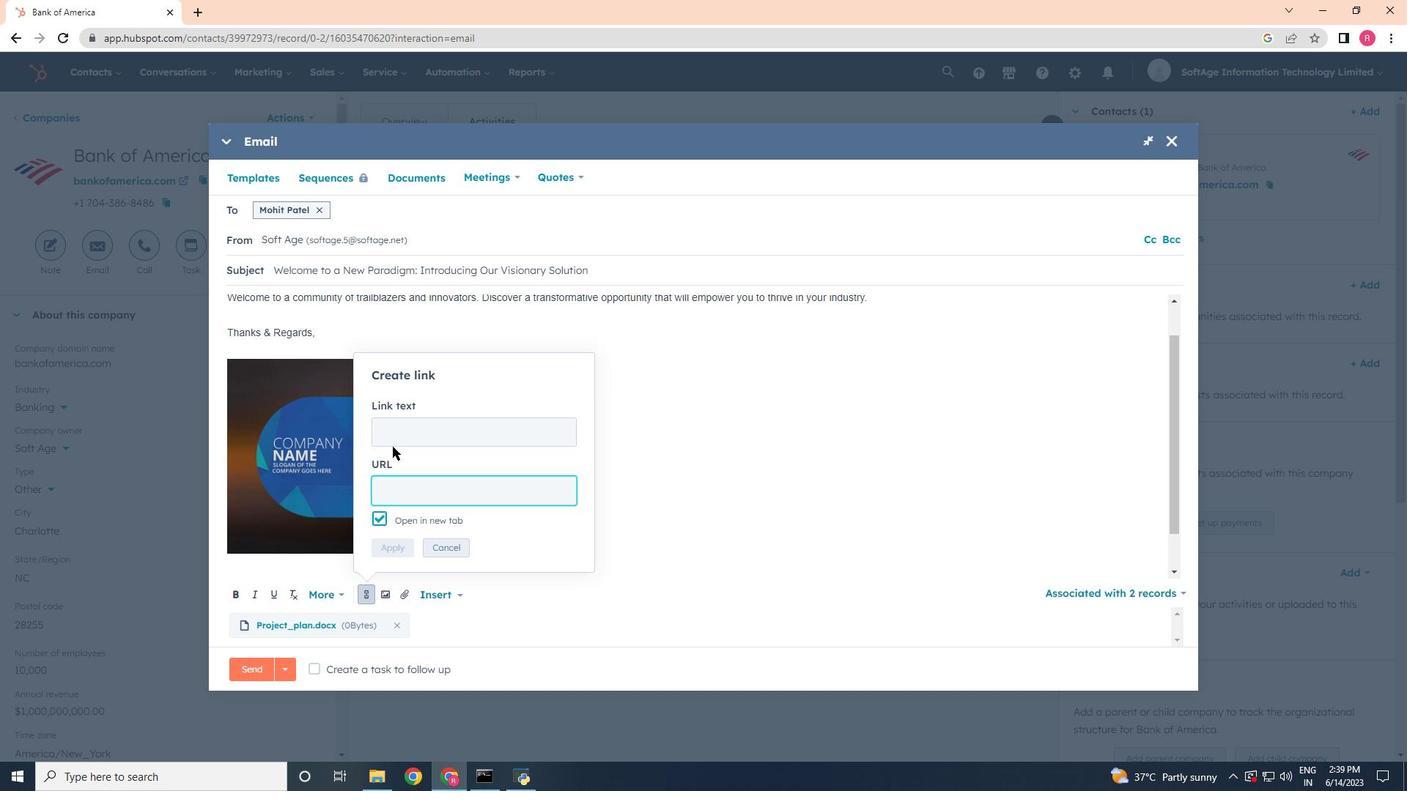 
Action: Mouse moved to (378, 419)
Screenshot: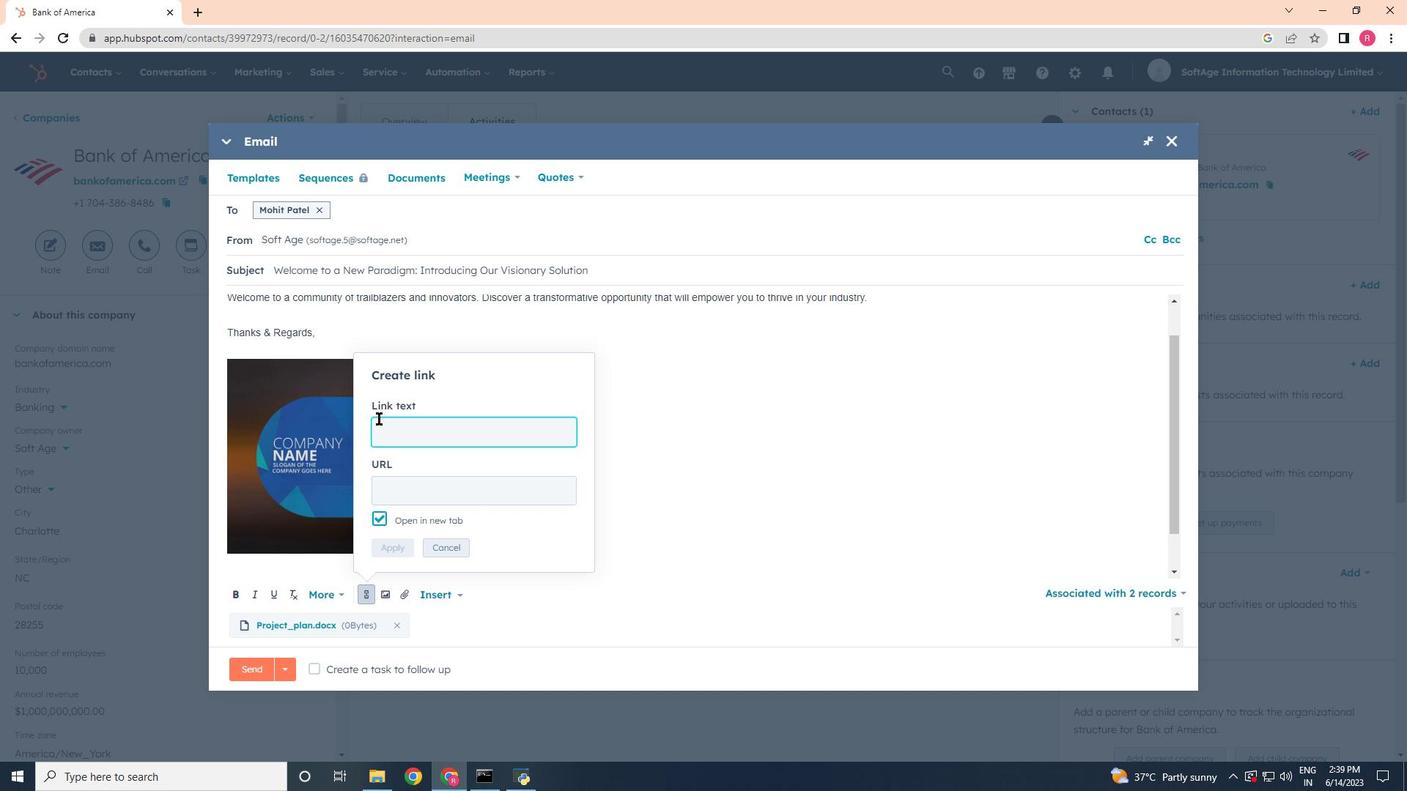 
Action: Key pressed <Key.shift>Facebook
Screenshot: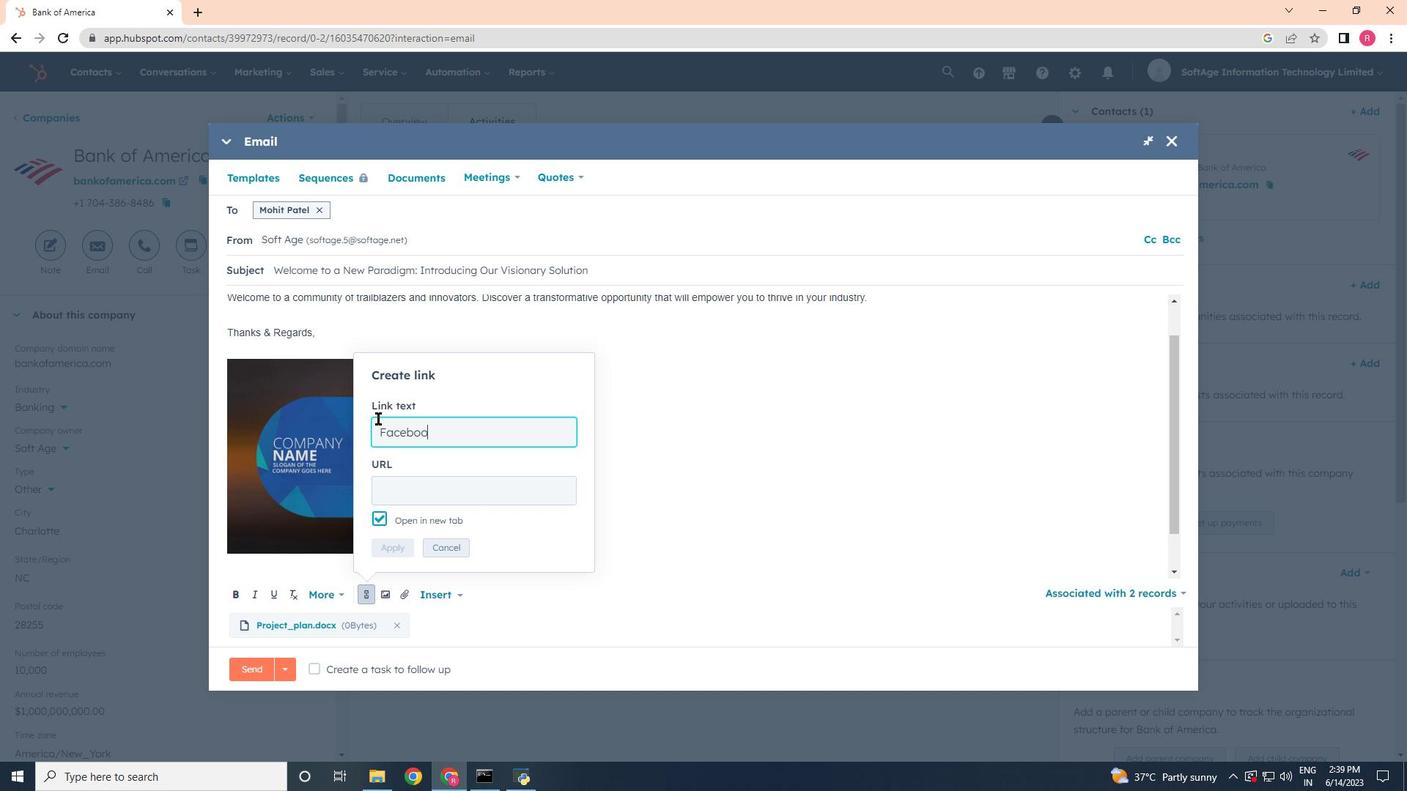 
Action: Mouse moved to (401, 495)
Screenshot: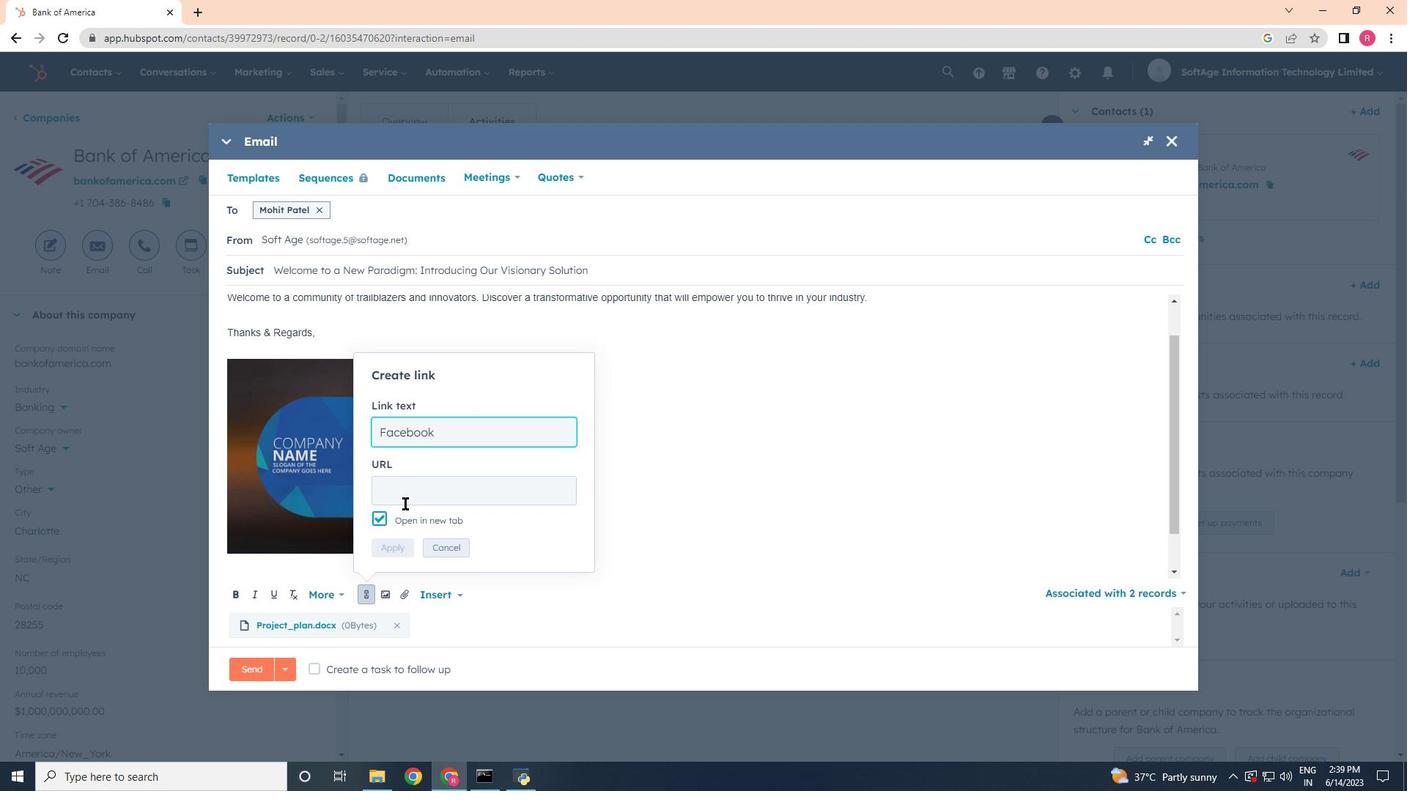 
Action: Mouse pressed left at (401, 495)
Screenshot: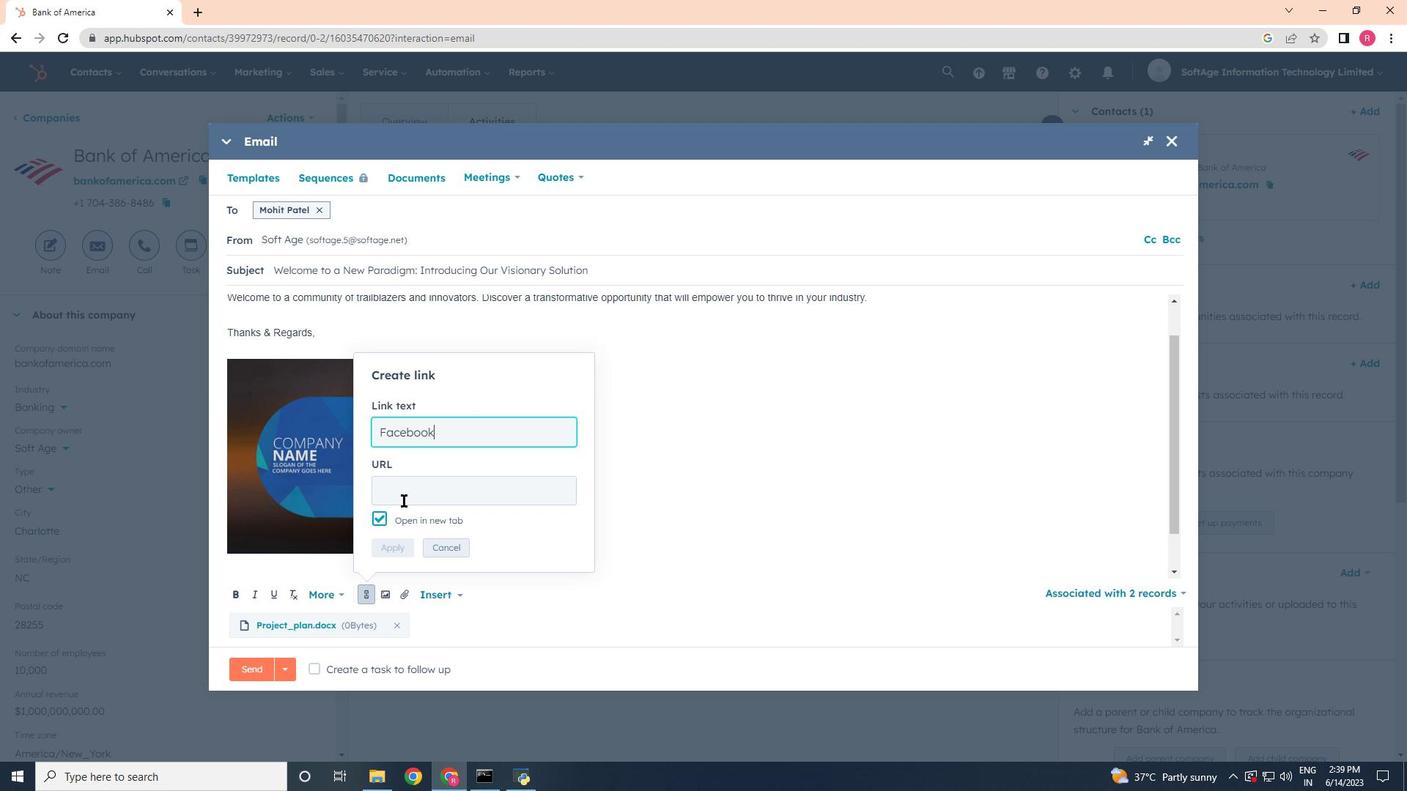 
Action: Mouse moved to (373, 478)
Screenshot: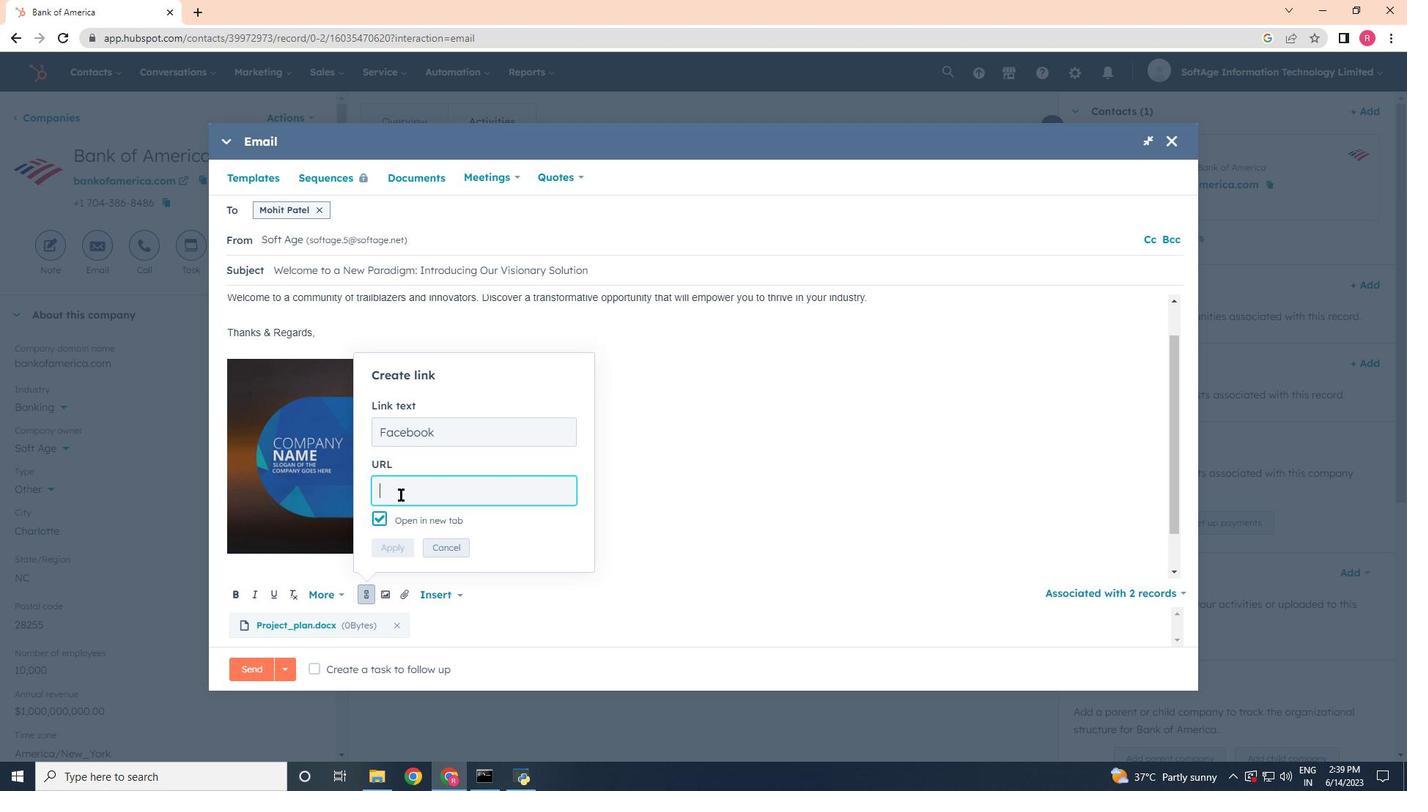 
Action: Key pressed www.facebook.com
Screenshot: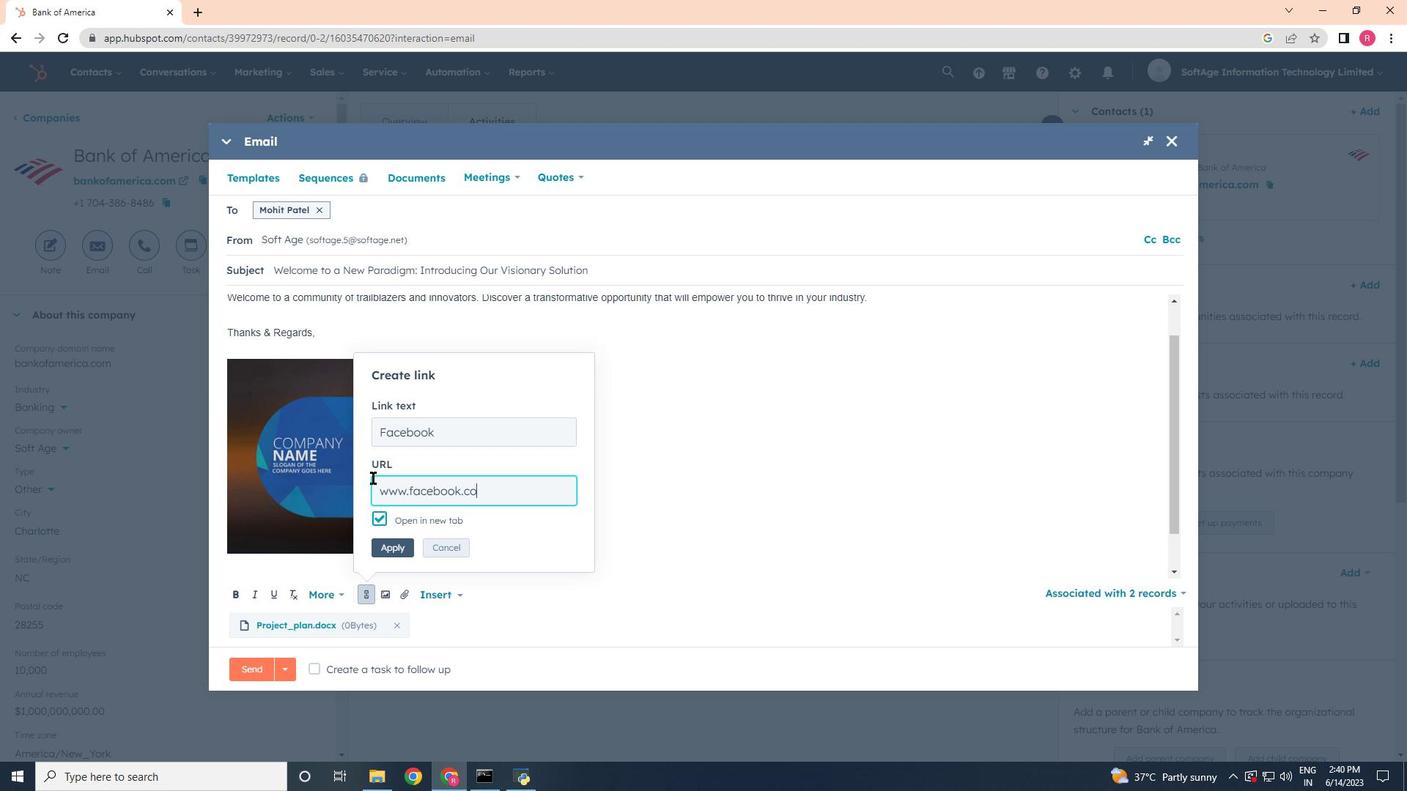 
Action: Mouse moved to (395, 543)
Screenshot: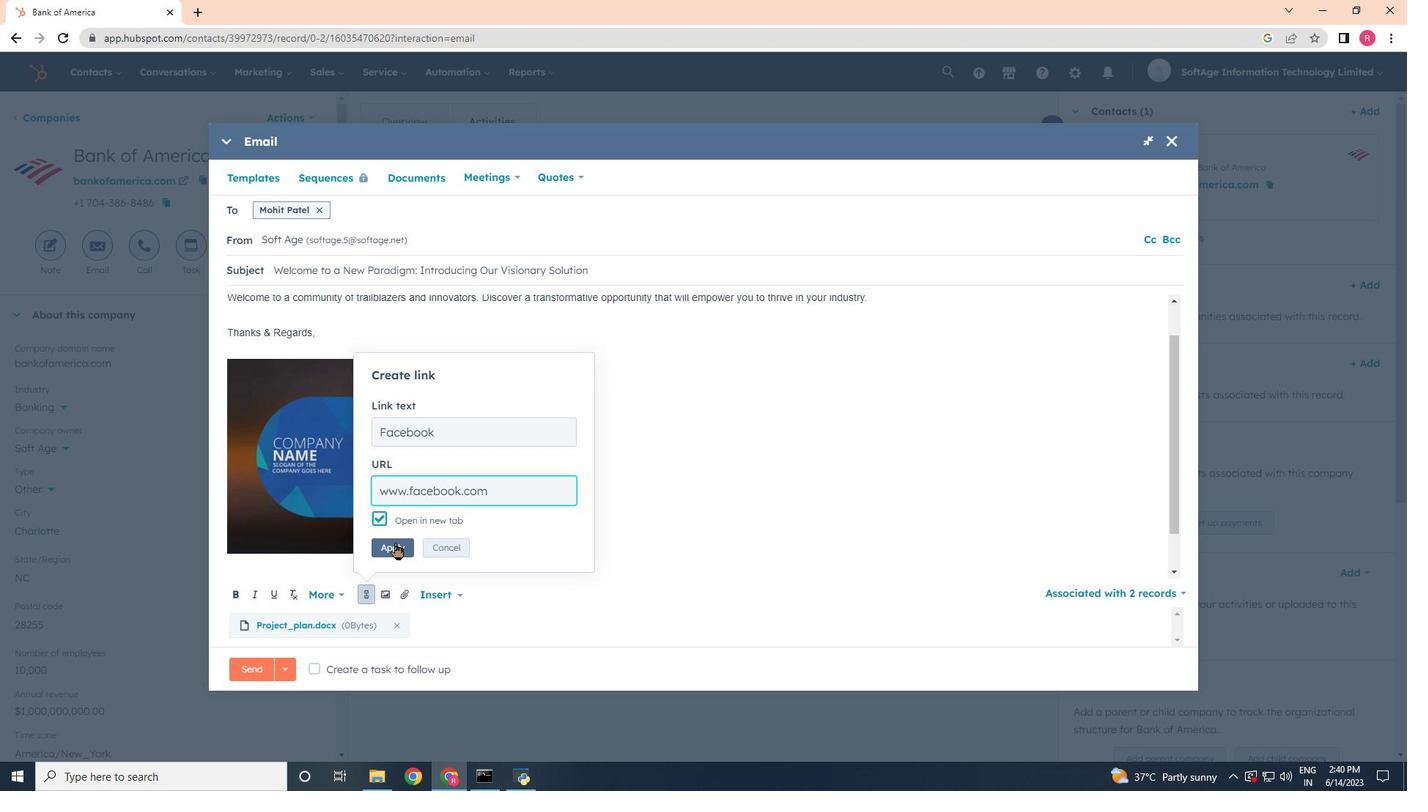 
Action: Mouse pressed left at (395, 543)
Screenshot: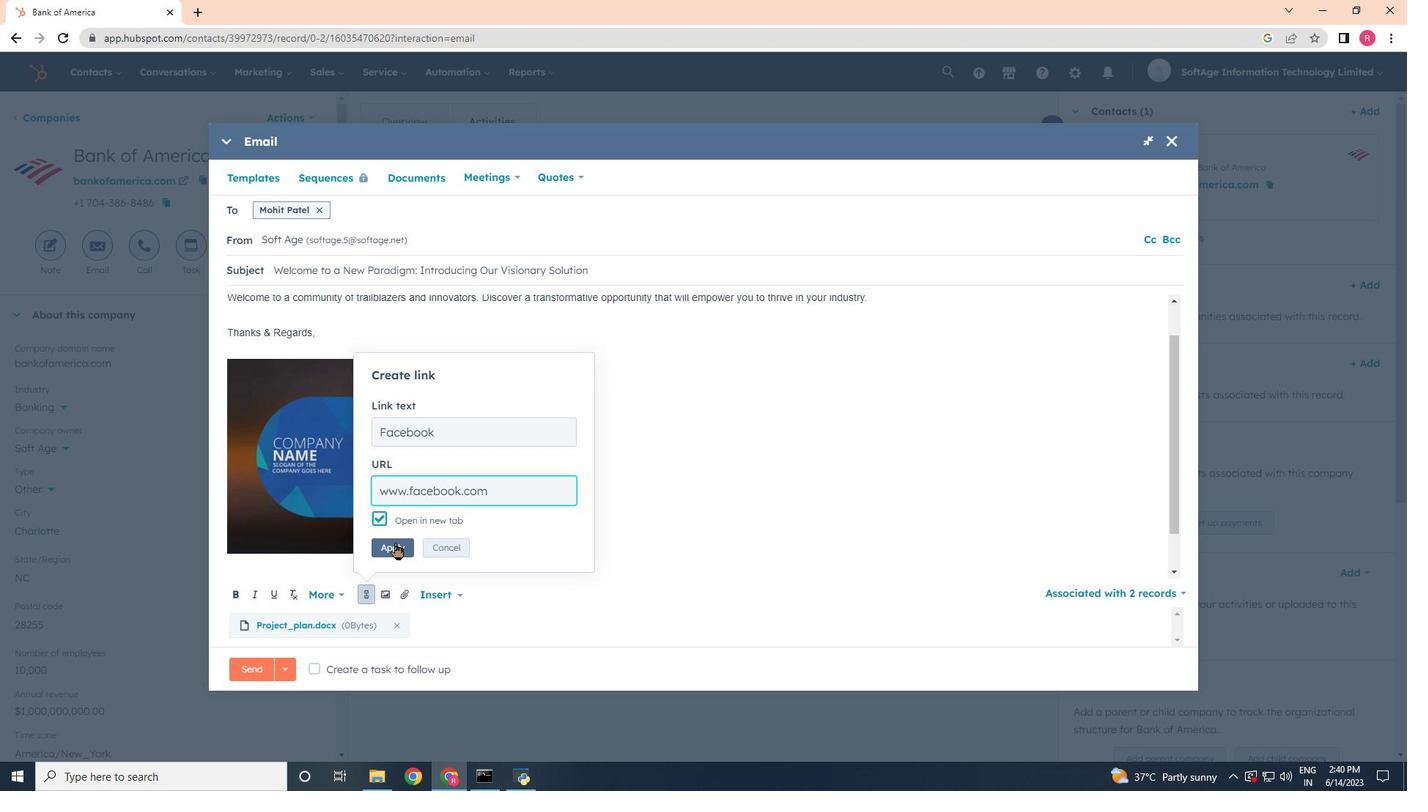 
Action: Mouse moved to (314, 672)
Screenshot: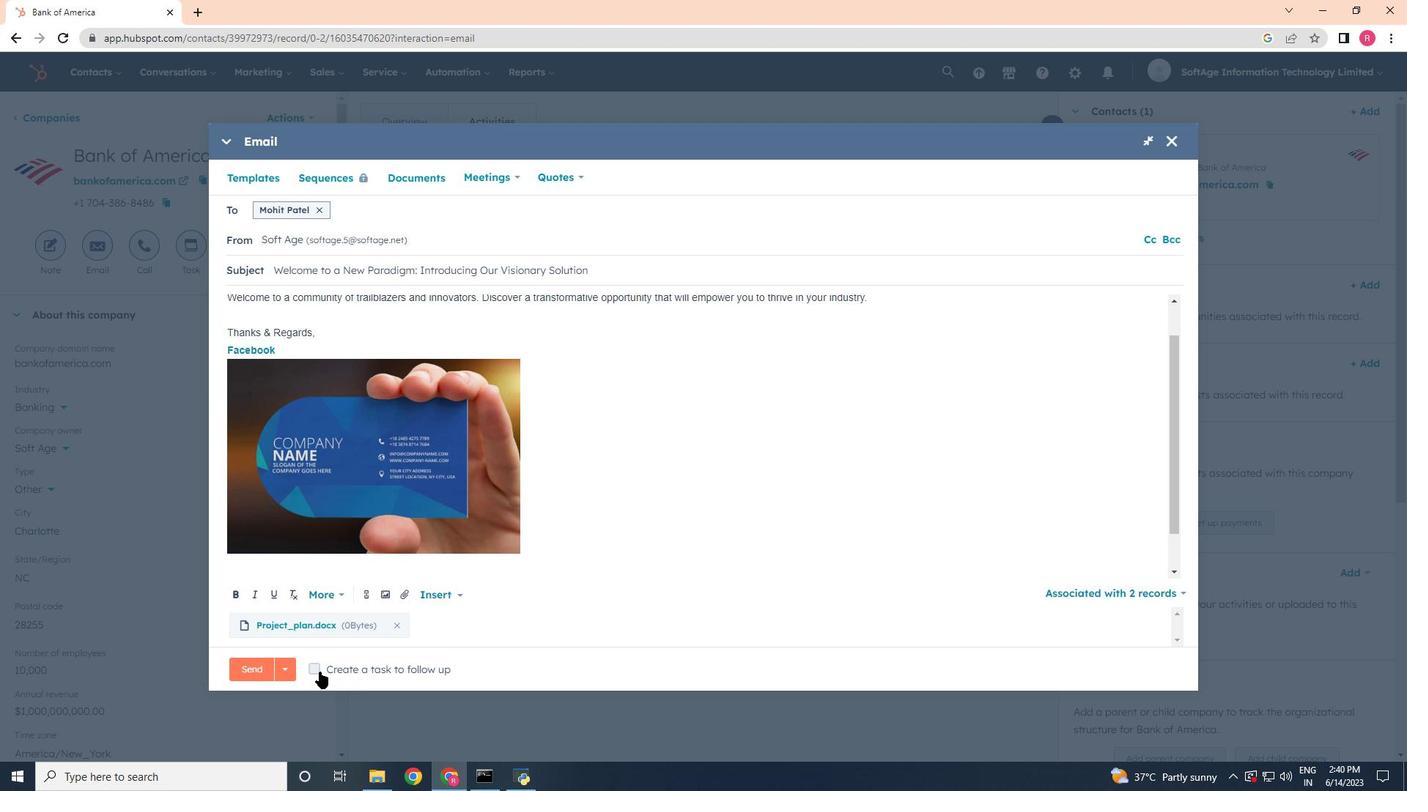 
Action: Mouse pressed left at (314, 672)
Screenshot: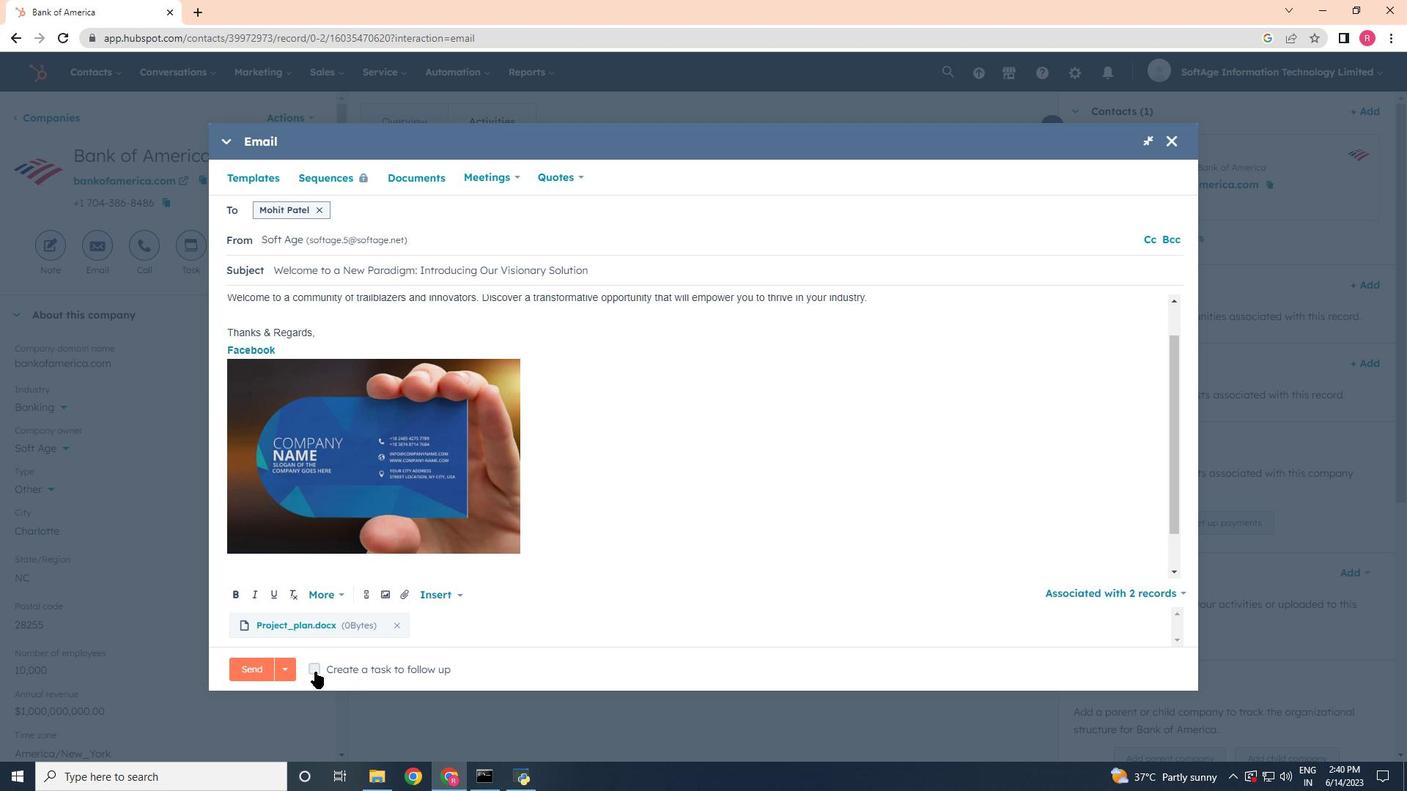 
Action: Mouse moved to (606, 673)
Screenshot: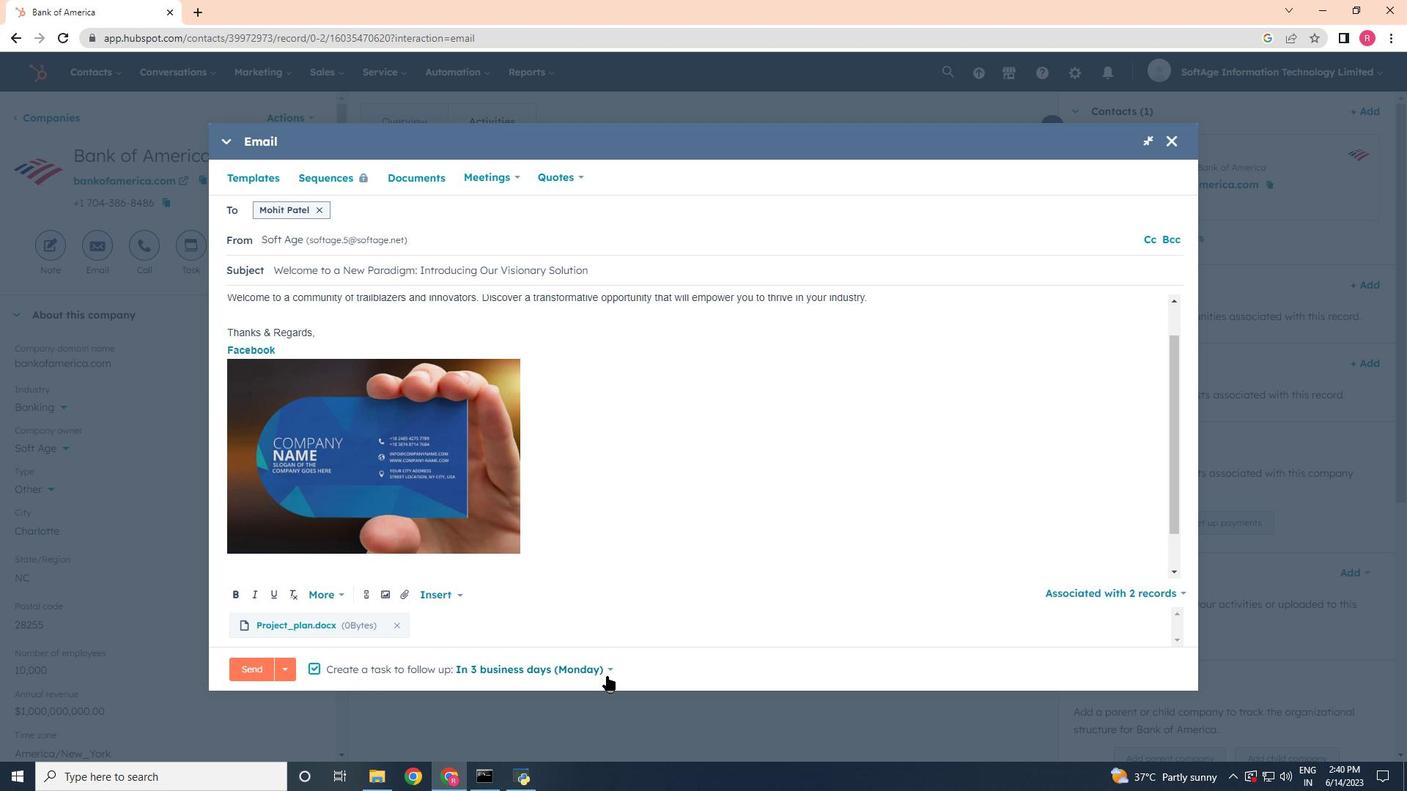
Action: Mouse pressed left at (606, 673)
Screenshot: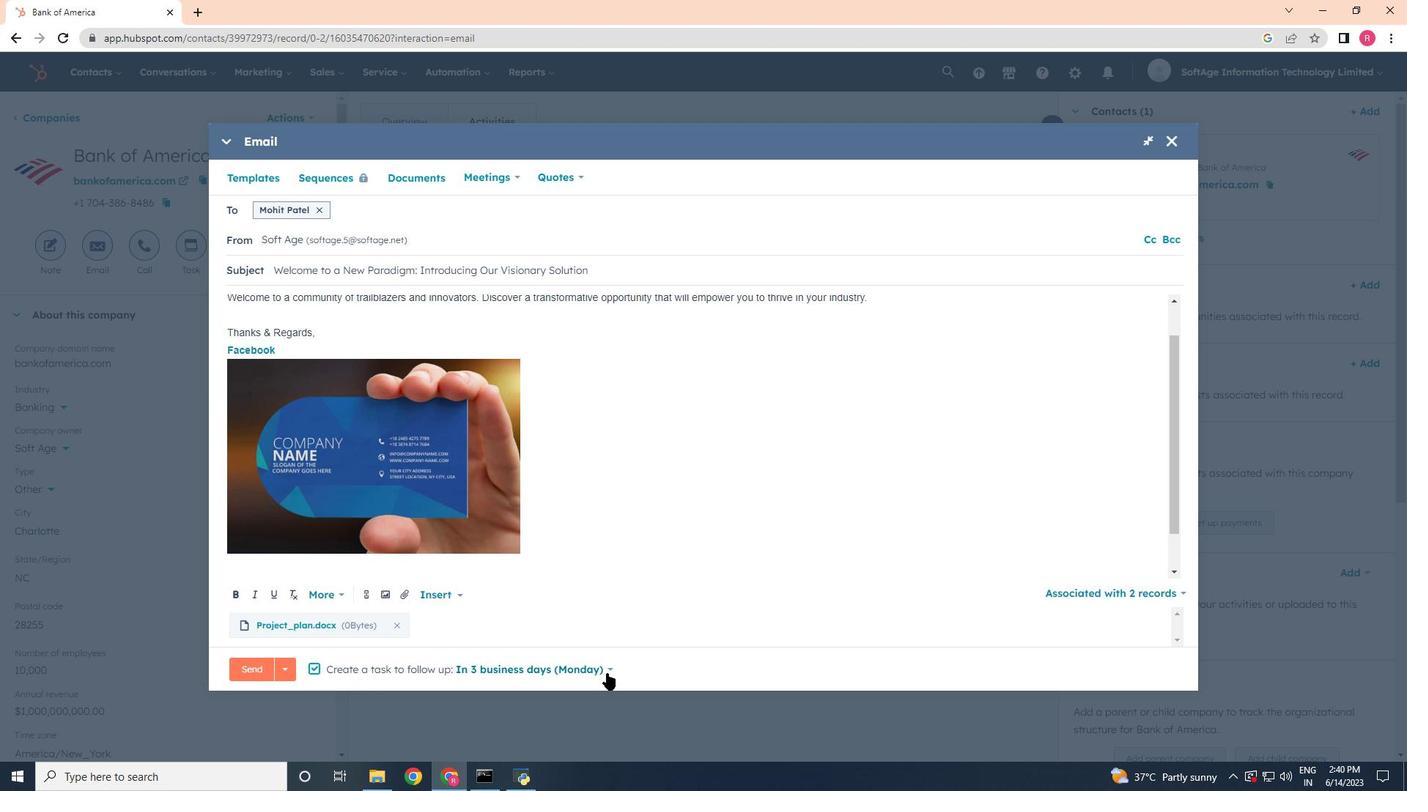 
Action: Mouse moved to (516, 528)
Screenshot: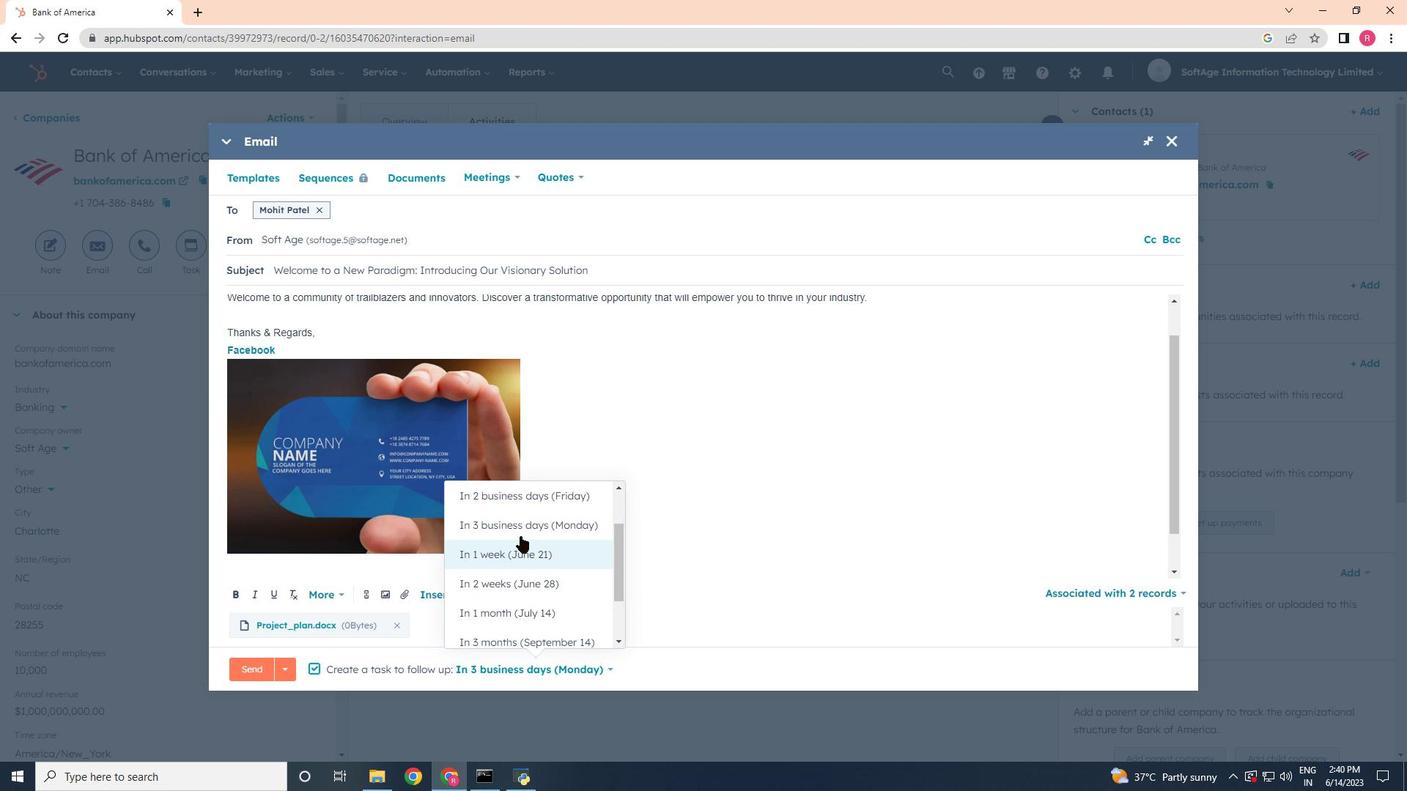 
Action: Mouse pressed left at (516, 528)
Screenshot: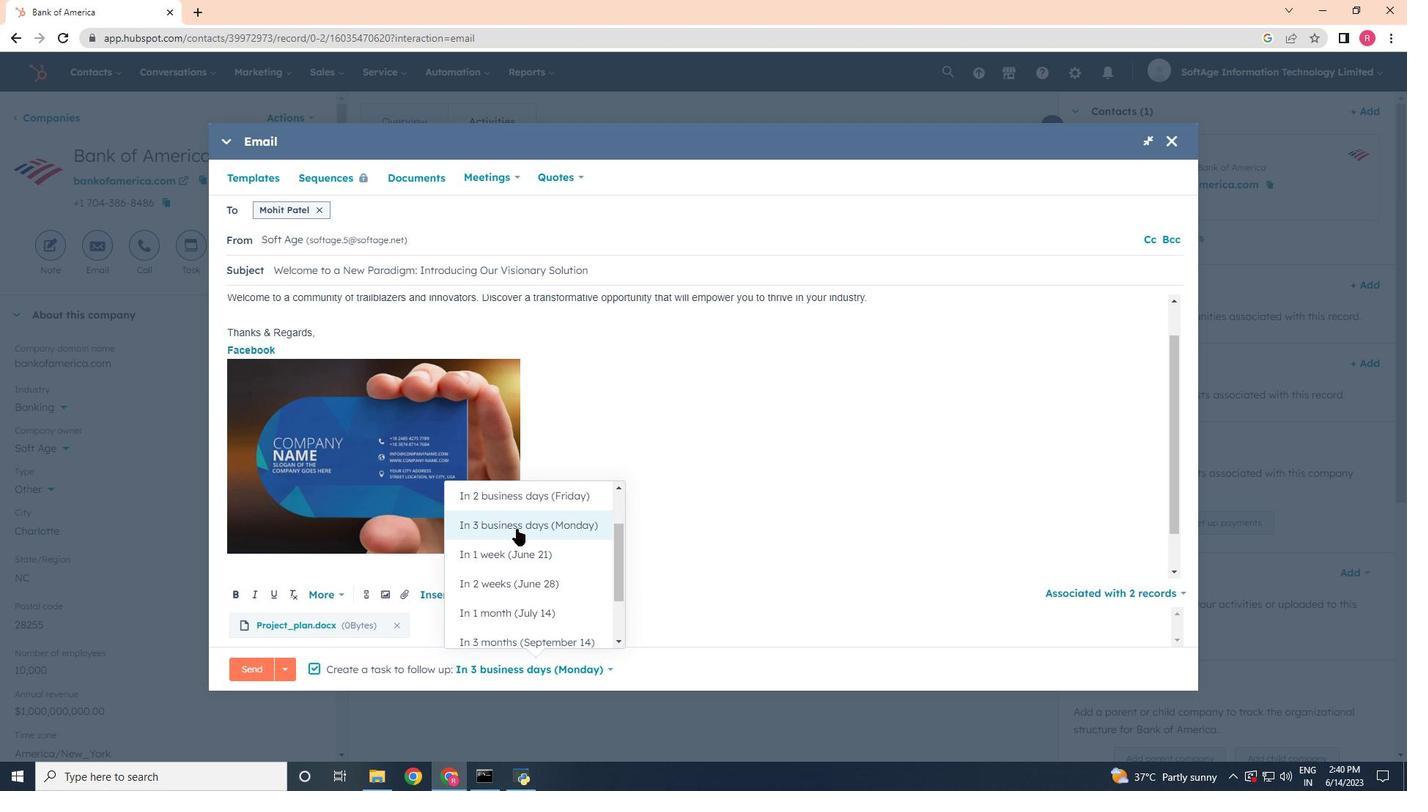 
Action: Mouse moved to (258, 666)
Screenshot: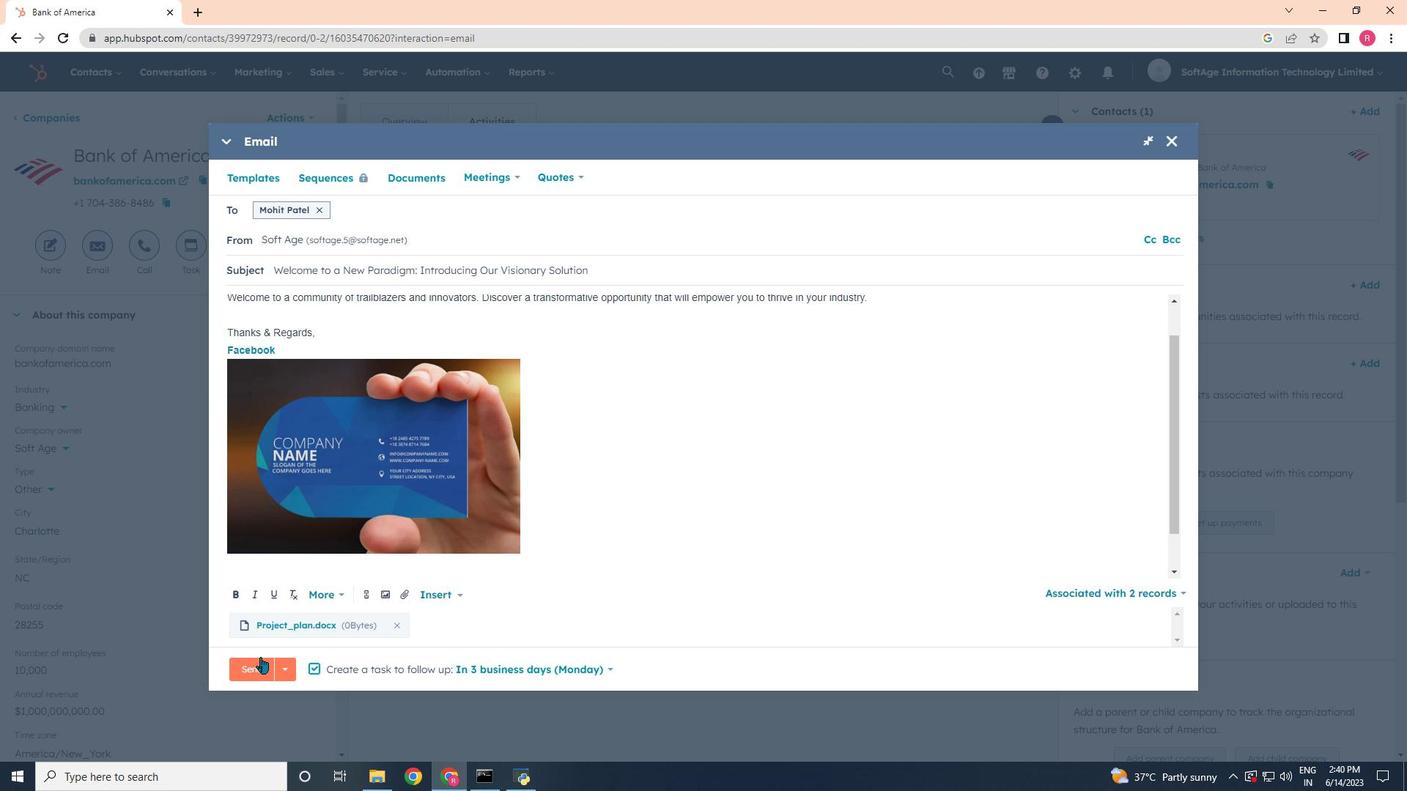 
Action: Mouse pressed left at (258, 666)
Screenshot: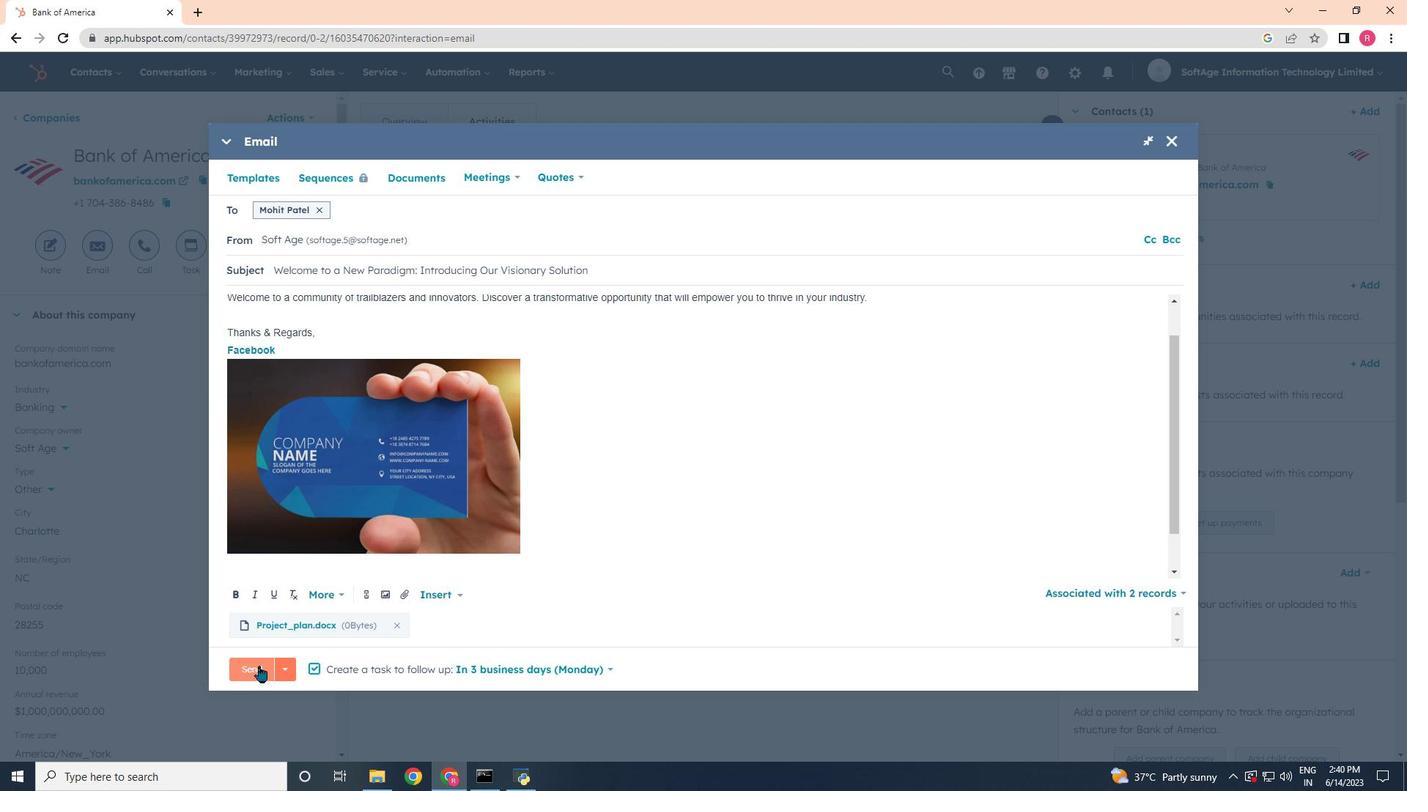 
Action: Mouse moved to (222, 657)
Screenshot: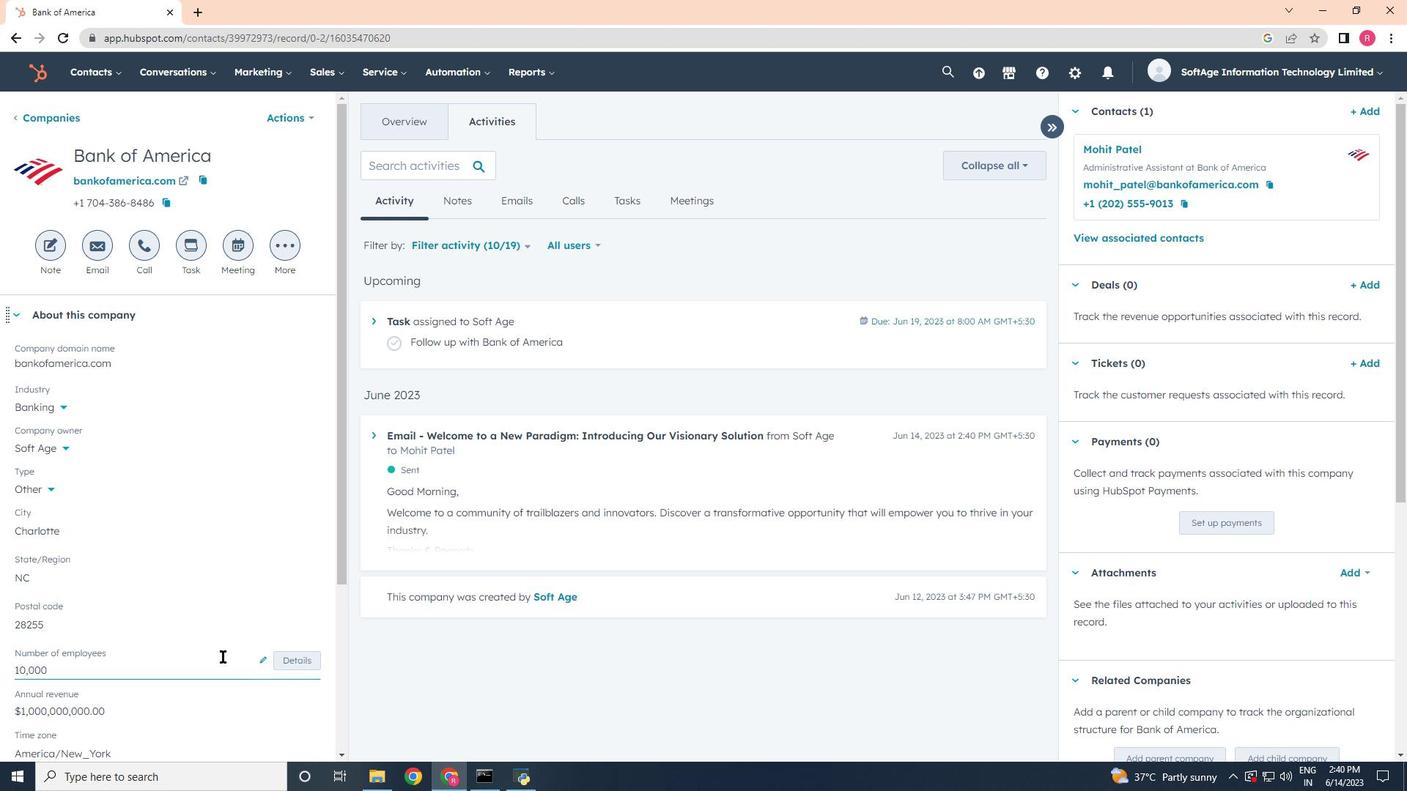 
